 Task: open an excel sheet and write heading  Budget Tracker. Add Descriptions in a column and its values below  'Salary, Rent, Dining Out, Internet Bill, Groceries, Utilities Bill, Gas & Savings. 'Add Categories in next column and its values below  Income, Housing, Food, Utilities, Food, Utilities, Transportation & Savings. Add amount in next column and its values below  $2,500, $800, $100, $50, $200, $100, $100, $50 & $500. Add Dates in next column and its values below  2023-05-01, 2023-05-05, 2023-05-10, 2023-05-15, 2023-05-19, 2023-05-22, 2023-05-25 & 2023-05-30. Add Income/ Expense in next column and its values below  Income, Expense, Expense, Expense, Expense, Expense, Expense & IncomeSave page Financial Tracking Tool
Action: Mouse moved to (128, 148)
Screenshot: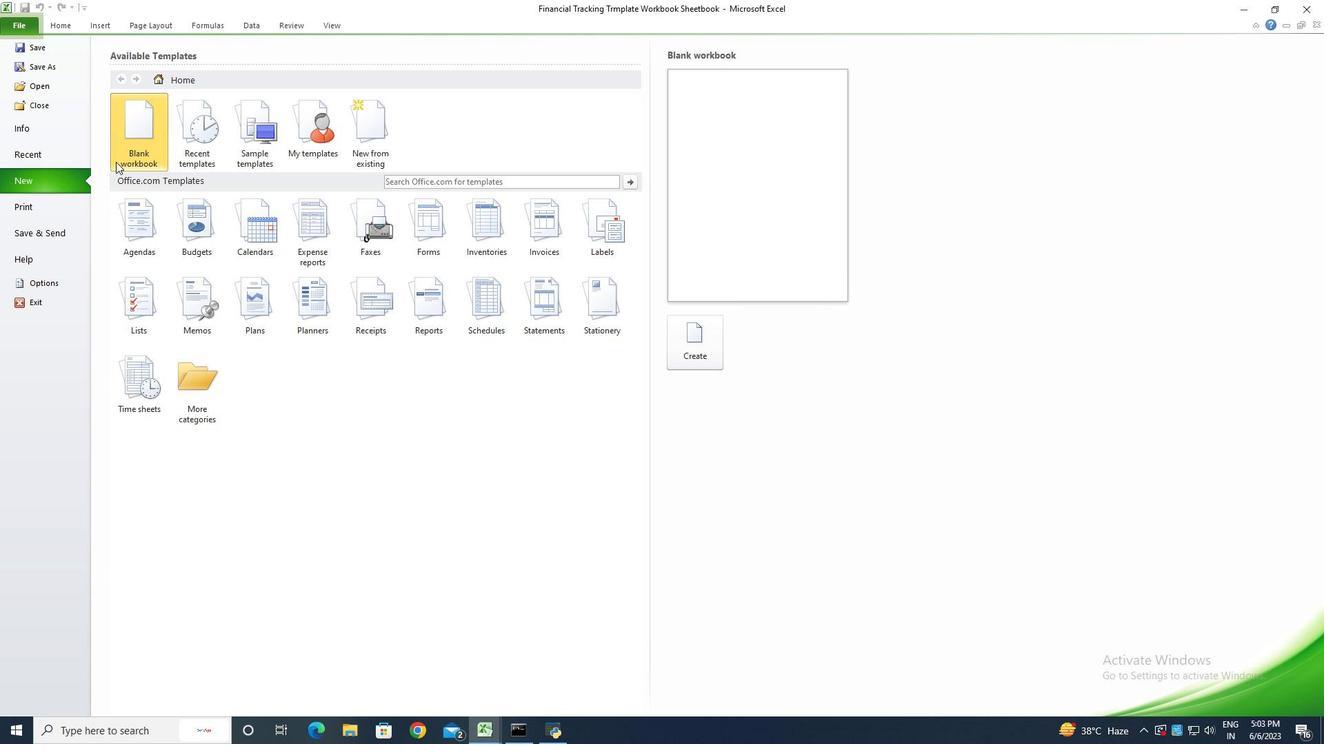 
Action: Mouse pressed left at (128, 148)
Screenshot: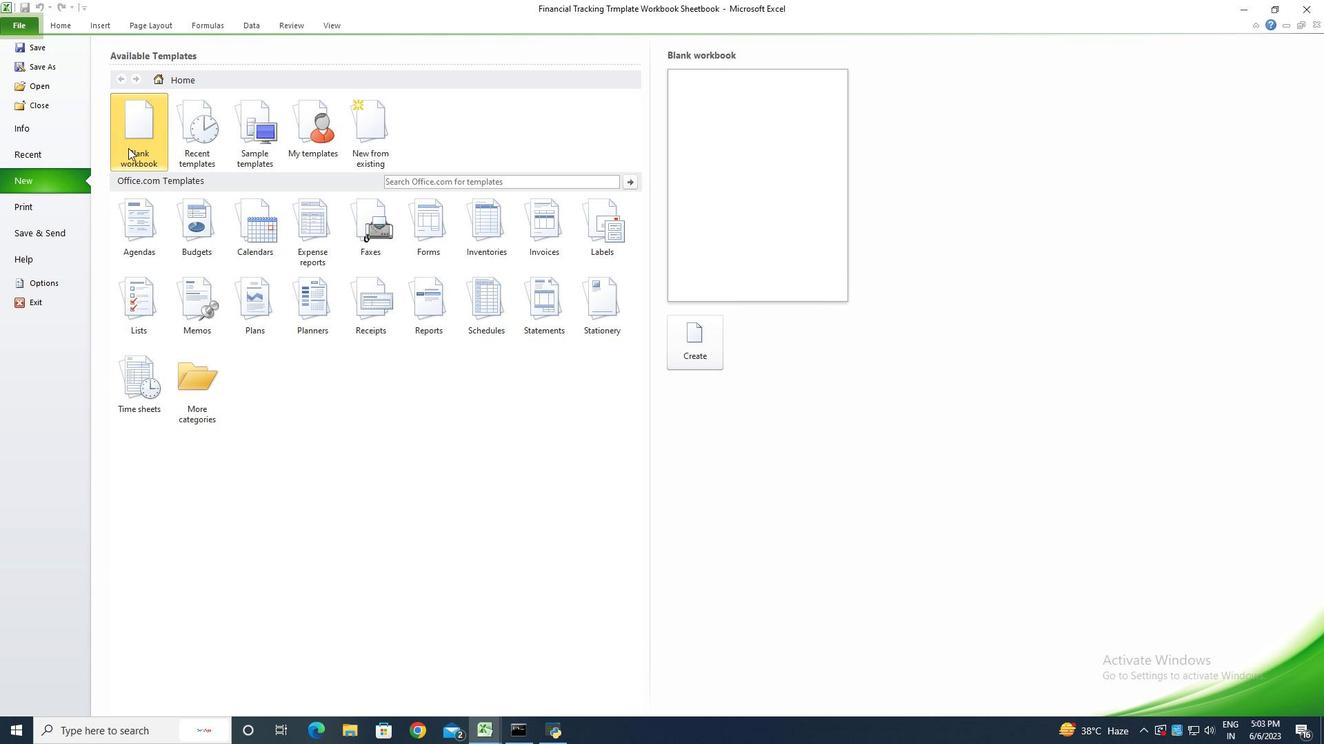 
Action: Mouse moved to (713, 357)
Screenshot: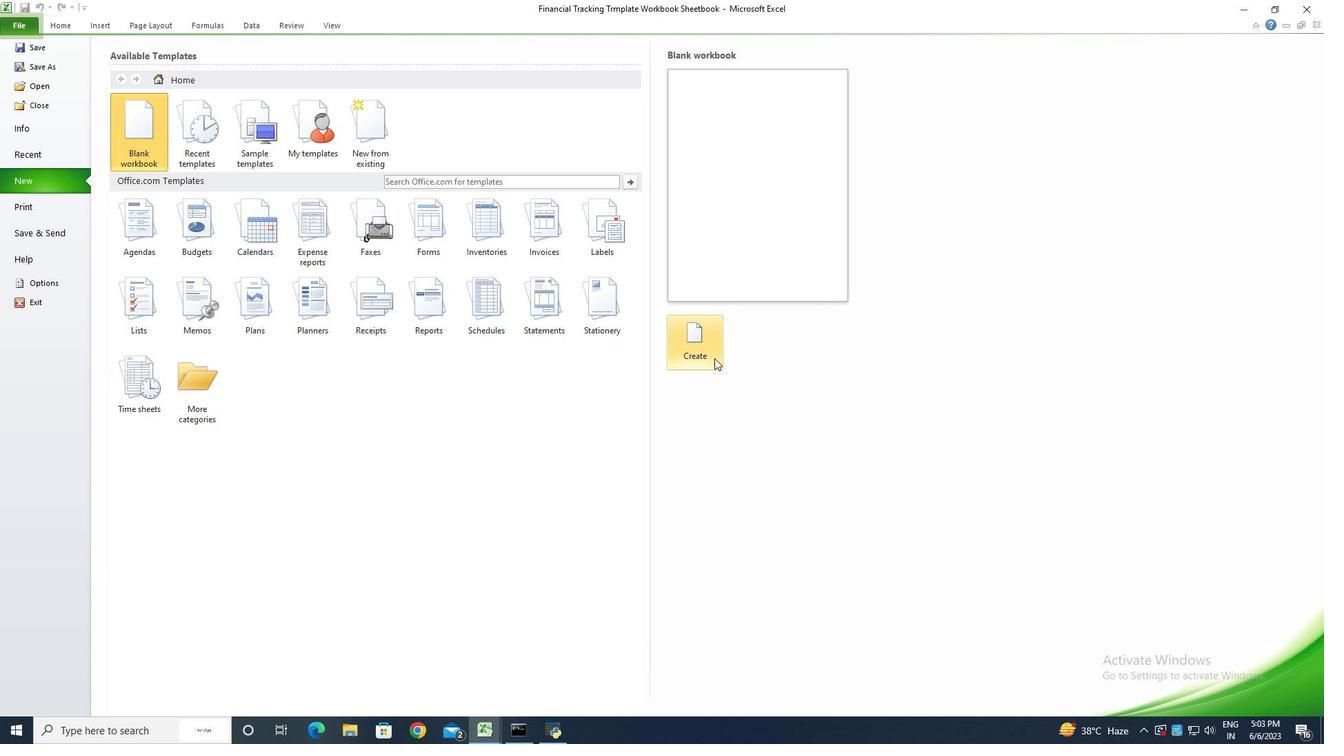 
Action: Mouse pressed left at (713, 357)
Screenshot: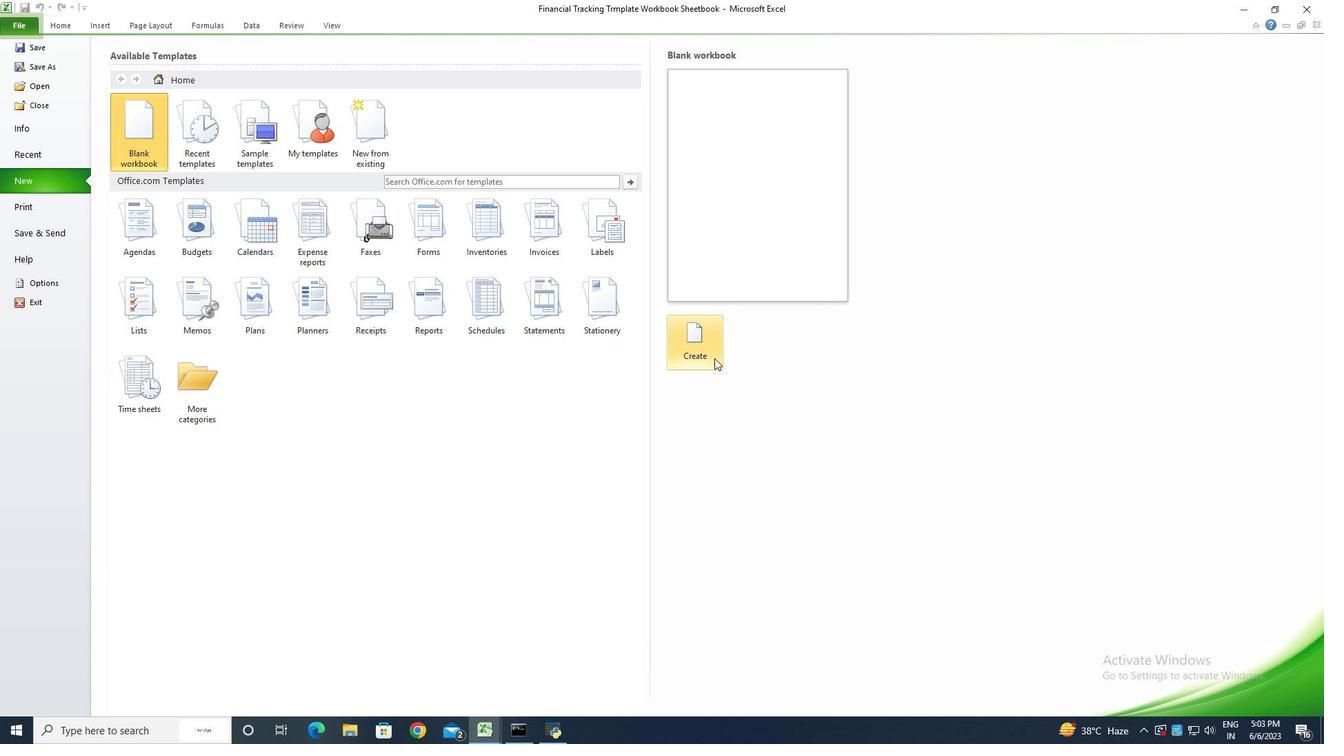 
Action: Key pressed <Key.shift>Budget<Key.space><Key.shift><Key.shift><Key.shift><Key.shift><Key.shift><Key.shift><Key.shift><Key.shift><Key.shift><Key.shift><Key.shift><Key.shift><Key.shift><Key.shift><Key.shift><Key.shift><Key.shift><Key.shift><Key.shift><Key.shift><Key.shift><Key.shift><Key.shift><Key.shift><Key.shift><Key.shift><Key.shift><Key.shift><Key.shift><Key.shift><Key.shift><Key.shift><Key.shift><Key.shift><Key.shift><Key.shift><Key.shift><Key.shift><Key.shift><Key.shift><Key.shift><Key.shift><Key.shift><Key.shift><Key.shift><Key.shift><Key.shift>Tracker<Key.enter><Key.shift><Key.shift><Key.shift><Key.shift><Key.shift><Key.shift><Key.shift><Key.shift><Key.shift><Key.shift>Descriptions<Key.enter><Key.shift>Salary<Key.enter><Key.shift><Key.shift><Key.shift><Key.shift><Key.shift>Ra<Key.backspace>ent<Key.enter><Key.shift>Dining<Key.space><Key.shift>Out<Key.enter><Key.shift>INTERNET<Key.space><Key.shift>N<Key.backspace>Bill<Key.enter><Key.shift><Key.shift><Key.shift><Key.shift><Key.shift><Key.shift><Key.shift>Groceries<Key.enter><Key.shift>Utilities<Key.space><Key.shift><Key.shift>Bill<Key.enter><Key.shift>Gas<Key.enter><Key.shift><Key.shift><Key.shift><Key.shift><Key.shift><Key.shift><Key.shift>Savings<Key.enter>
Screenshot: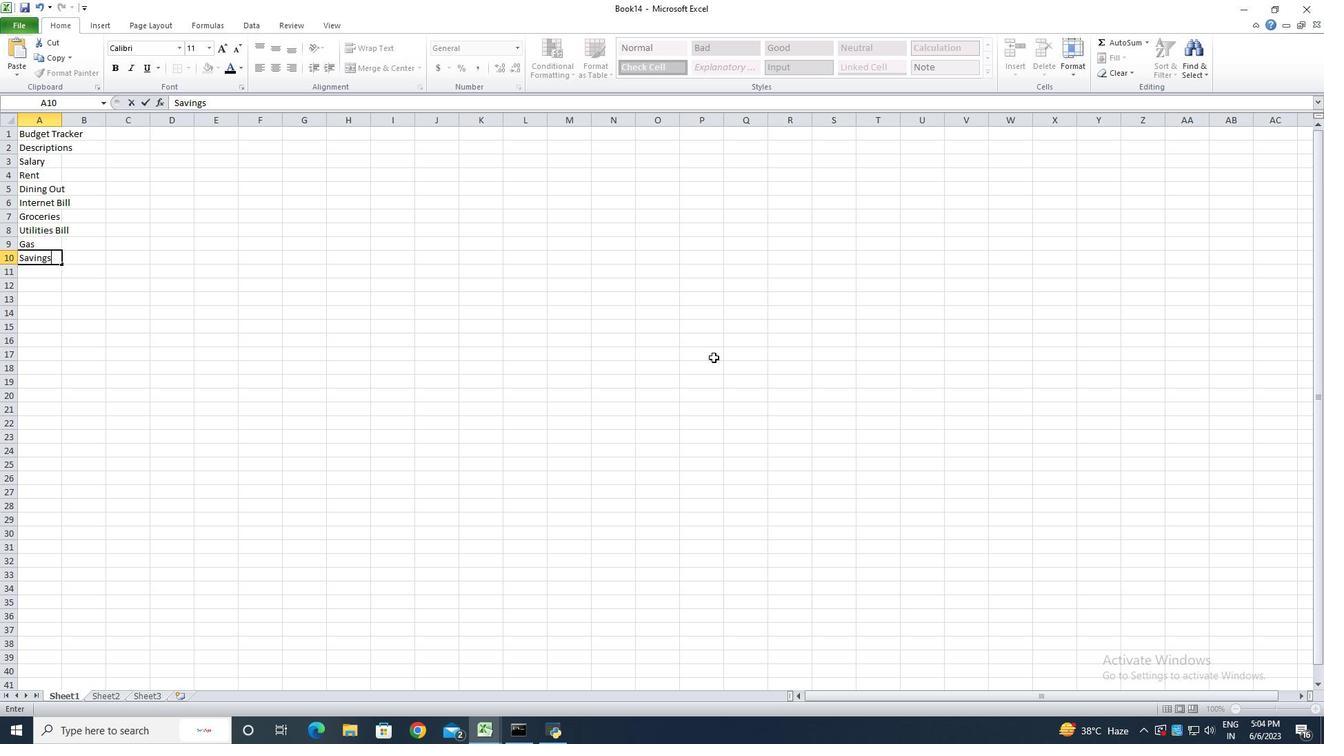 
Action: Mouse moved to (62, 124)
Screenshot: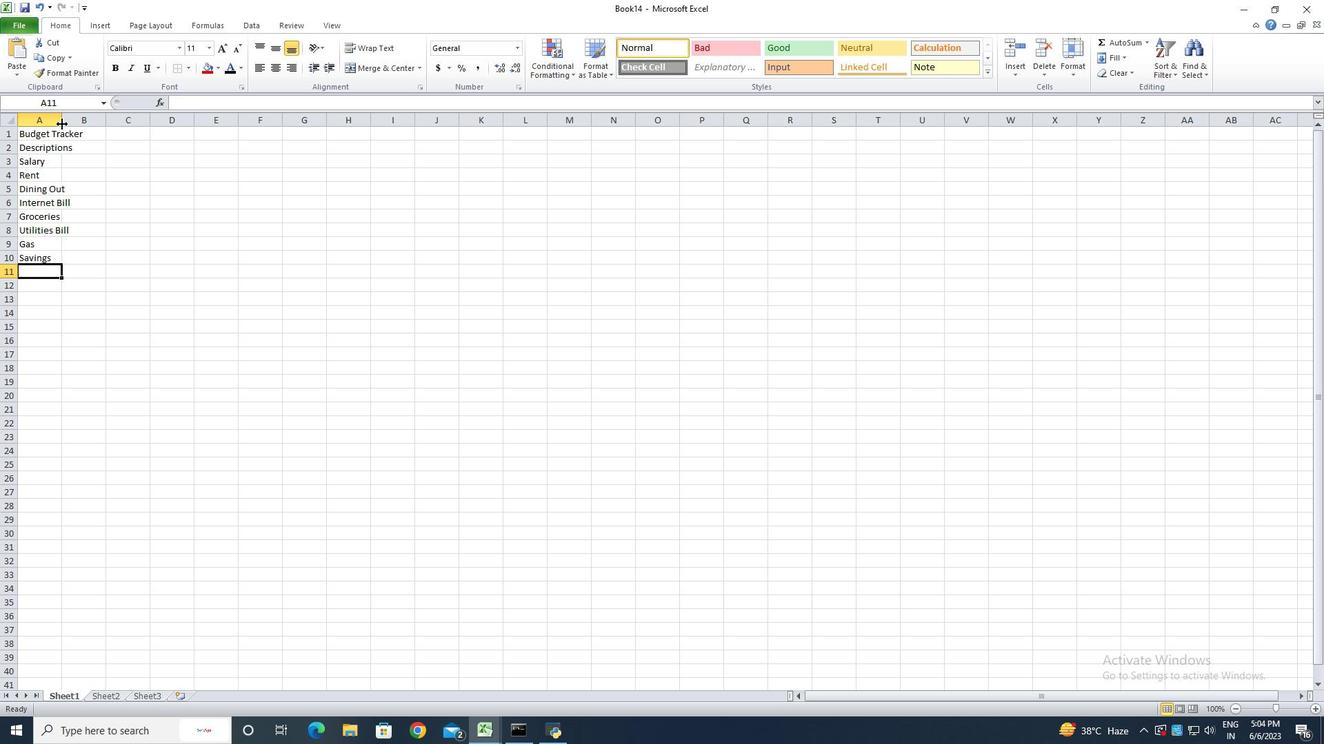 
Action: Mouse pressed left at (62, 124)
Screenshot: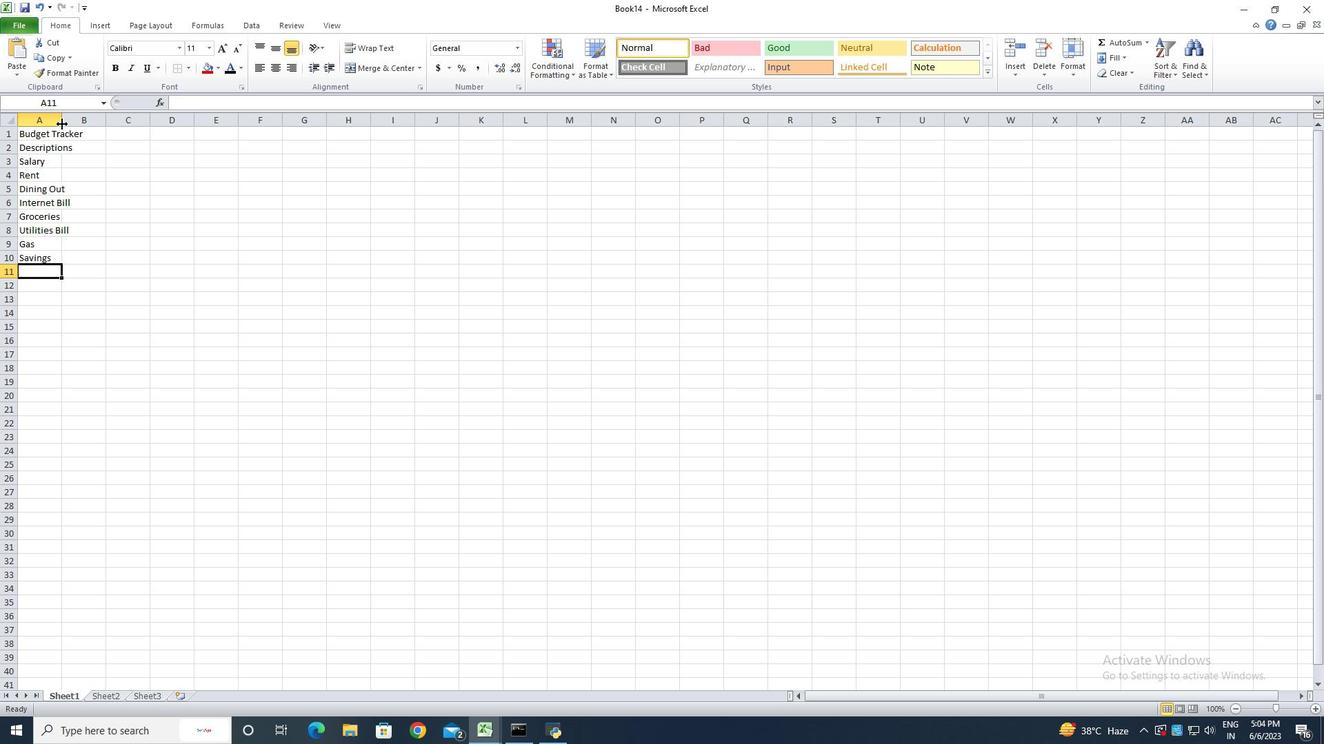 
Action: Mouse pressed left at (62, 124)
Screenshot: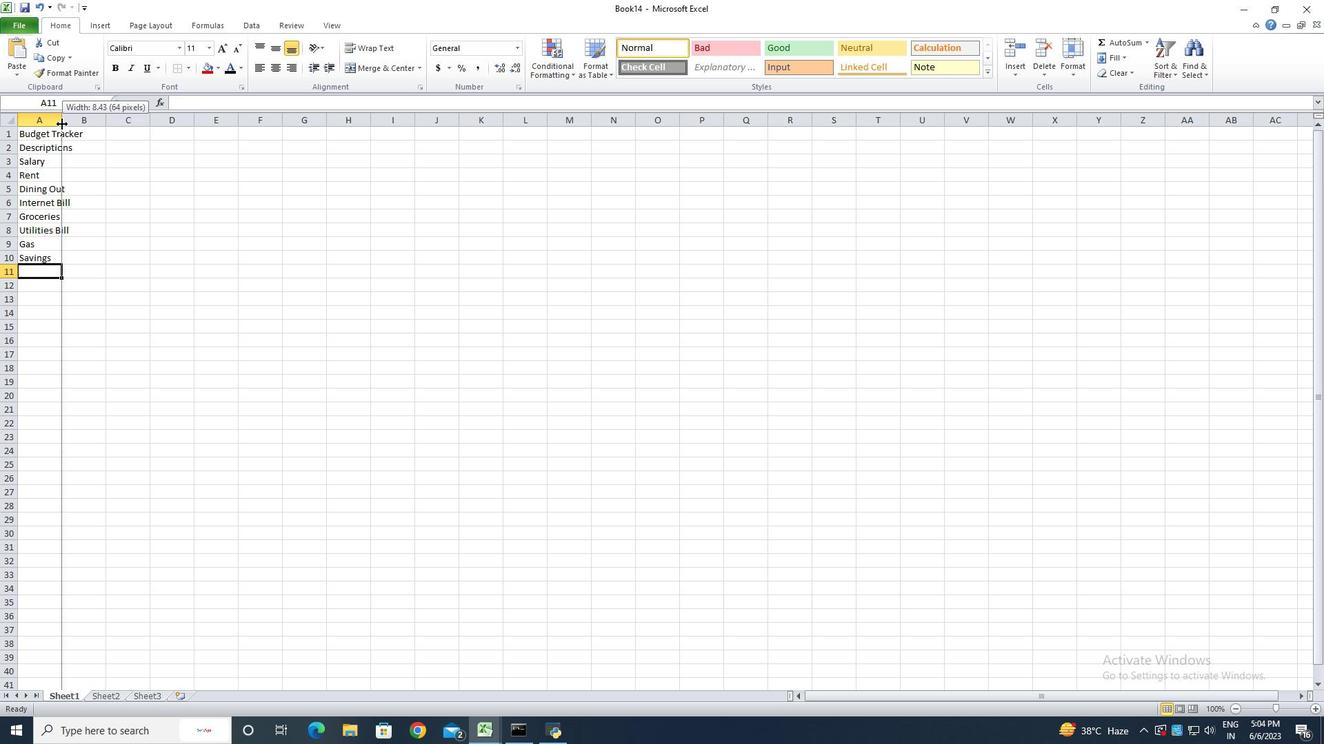 
Action: Mouse moved to (111, 149)
Screenshot: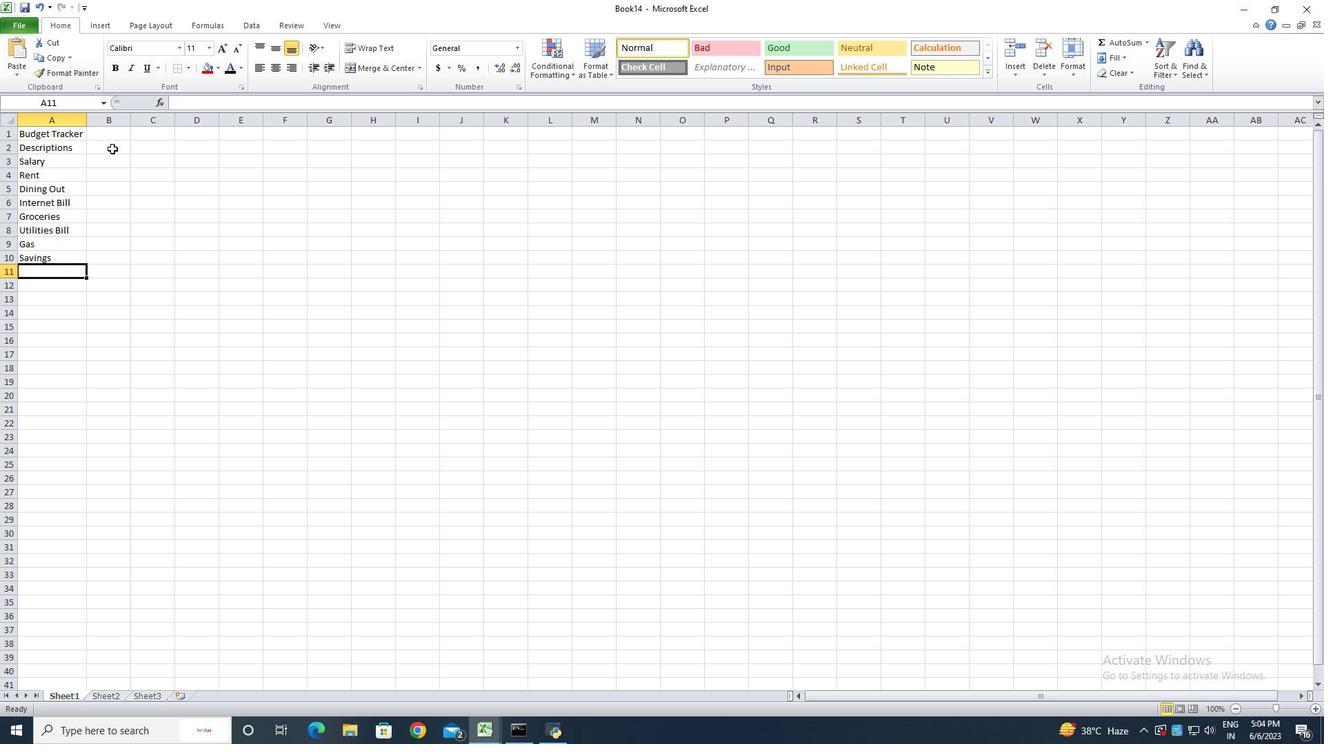 
Action: Mouse pressed left at (111, 149)
Screenshot: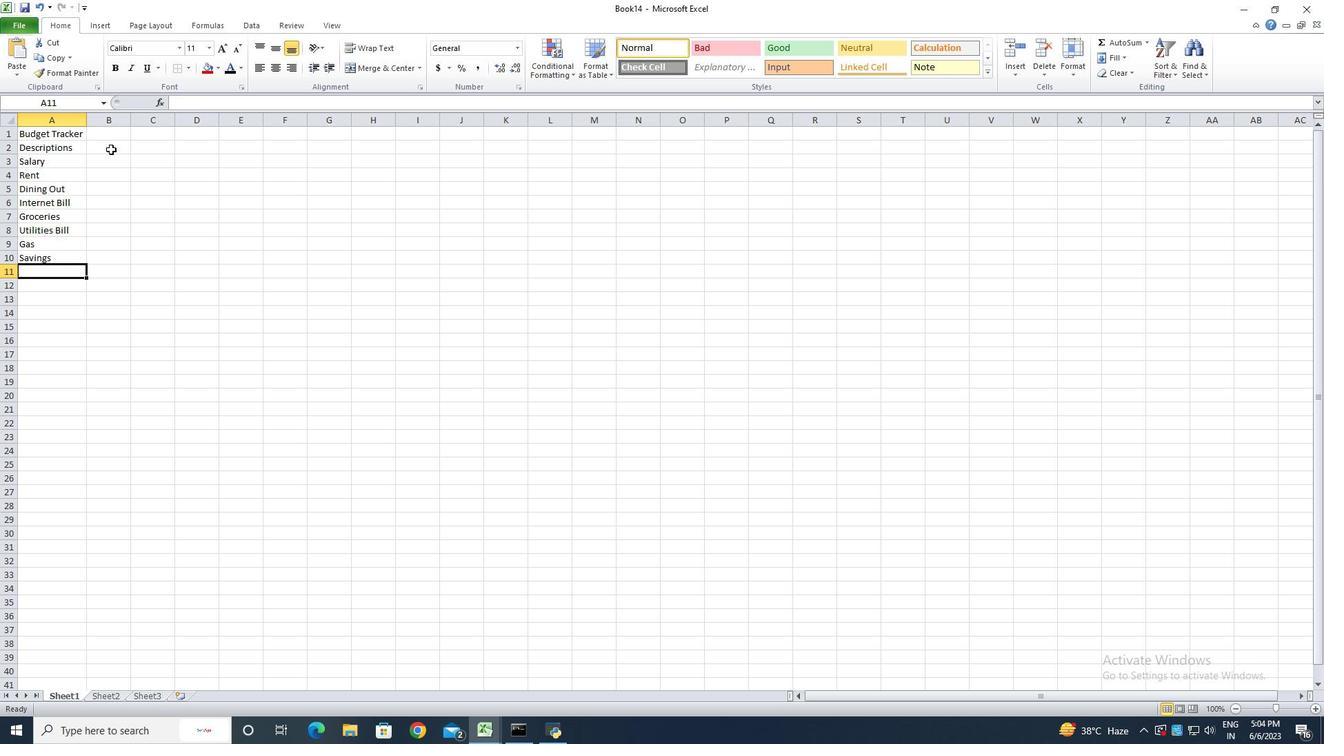 
Action: Key pressed <Key.shift>Categories<Key.enter><Key.shift>Income<Key.enter><Key.shift><Key.shift><Key.shift><Key.shift><Key.shift><Key.shift><Key.shift><Key.shift><Key.shift><Key.shift><Key.shift>Housing<Key.enter><Key.shift><Key.shift><Key.shift>Food<Key.enter><Key.shift>Utilities<Key.enter><Key.shift>D<Key.backspace>Food<Key.enter><Key.shift>Utilities<Key.enter><Key.shift>Transpot<Key.backspace>rtation<Key.enter><Key.shift>Savings<Key.enter>
Screenshot: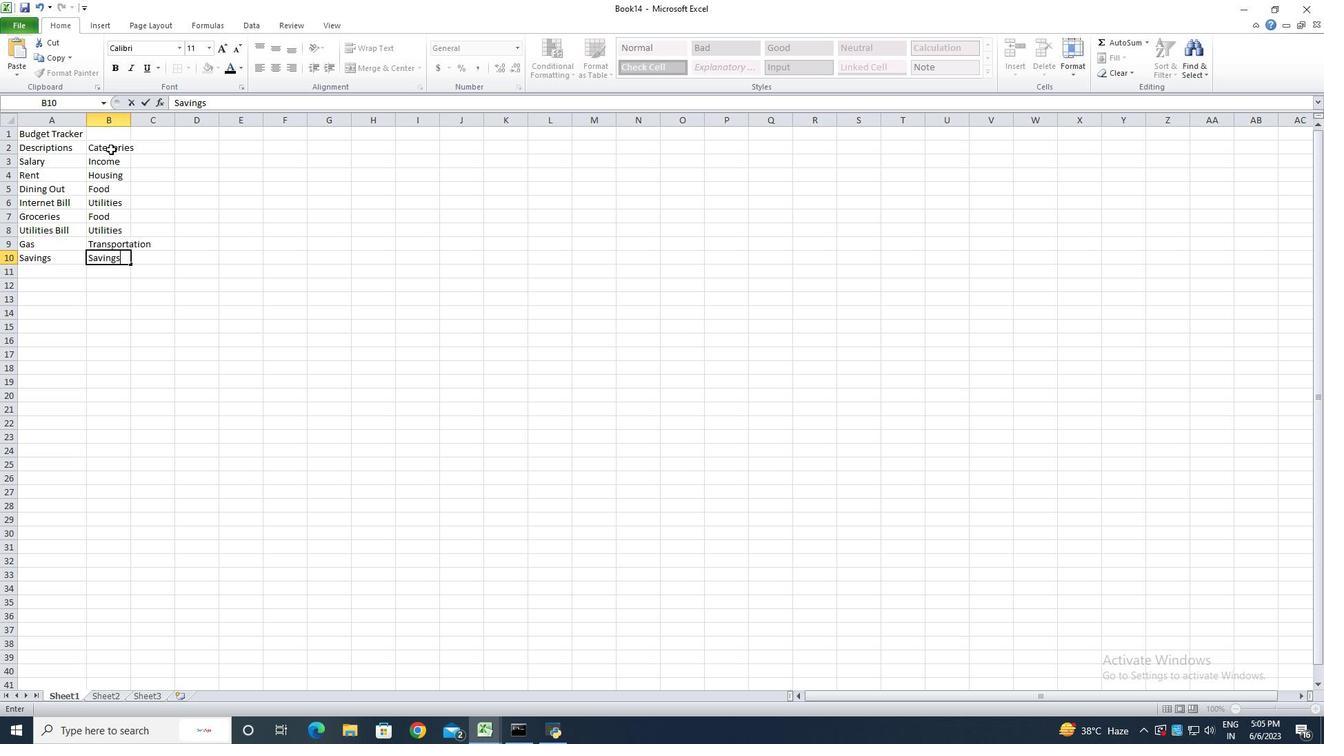 
Action: Mouse moved to (130, 124)
Screenshot: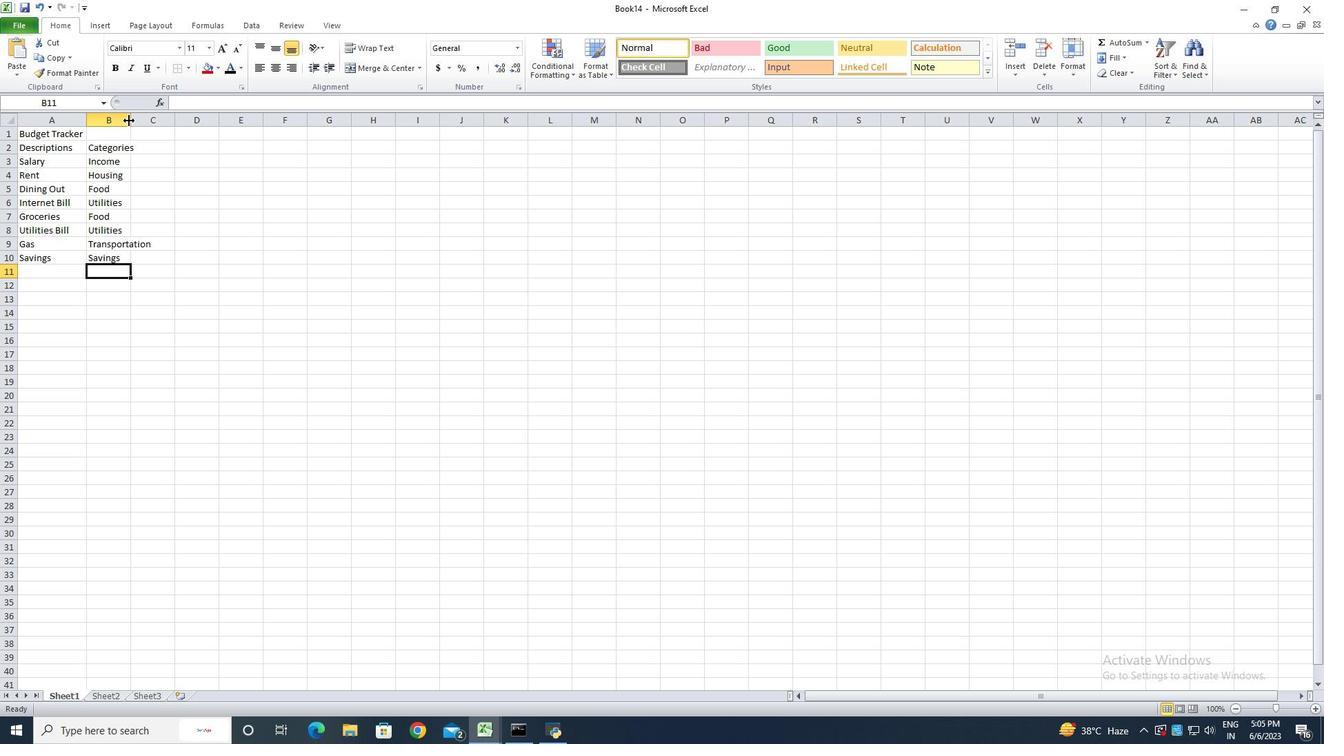 
Action: Mouse pressed left at (130, 124)
Screenshot: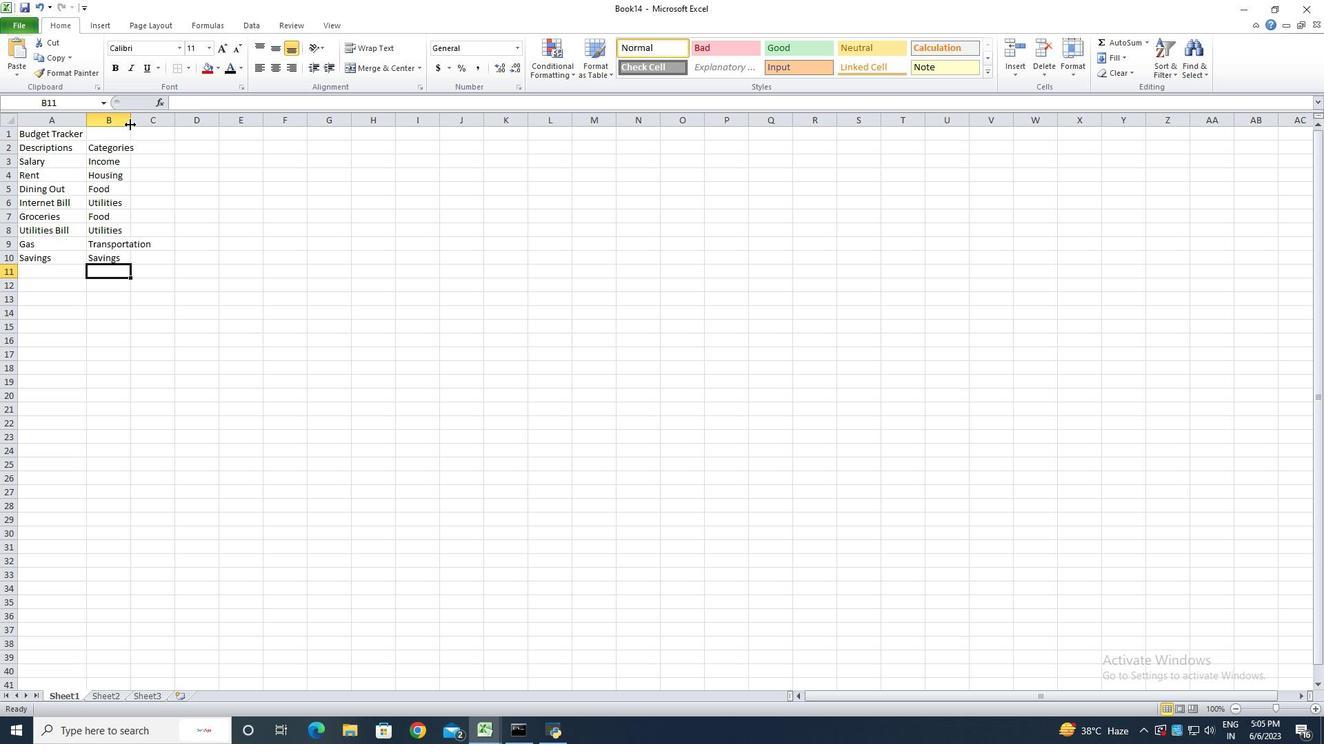 
Action: Mouse moved to (130, 125)
Screenshot: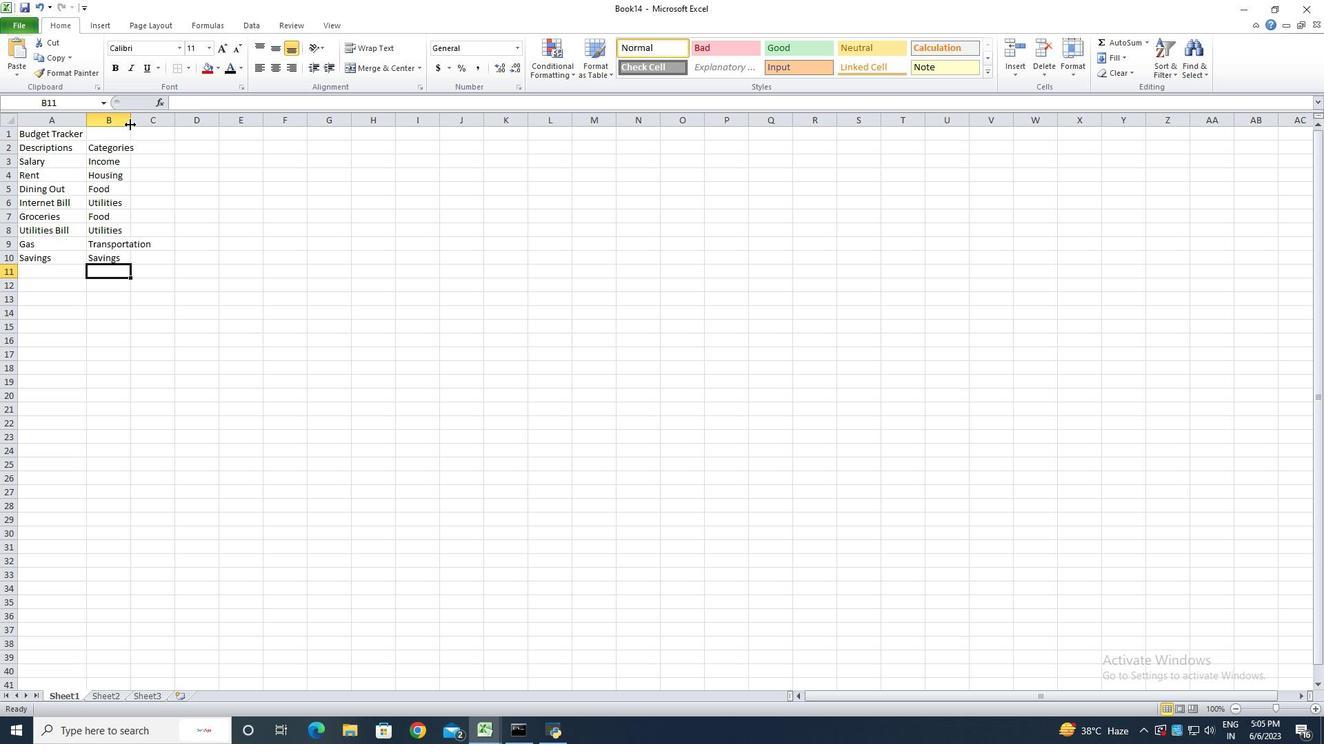 
Action: Mouse pressed left at (130, 125)
Screenshot: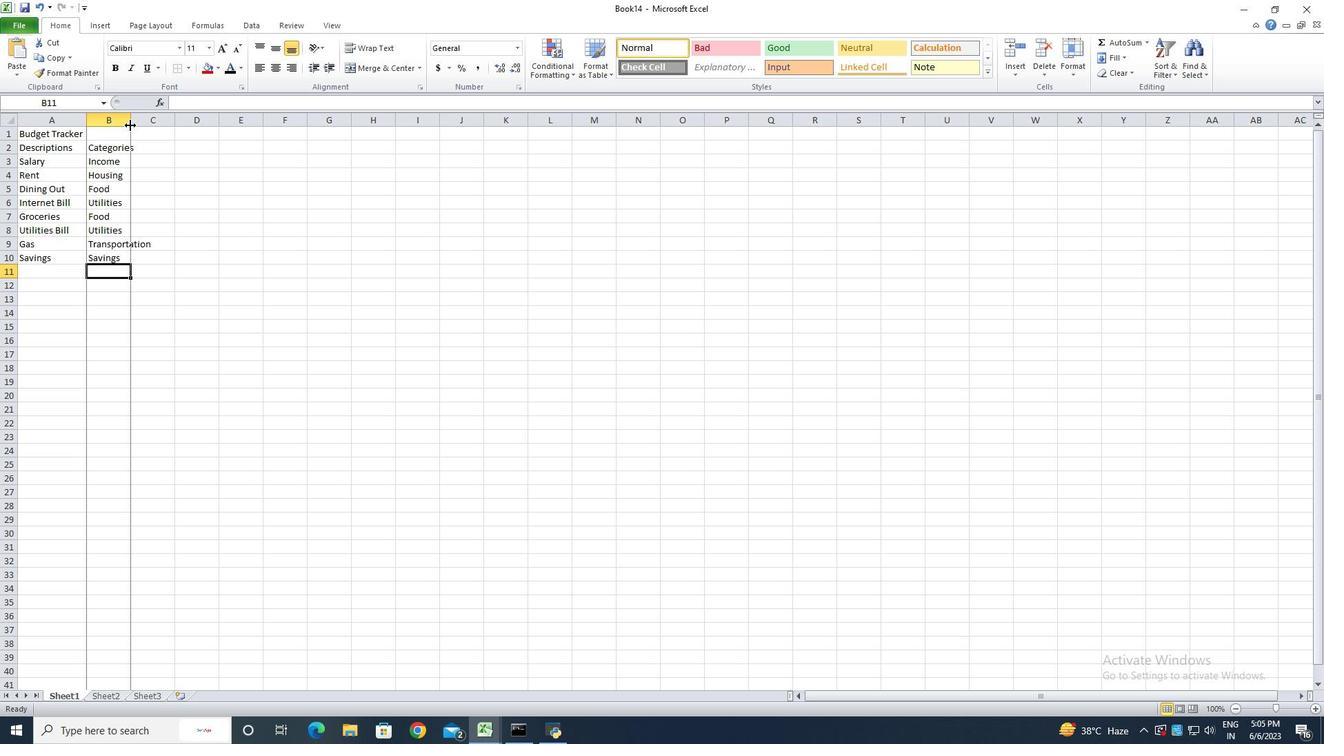 
Action: Mouse moved to (178, 151)
Screenshot: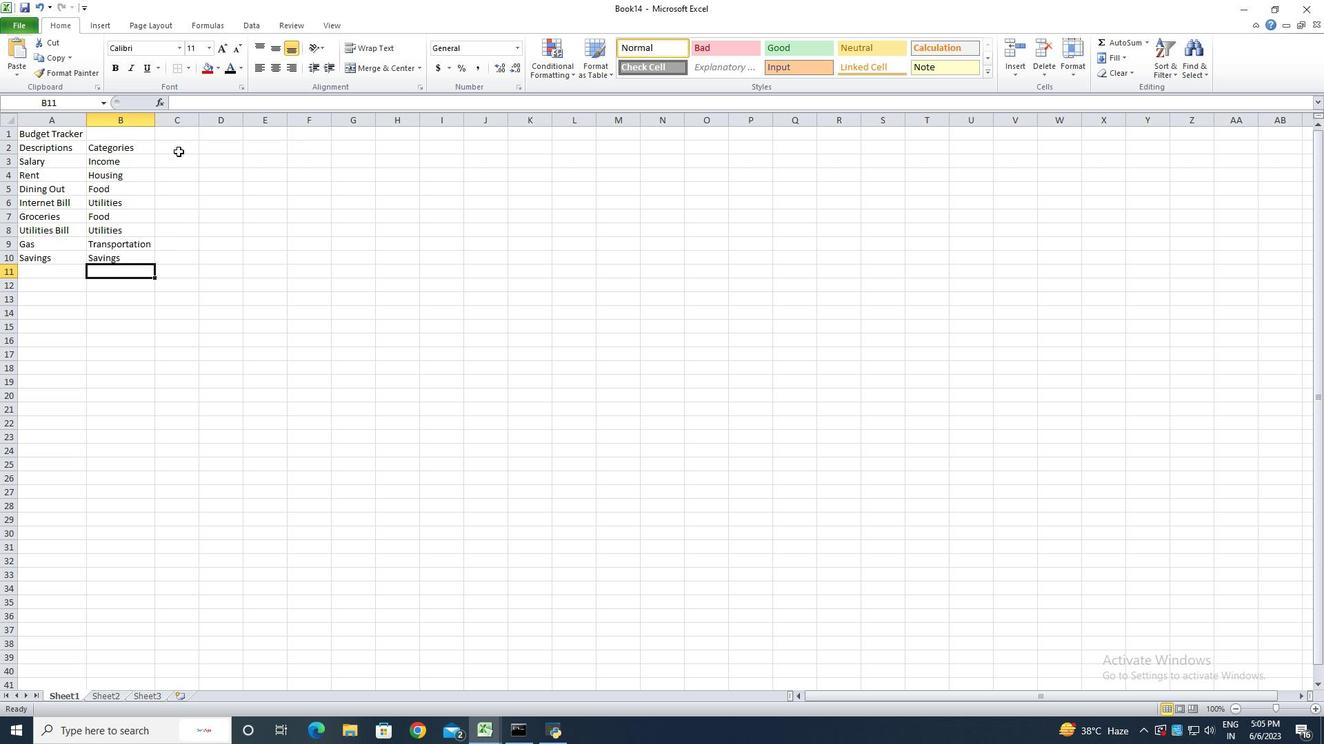 
Action: Mouse pressed left at (178, 151)
Screenshot: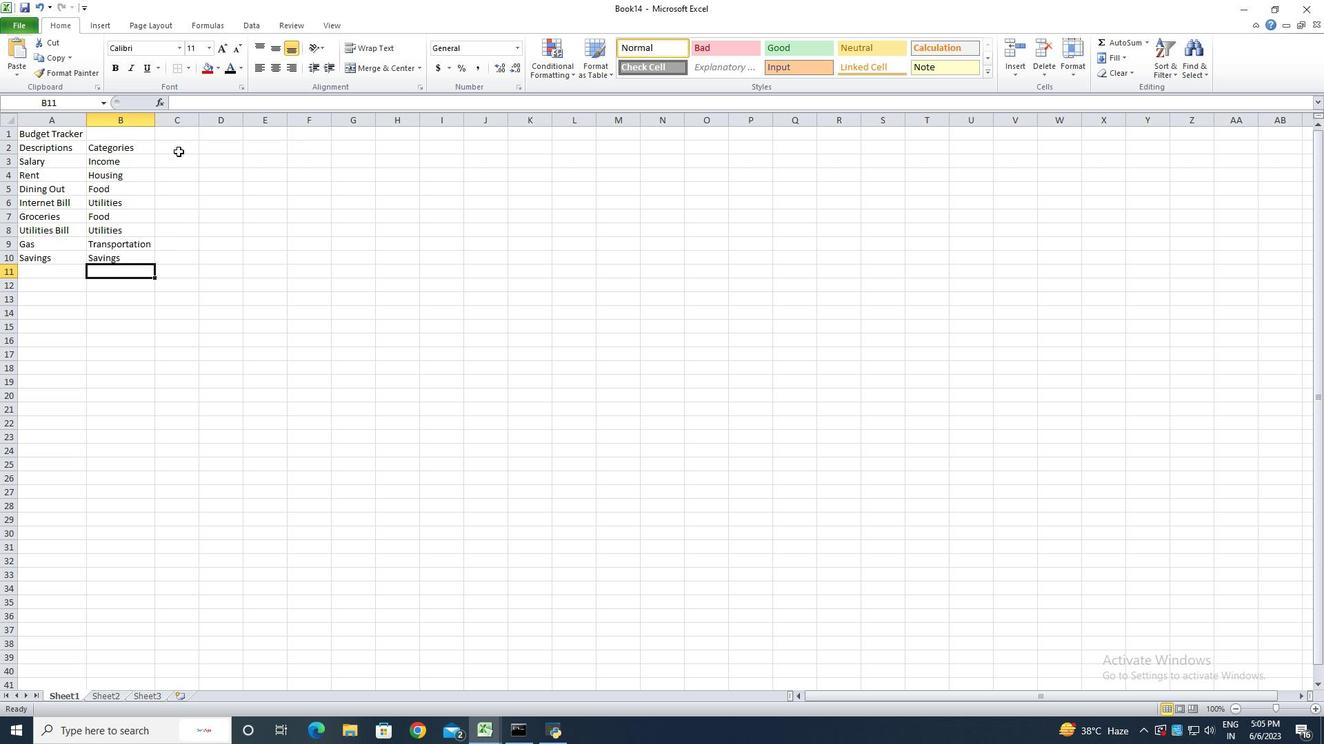
Action: Key pressed <Key.shift>Amount<Key.enter>2500<Key.enter>800<Key.enter>100<Key.enter>50<Key.enter>200<Key.enter>100<Key.enter>50<Key.enter>500
Screenshot: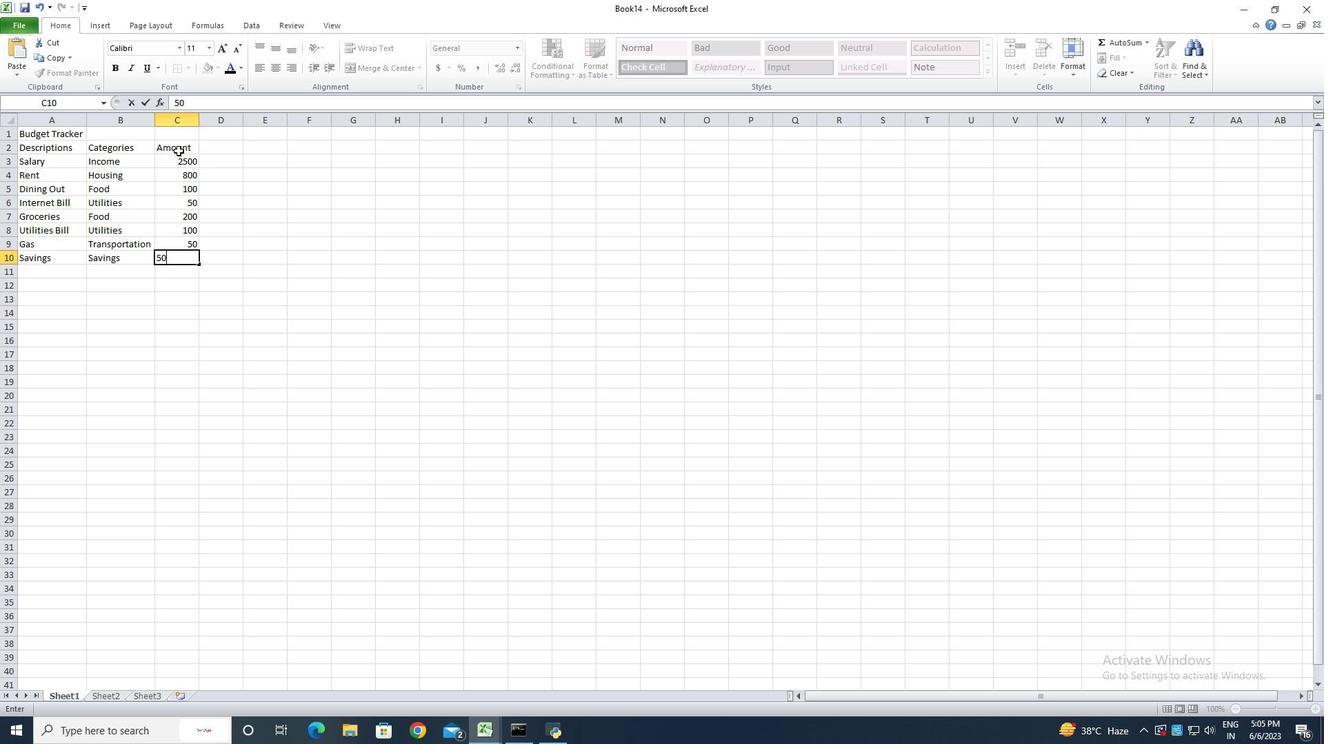 
Action: Mouse moved to (171, 162)
Screenshot: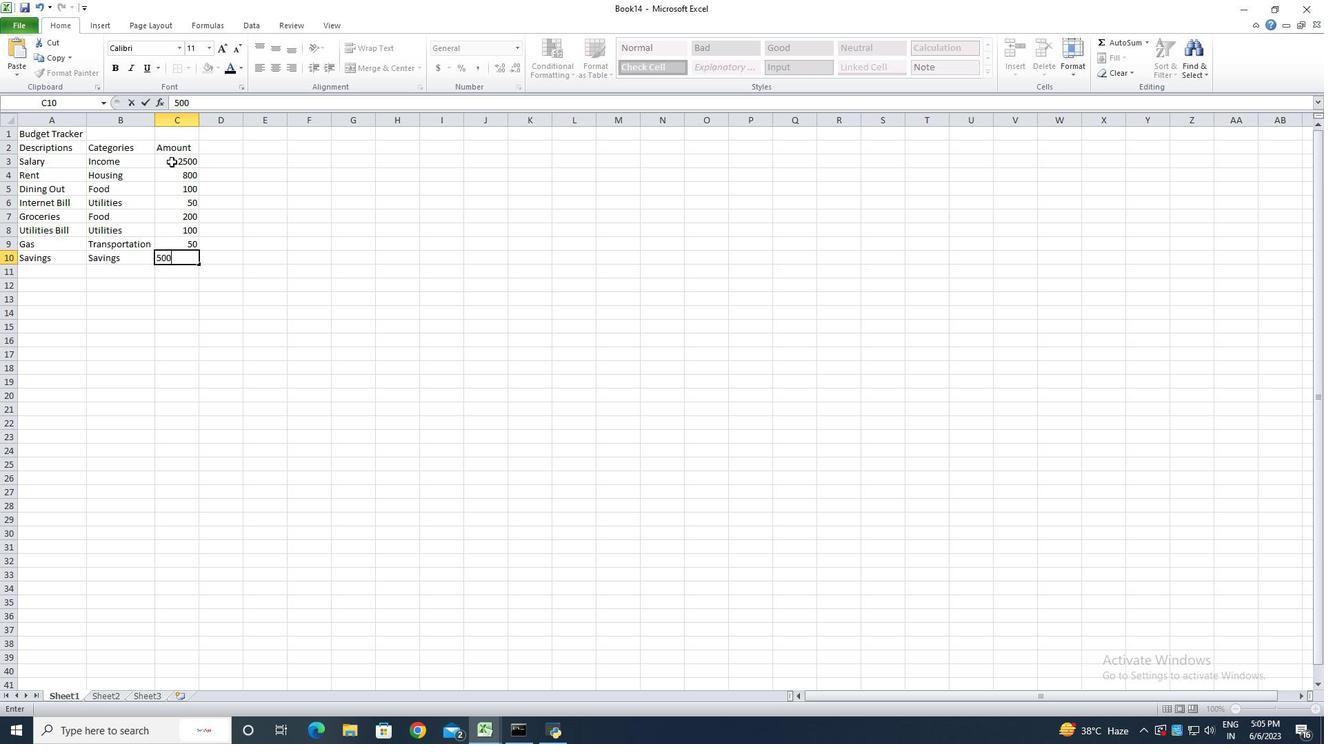 
Action: Mouse pressed left at (171, 162)
Screenshot: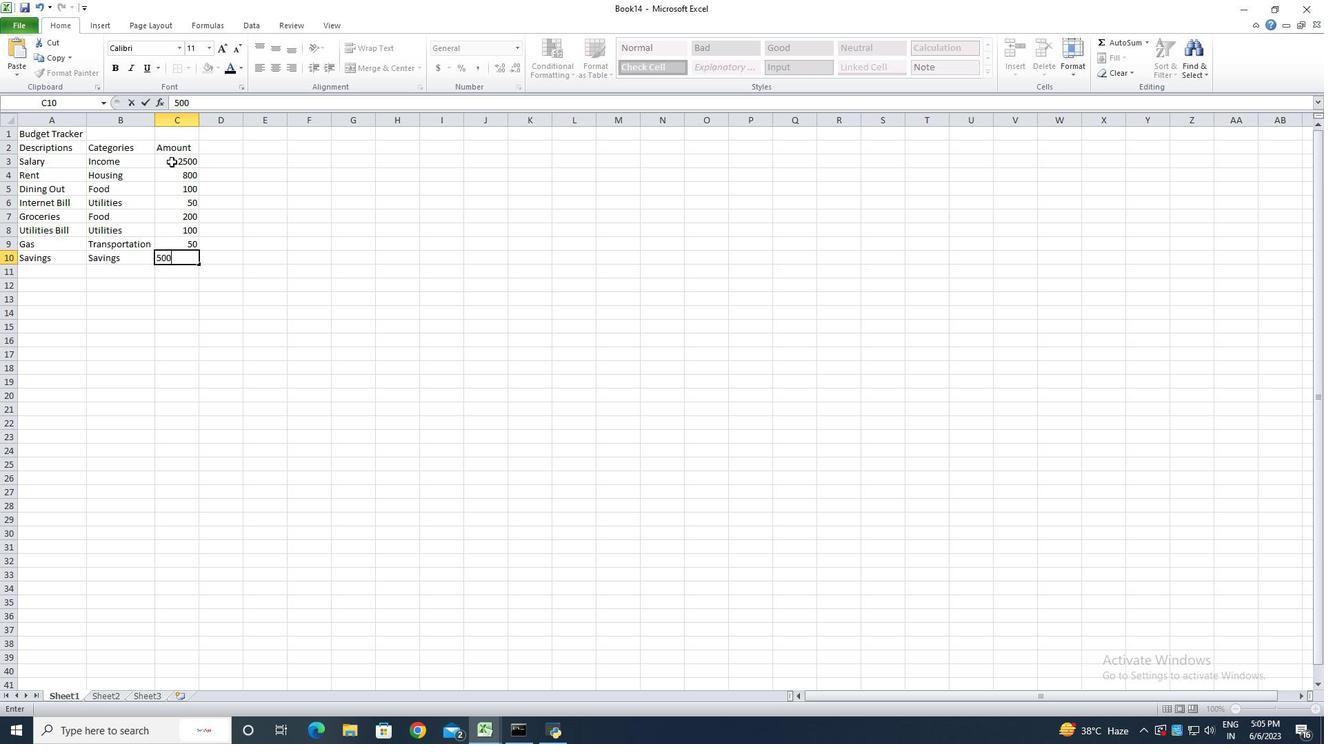 
Action: Mouse moved to (518, 47)
Screenshot: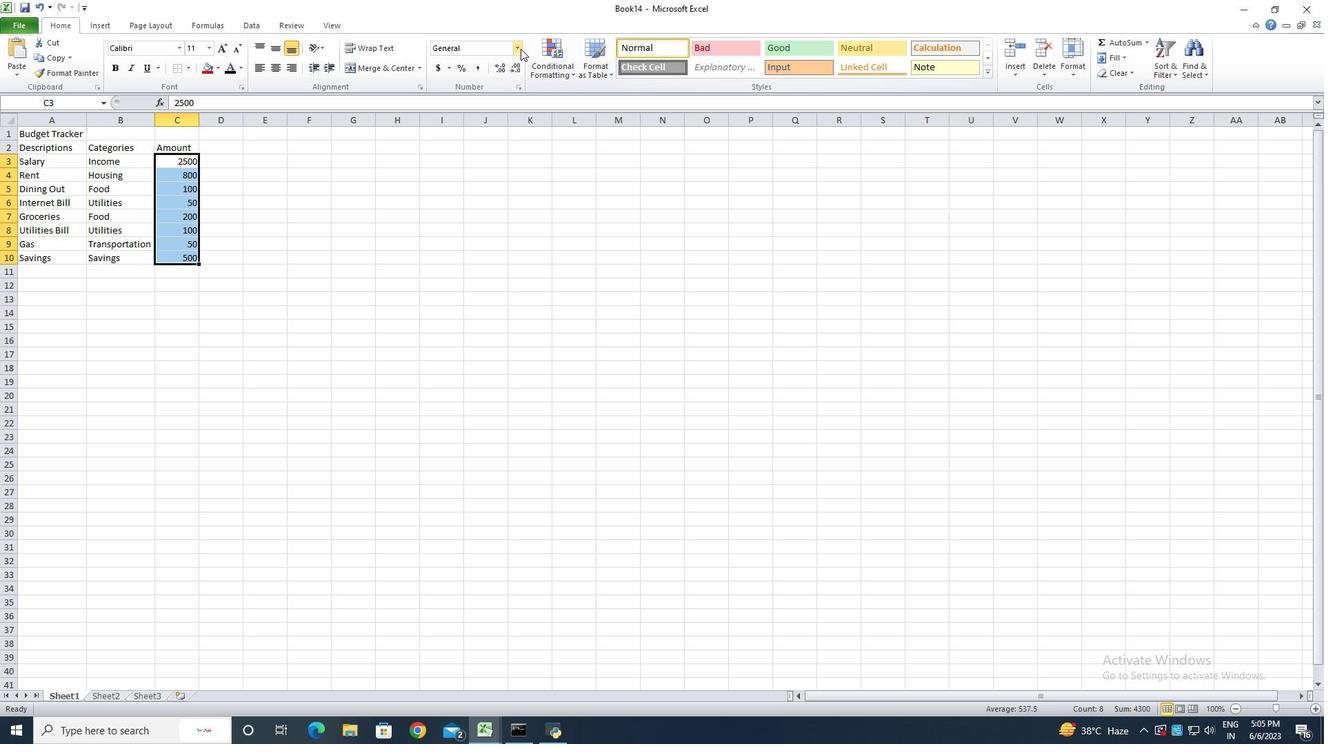 
Action: Mouse pressed left at (518, 47)
Screenshot: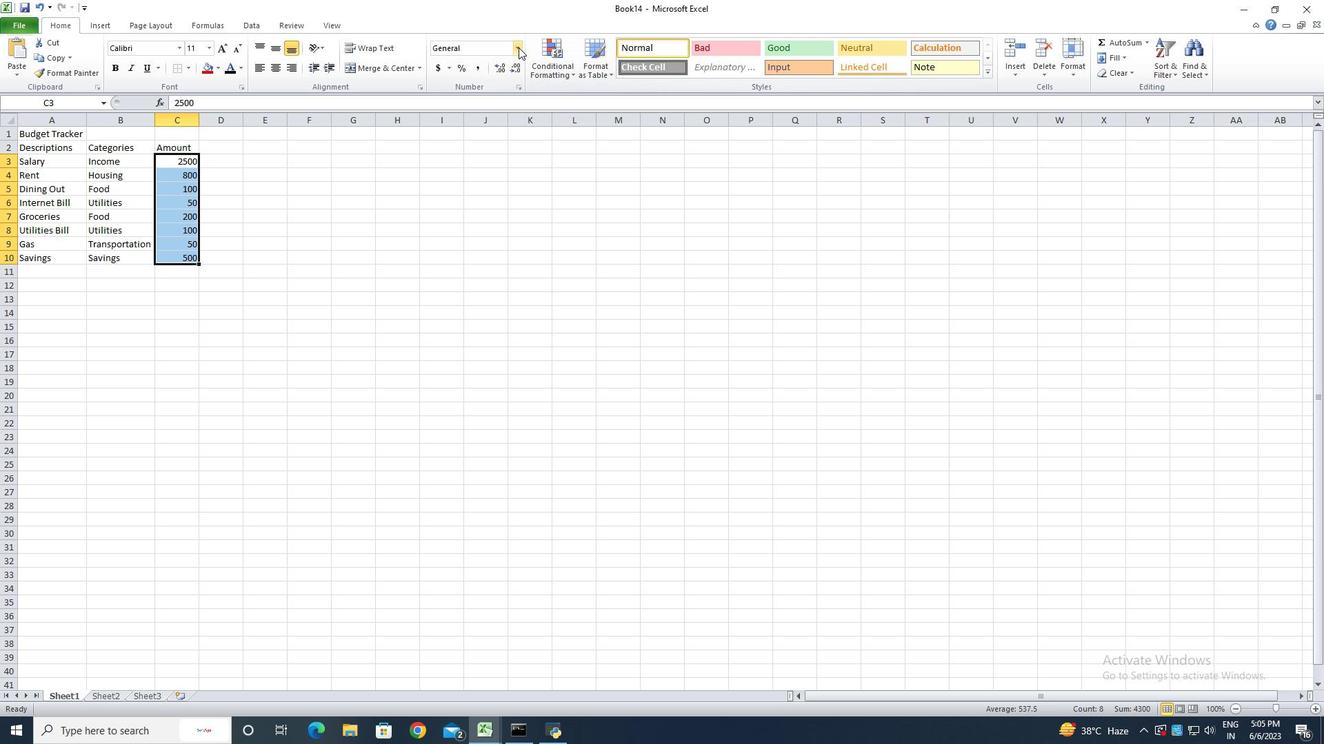 
Action: Mouse moved to (495, 398)
Screenshot: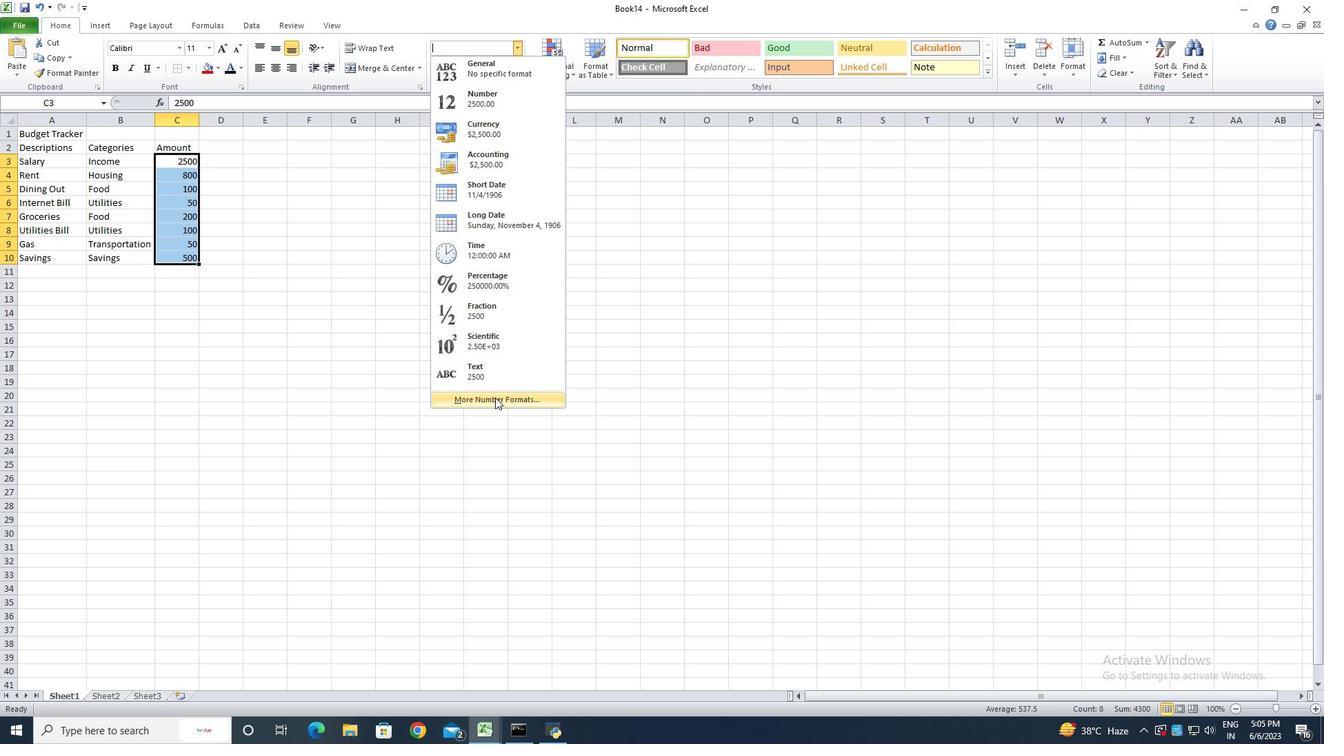 
Action: Mouse pressed left at (495, 398)
Screenshot: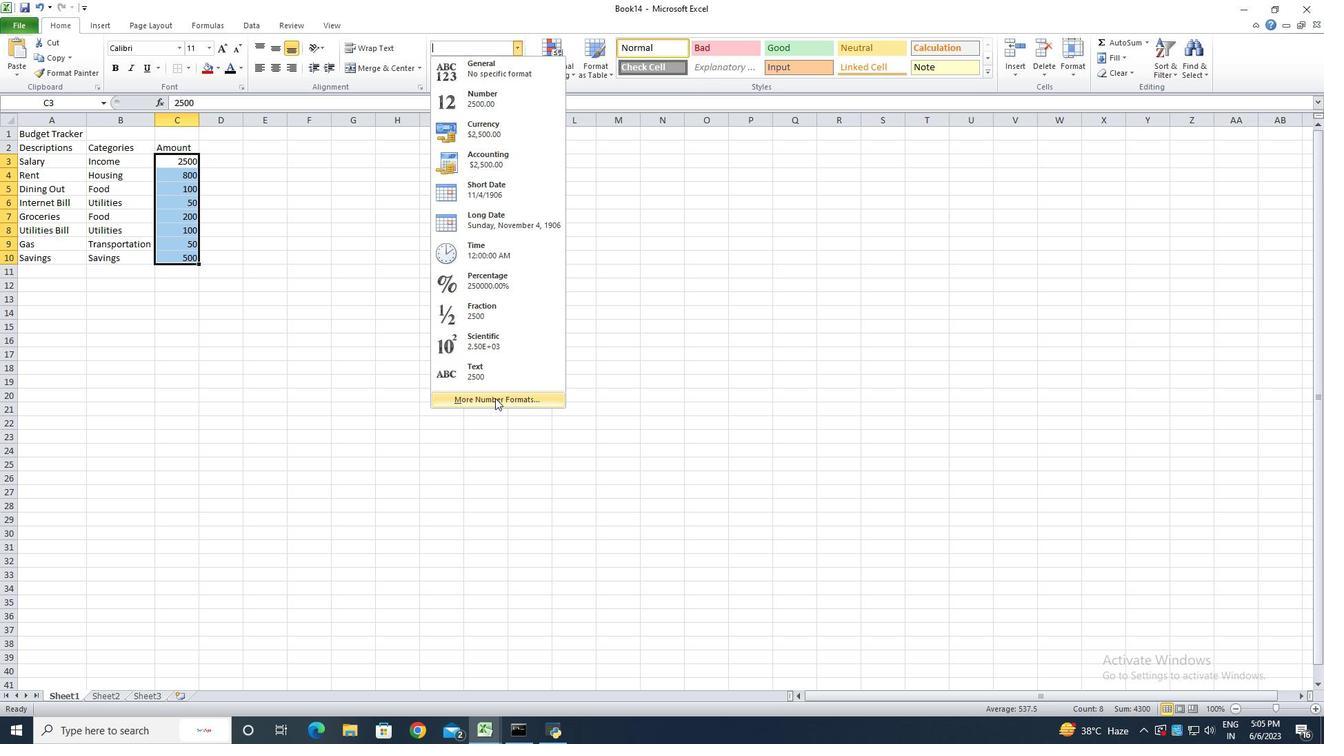 
Action: Mouse moved to (200, 257)
Screenshot: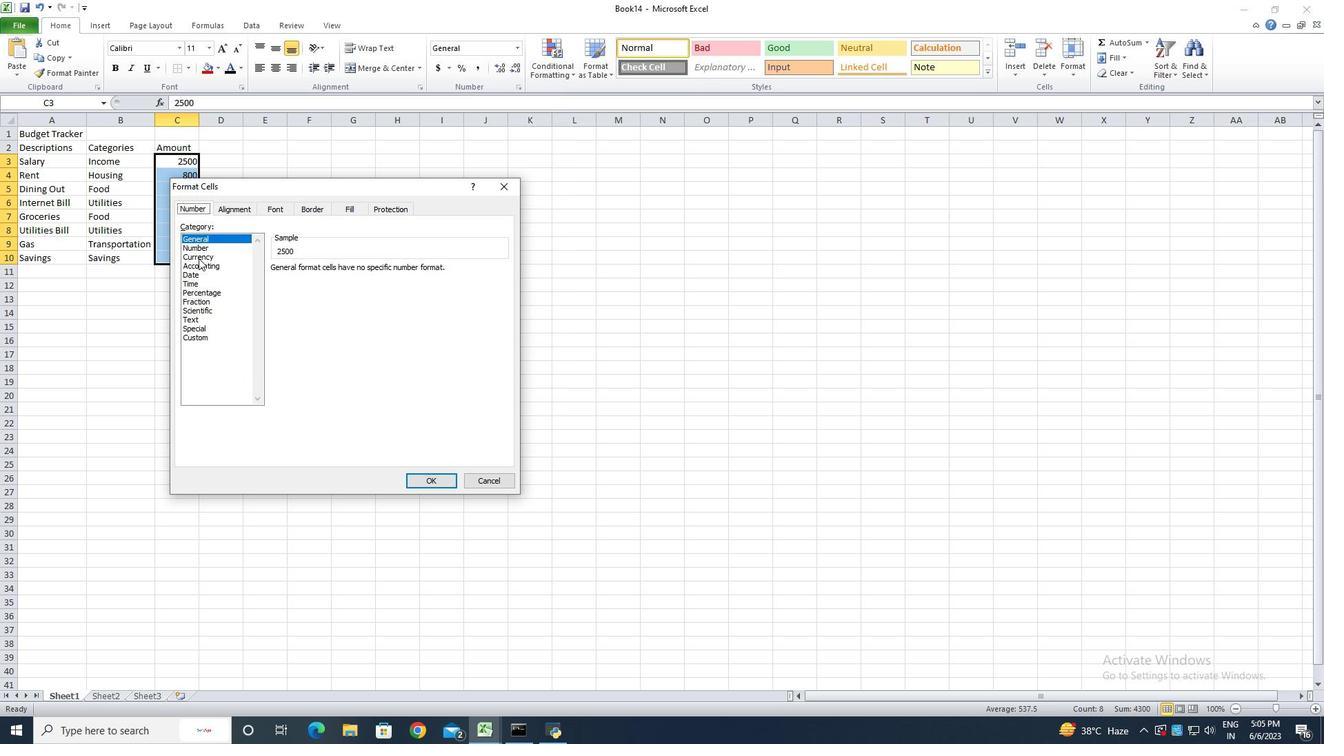 
Action: Mouse pressed left at (200, 257)
Screenshot: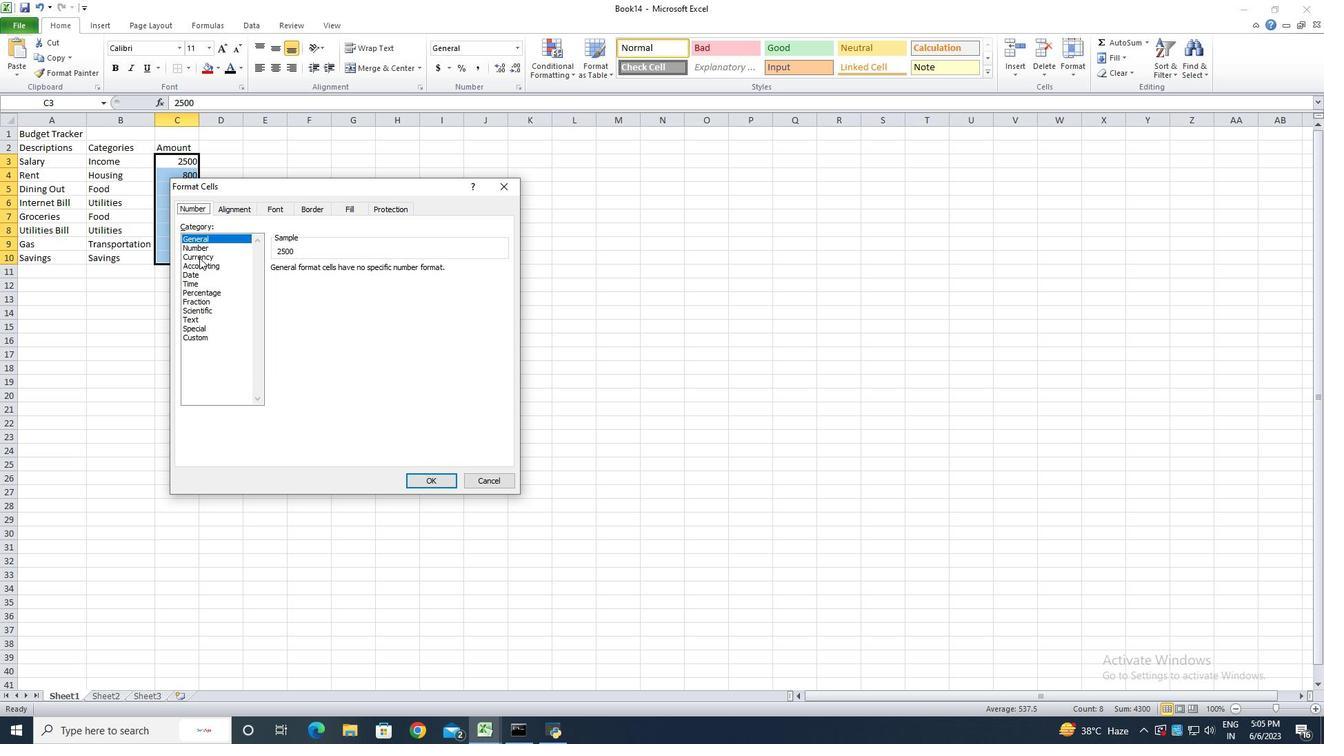 
Action: Mouse moved to (360, 271)
Screenshot: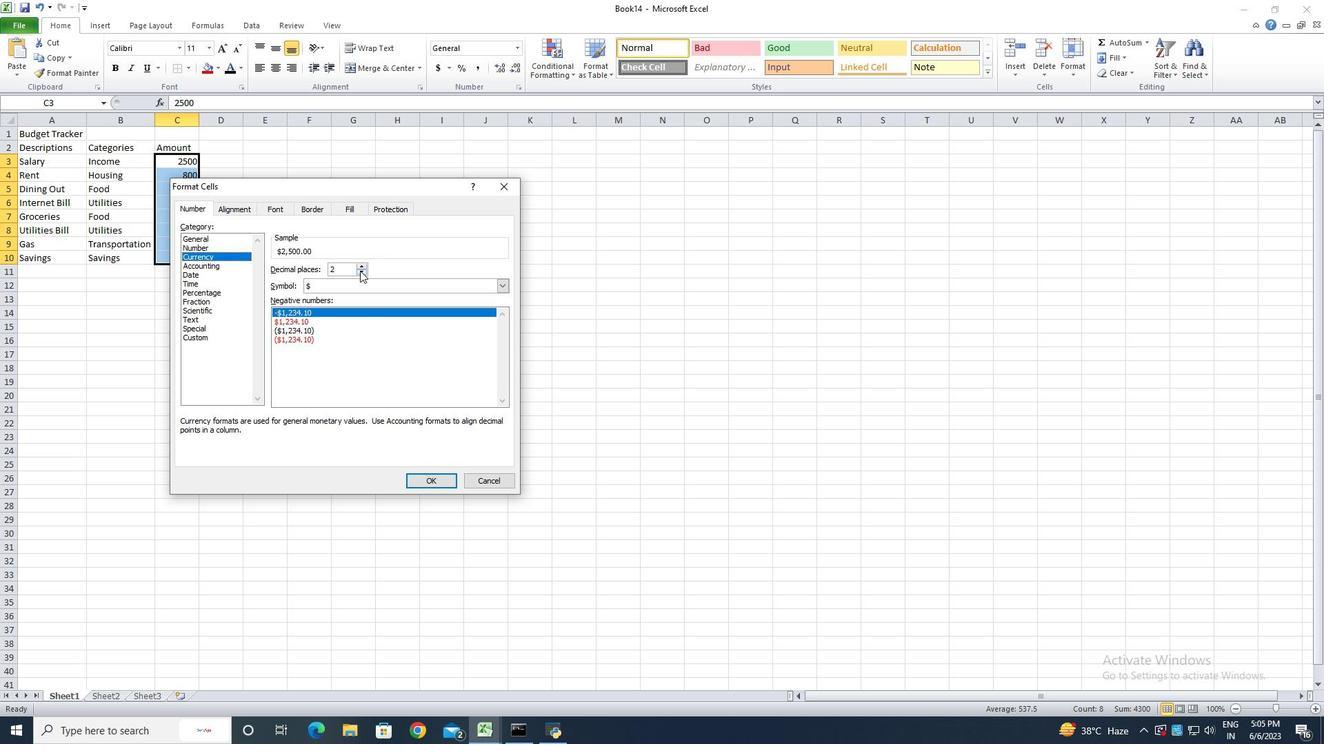 
Action: Mouse pressed left at (360, 271)
Screenshot: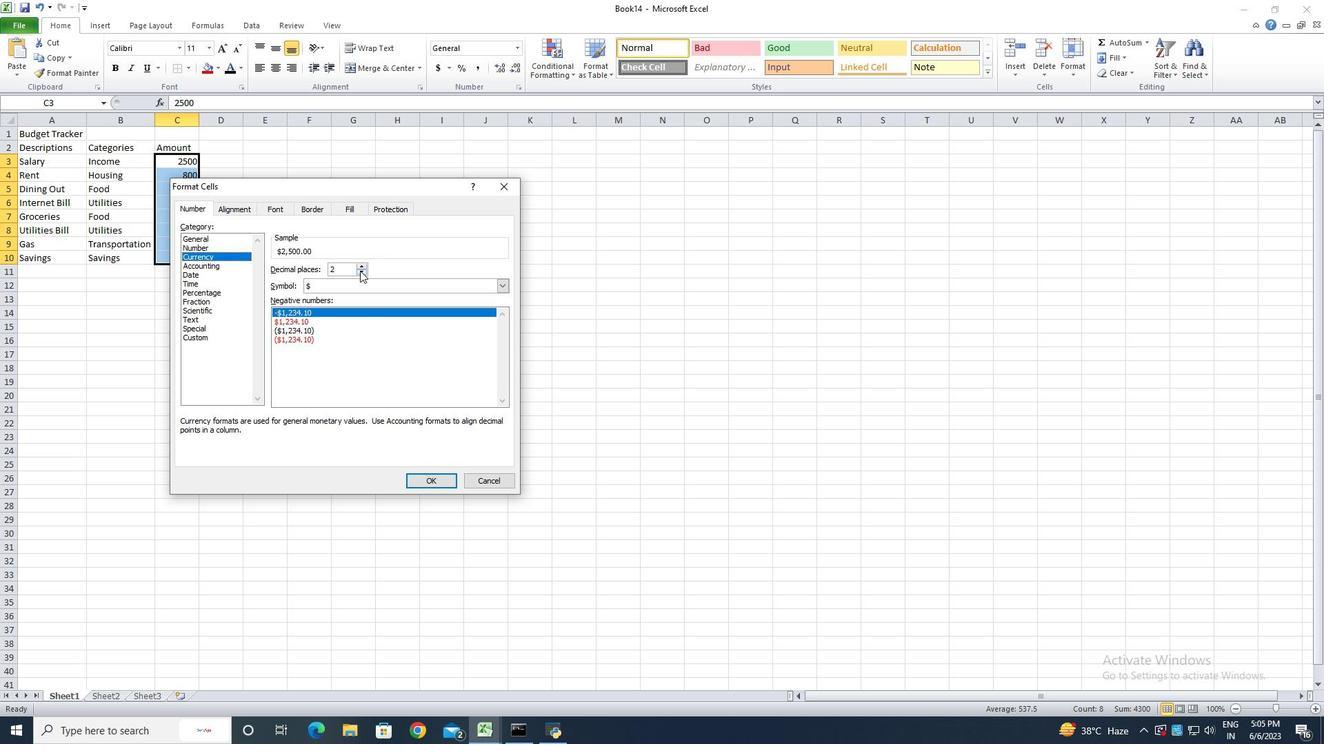
Action: Mouse moved to (360, 271)
Screenshot: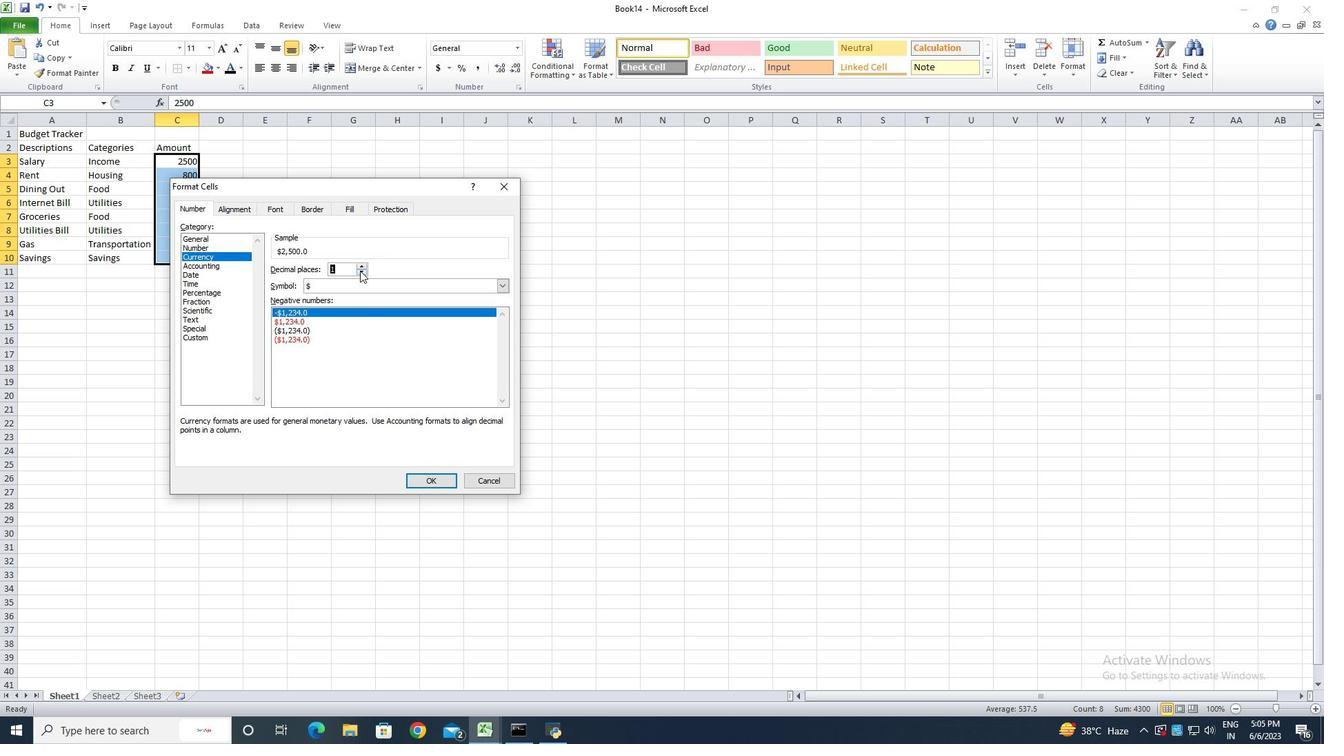 
Action: Mouse pressed left at (360, 271)
Screenshot: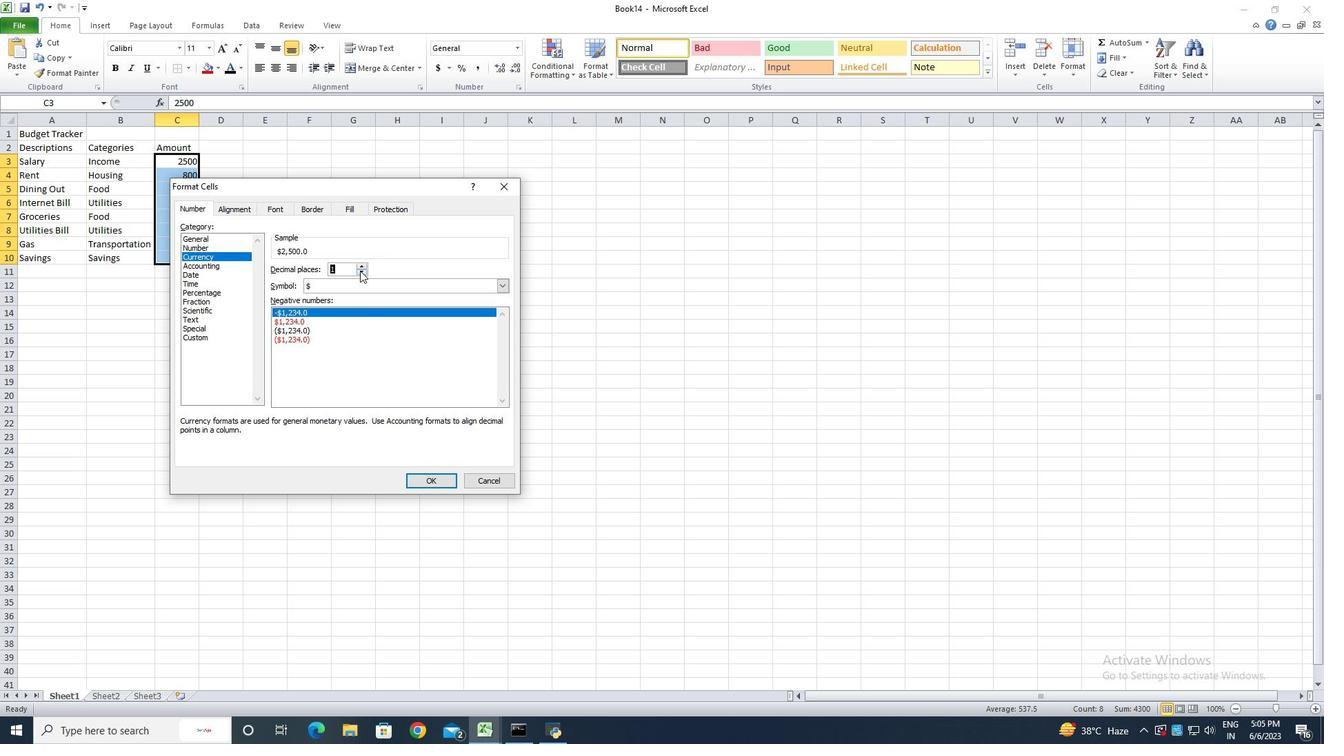 
Action: Mouse moved to (428, 484)
Screenshot: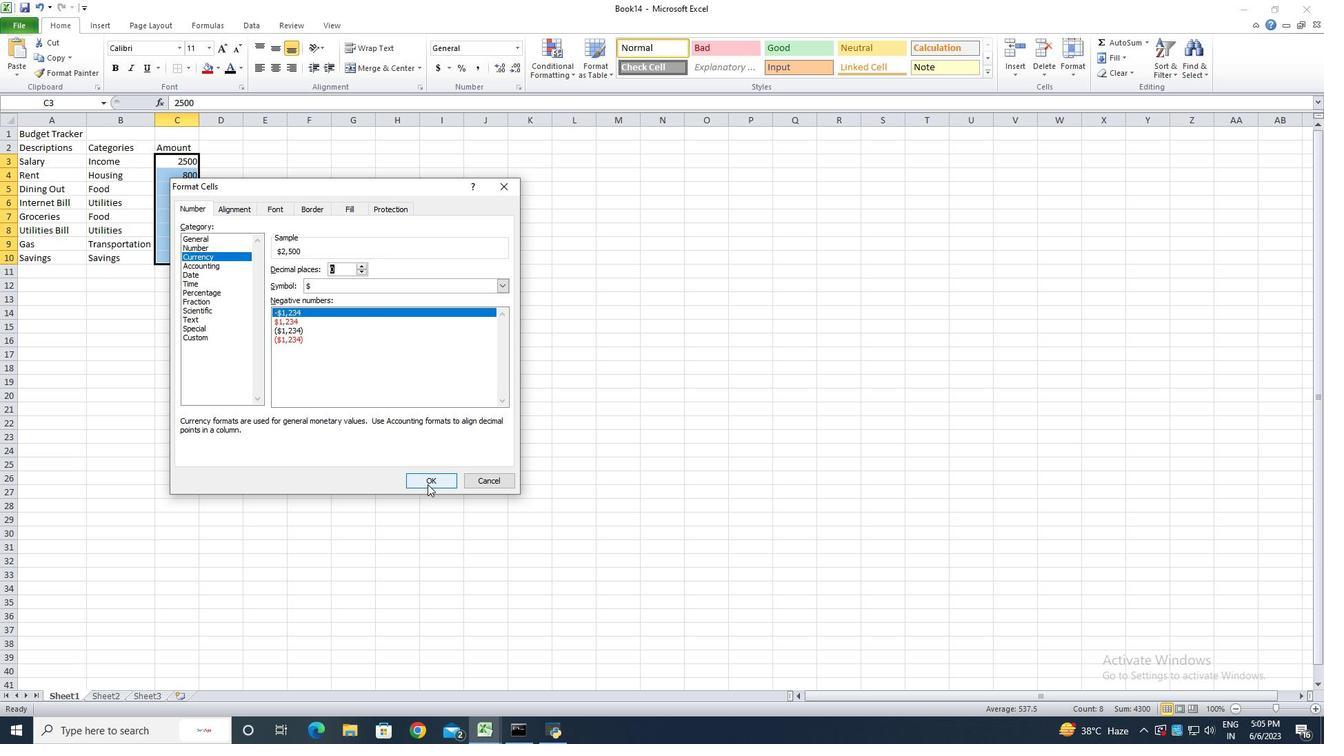 
Action: Mouse pressed left at (428, 484)
Screenshot: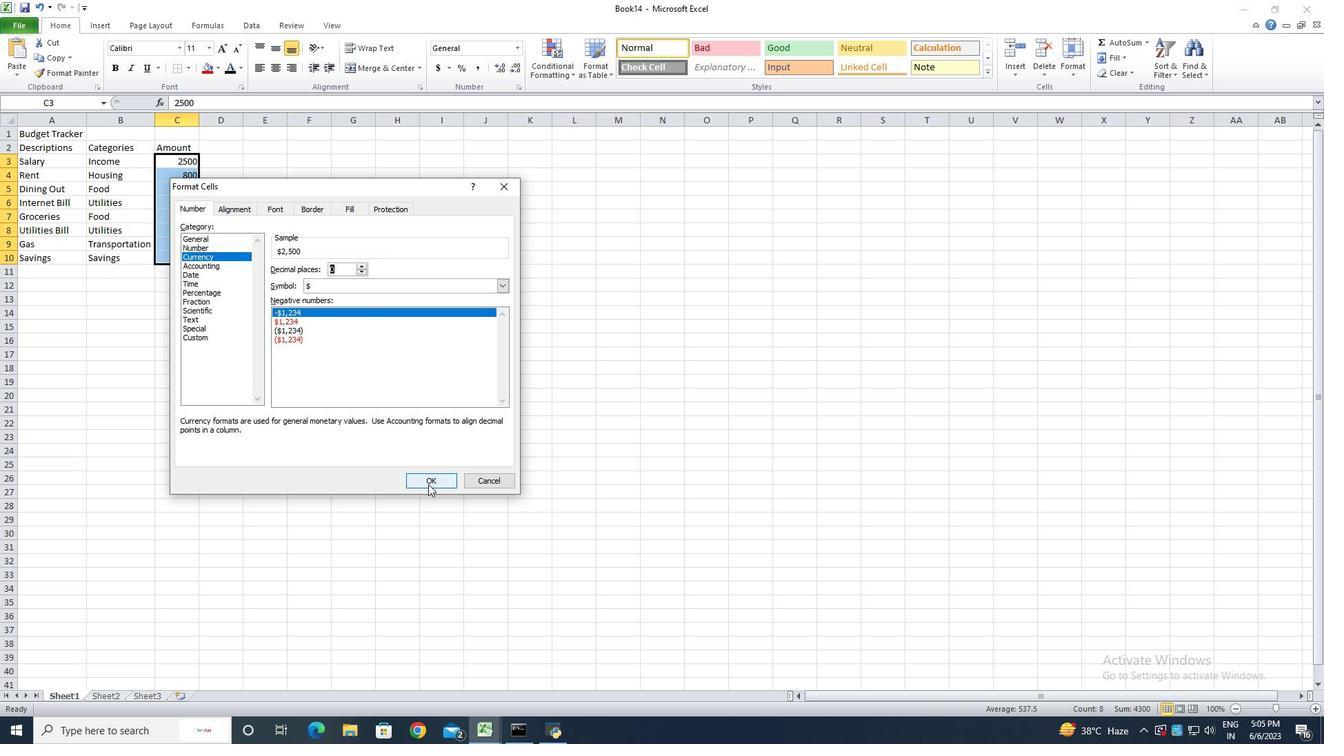 
Action: Mouse moved to (197, 126)
Screenshot: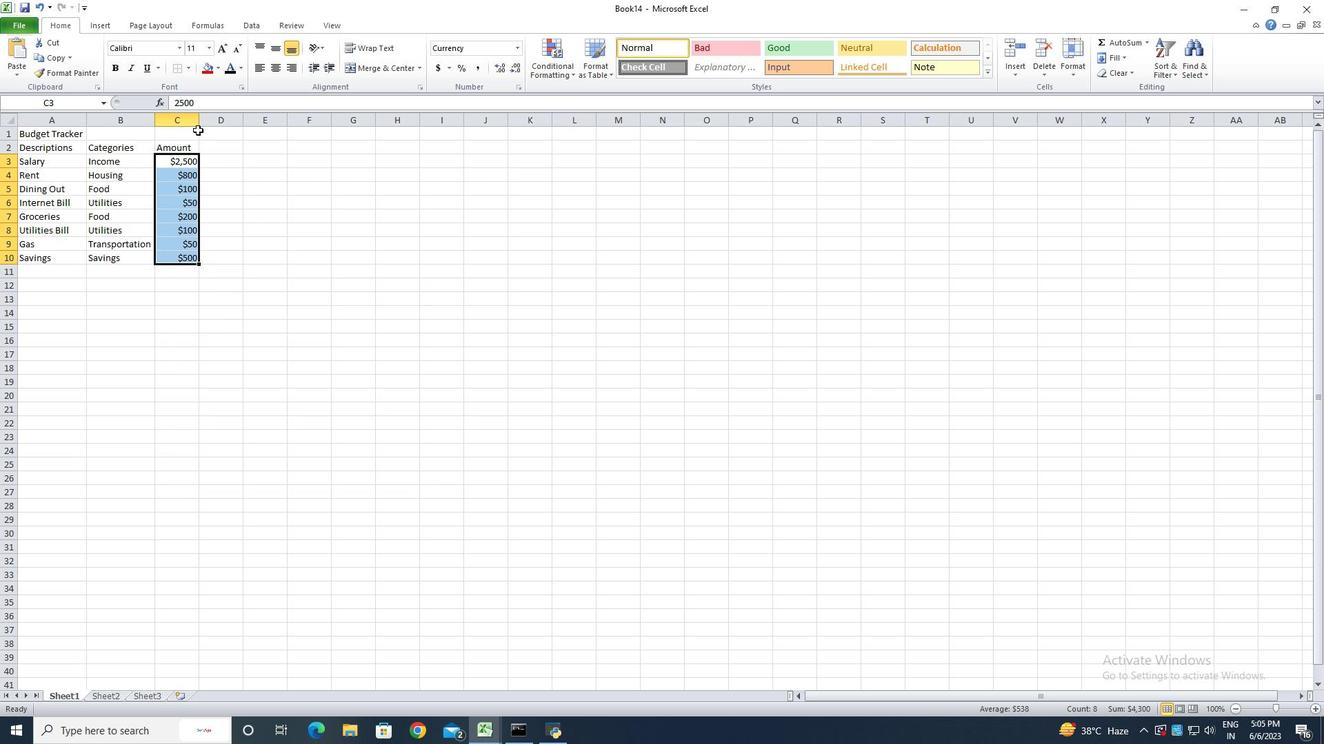 
Action: Mouse pressed left at (197, 126)
Screenshot: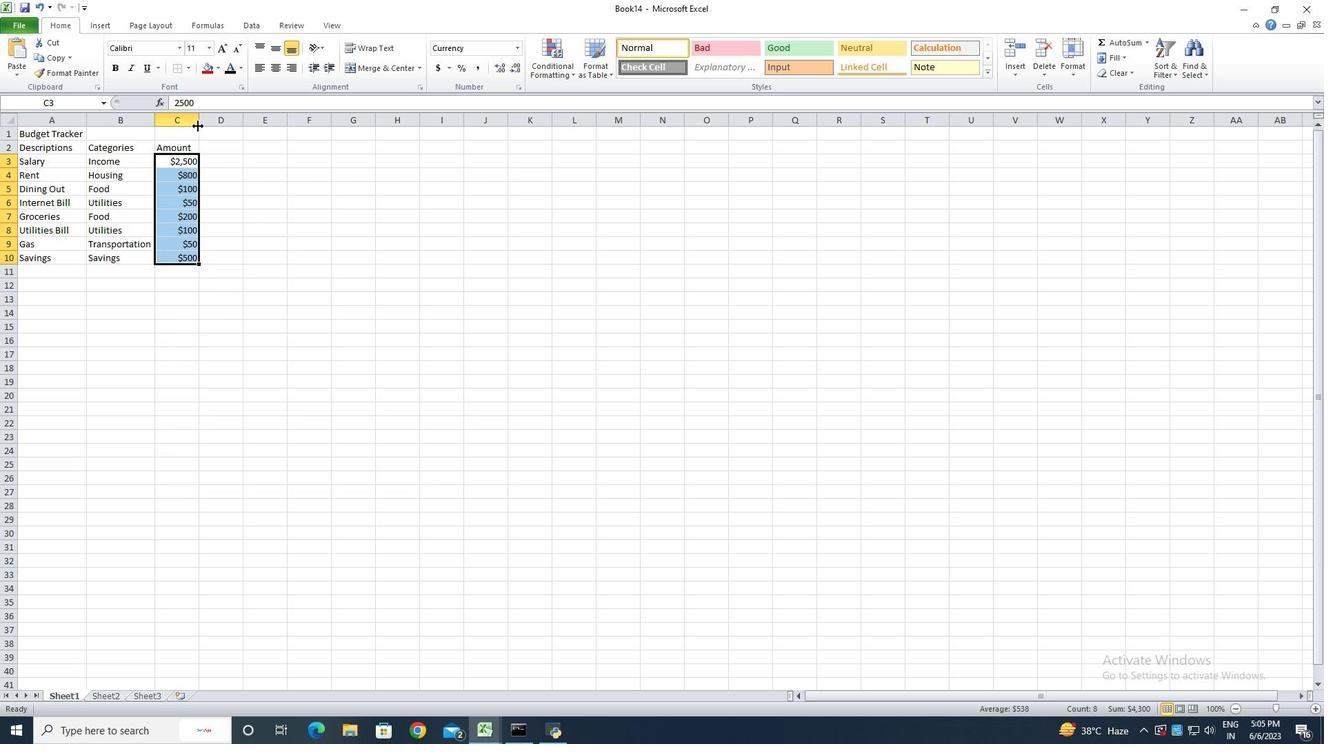 
Action: Mouse pressed left at (197, 126)
Screenshot: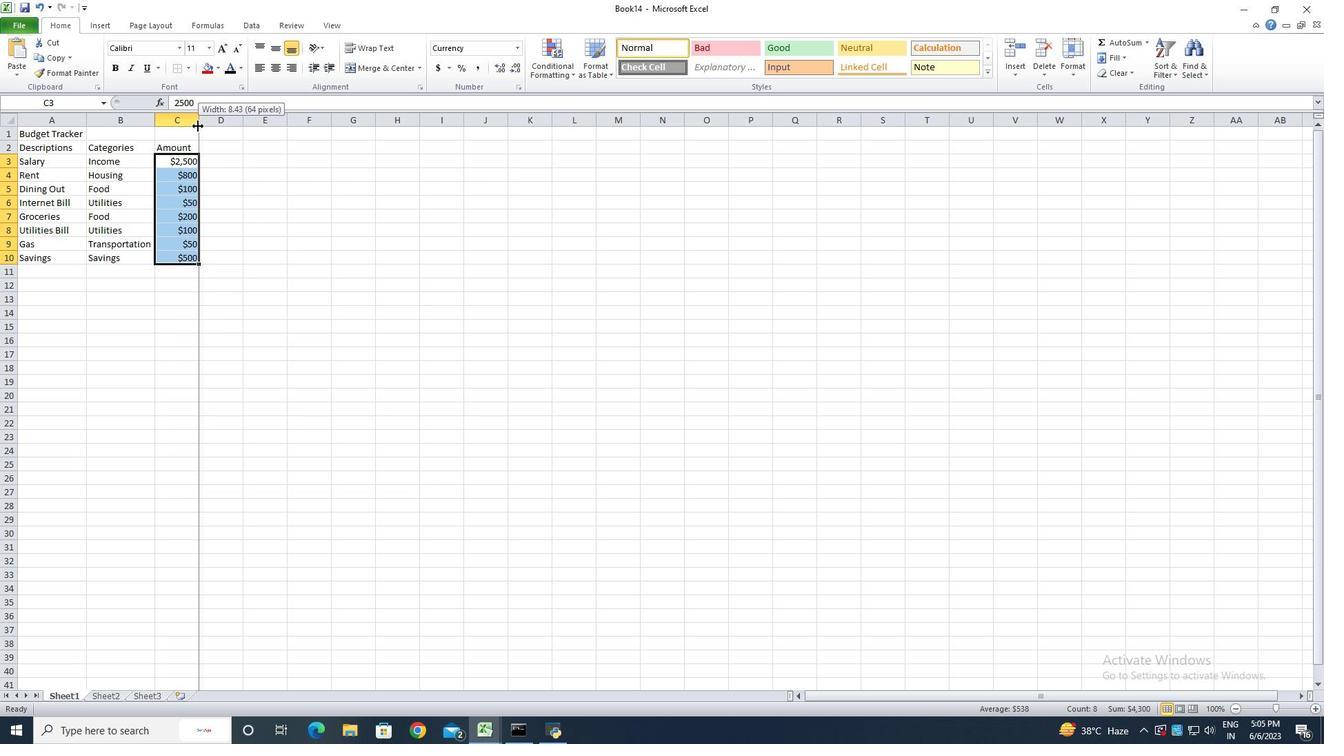 
Action: Mouse moved to (224, 148)
Screenshot: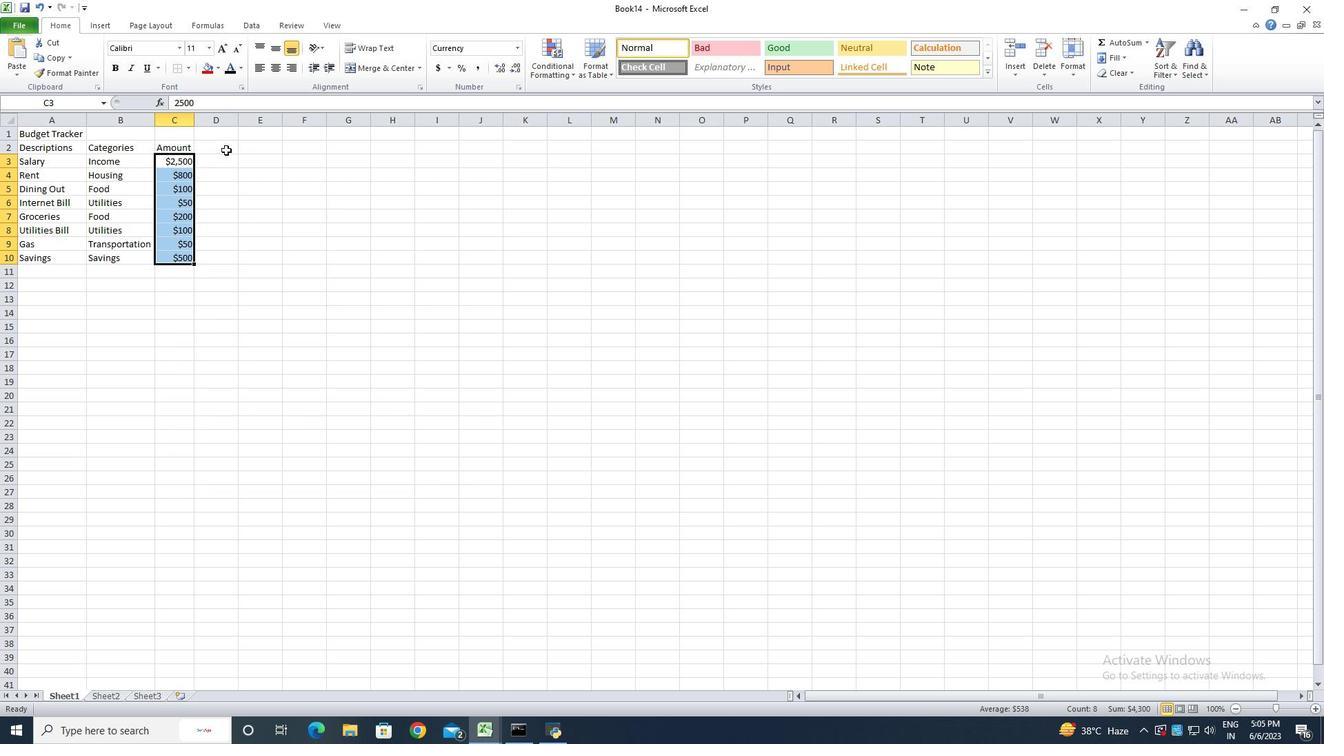 
Action: Mouse pressed left at (224, 148)
Screenshot: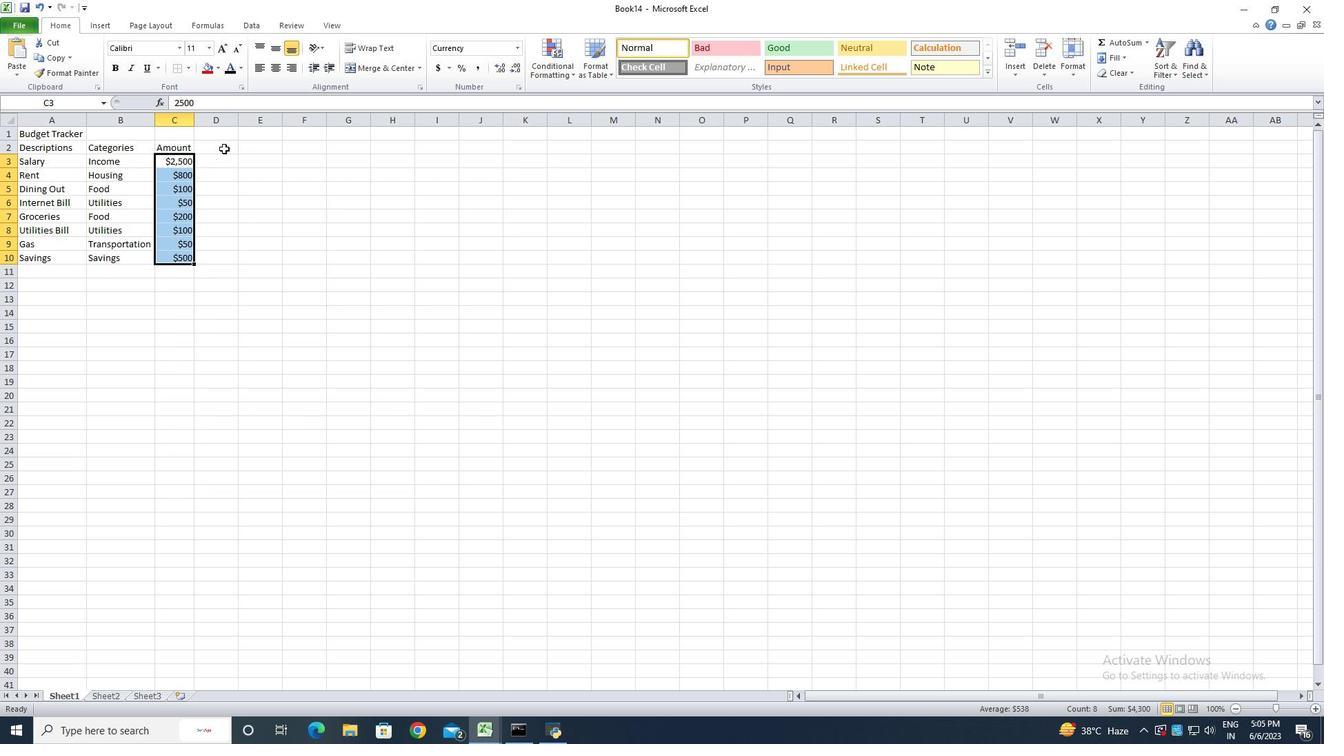 
Action: Key pressed <Key.shift><Key.shift>Dates<Key.enter>2023-05-01<Key.enter>2020<Key.backspace>
Screenshot: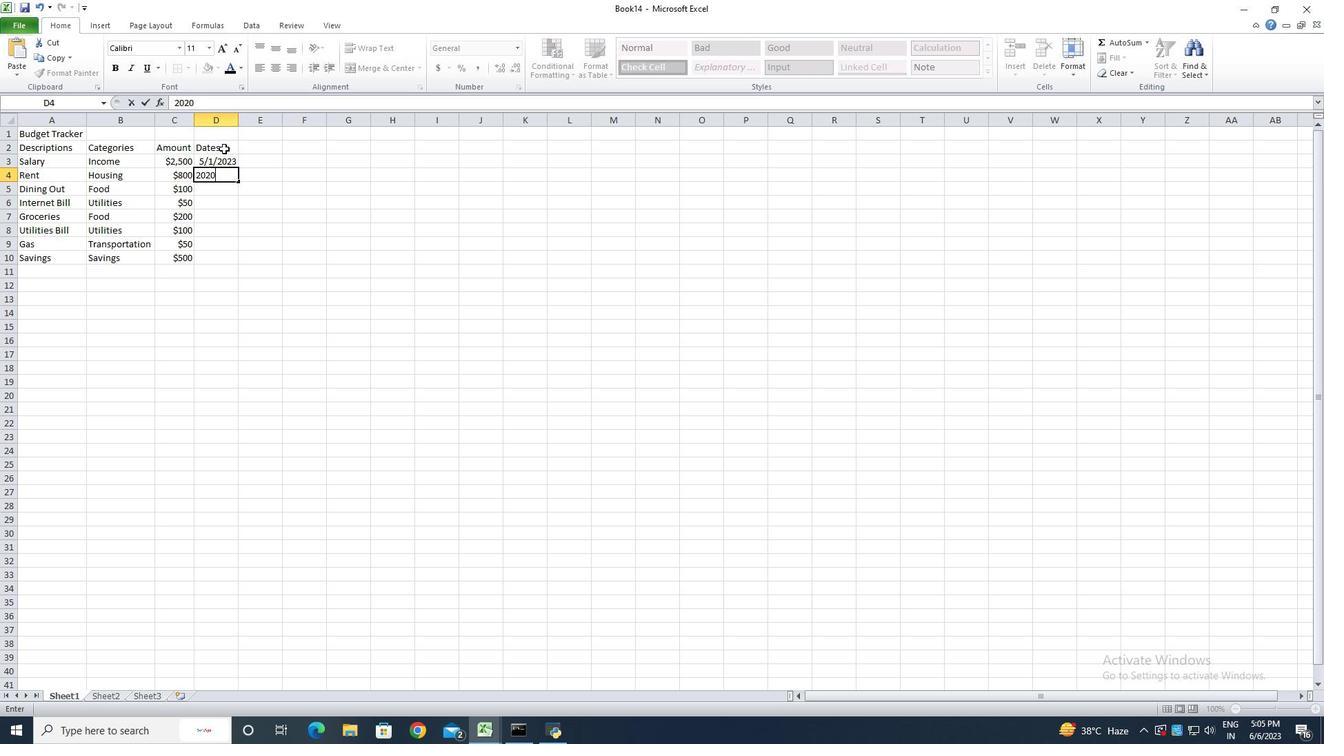 
Action: Mouse moved to (223, 148)
Screenshot: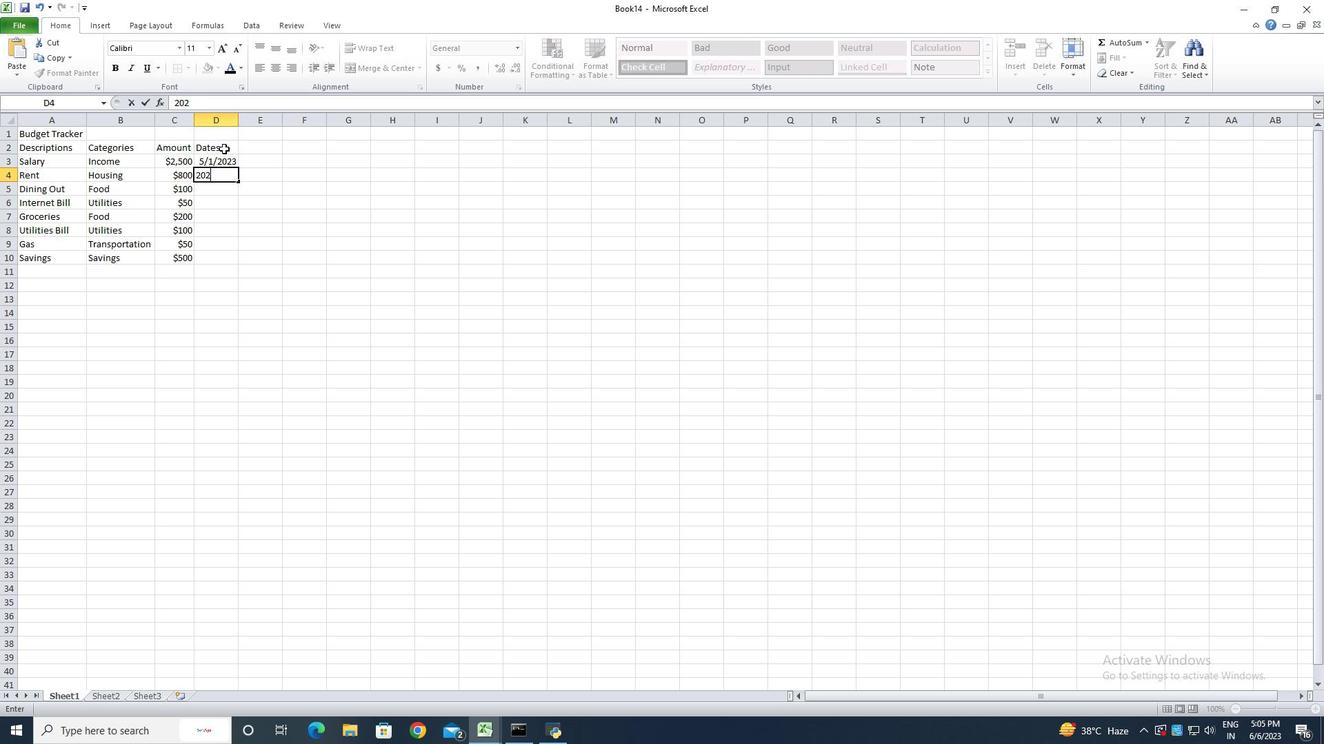 
Action: Key pressed 3-05-05<Key.enter>2023-05-10<Key.enter>2023-05-15<Key.enter>2023-05-19<Key.enter>2023-05-22<Key.enter>2023-05-25<Key.enter>2023-05-30<Key.enter>
Screenshot: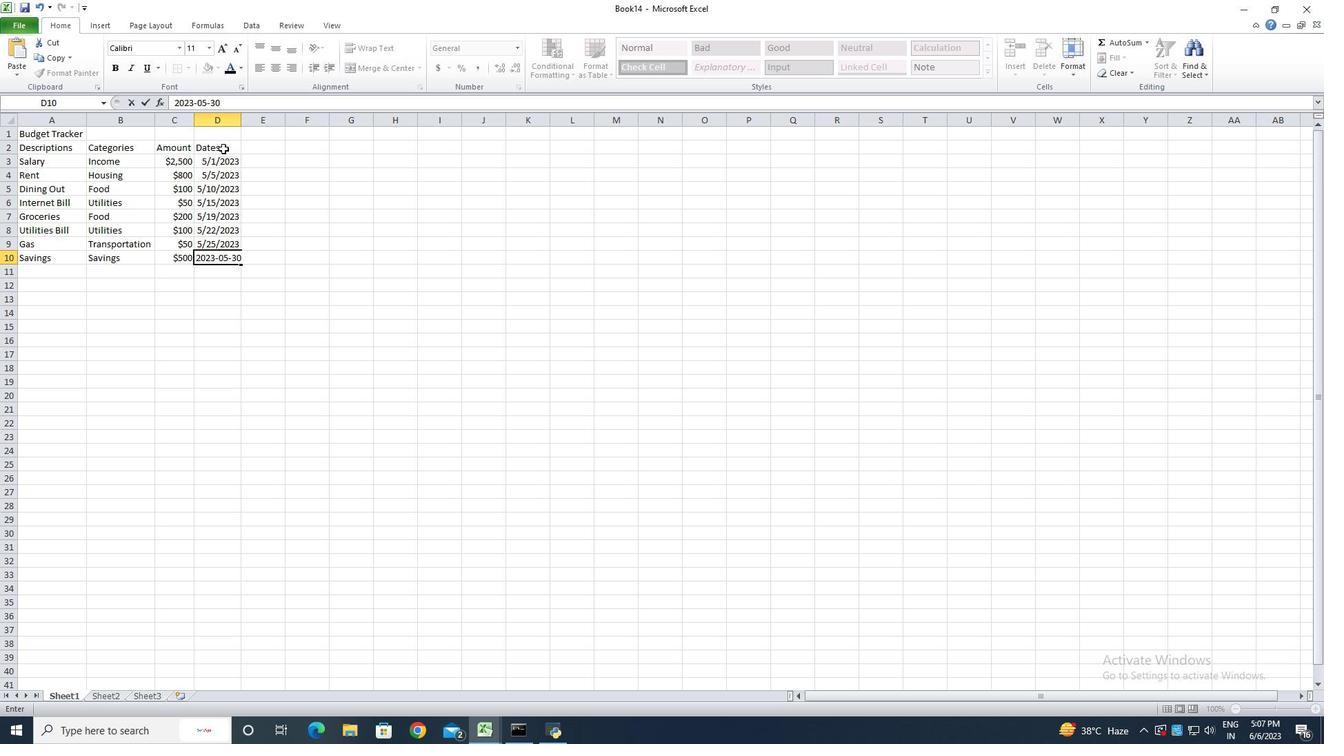 
Action: Mouse moved to (217, 161)
Screenshot: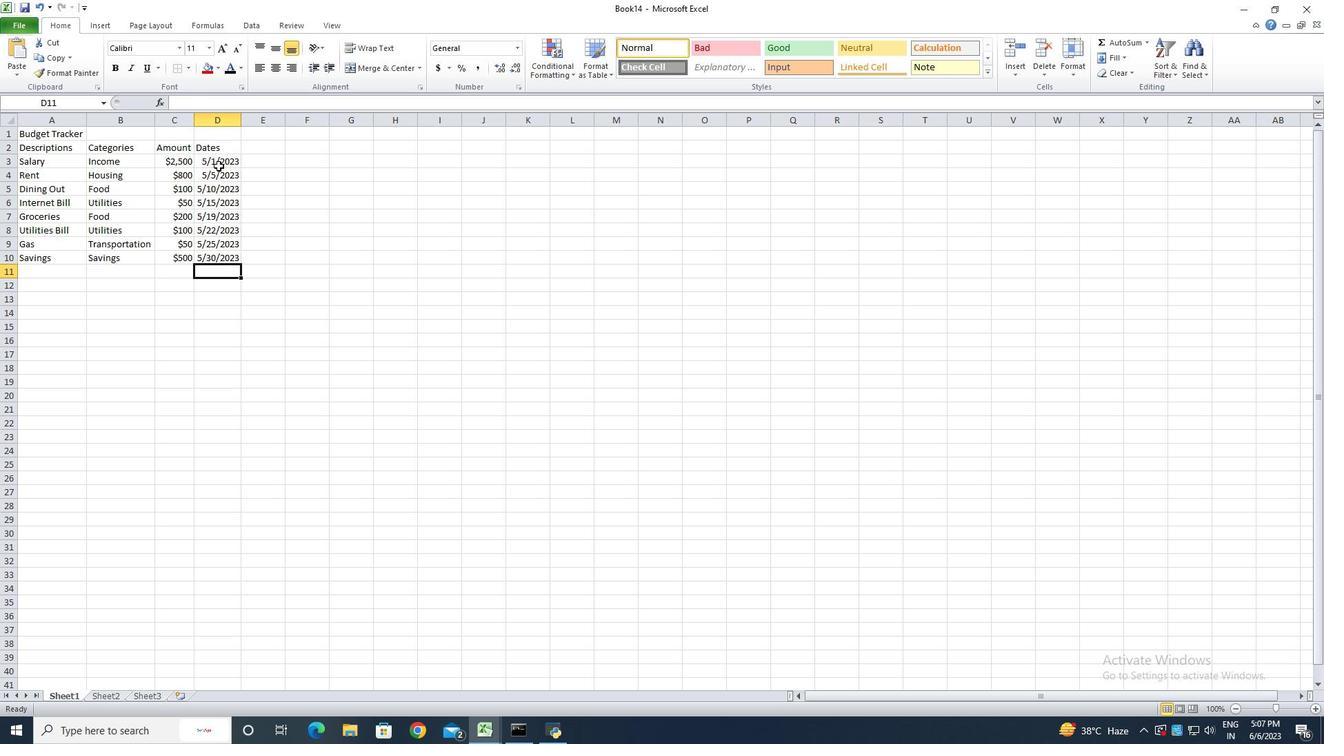 
Action: Mouse pressed left at (217, 161)
Screenshot: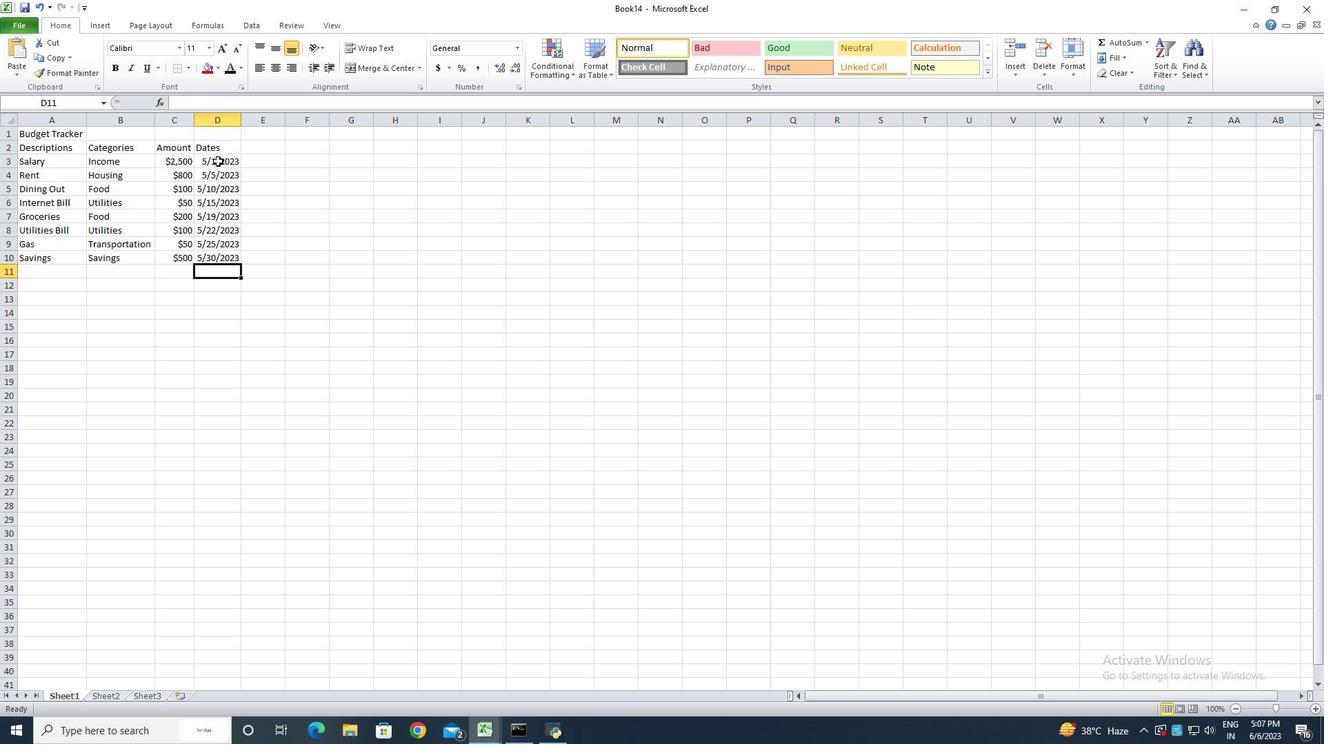 
Action: Mouse moved to (516, 47)
Screenshot: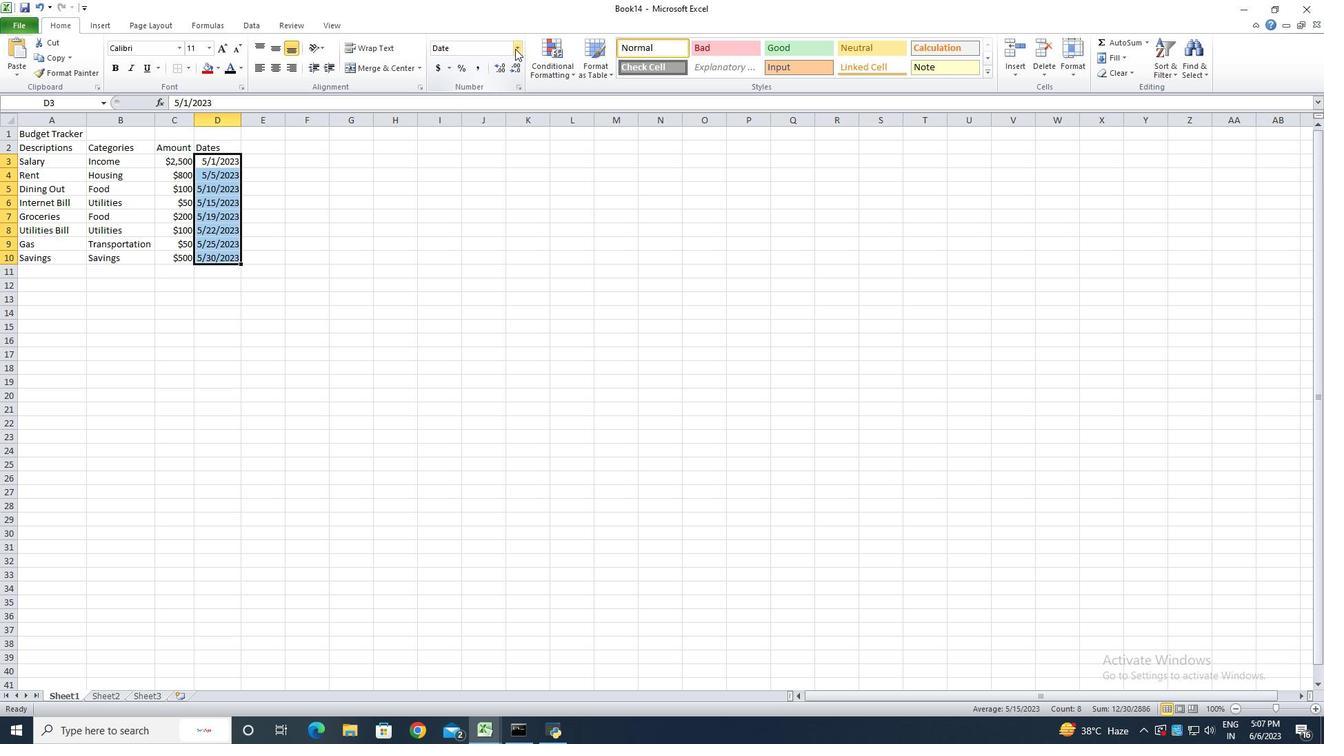 
Action: Mouse pressed left at (516, 47)
Screenshot: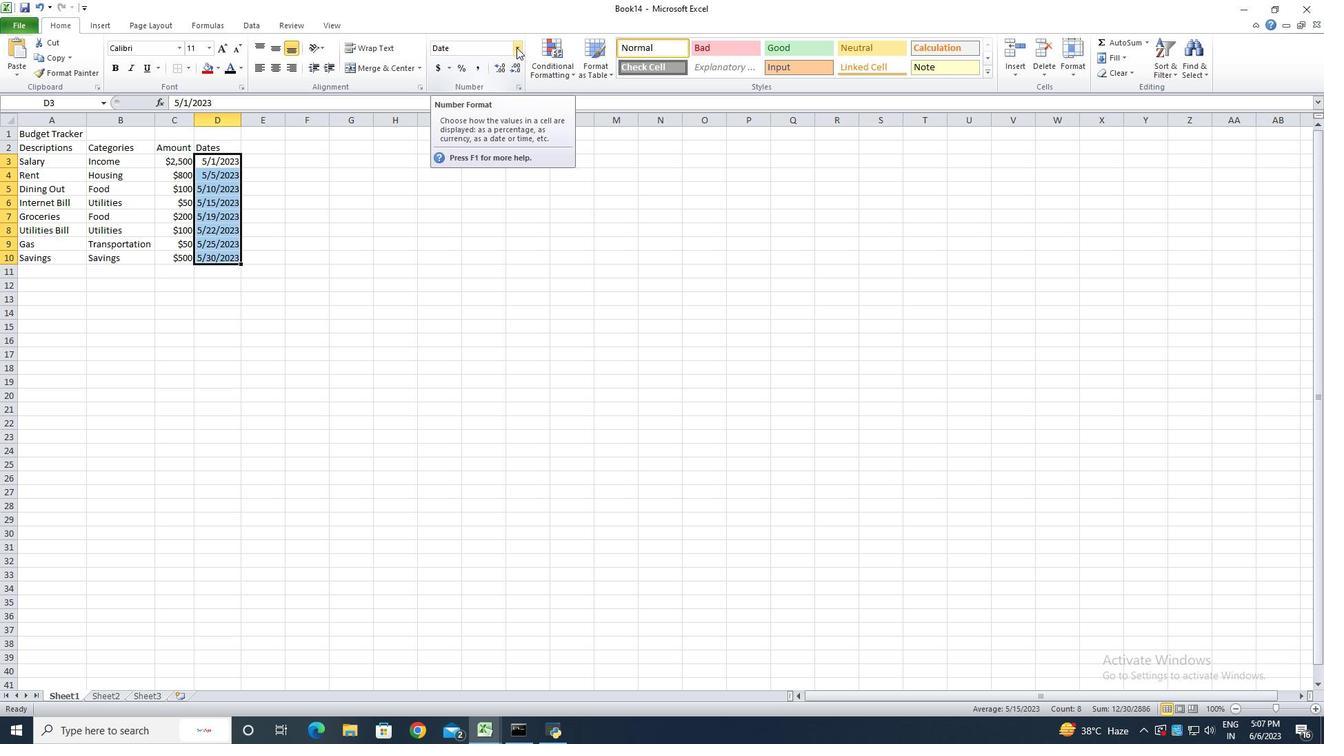 
Action: Mouse moved to (503, 401)
Screenshot: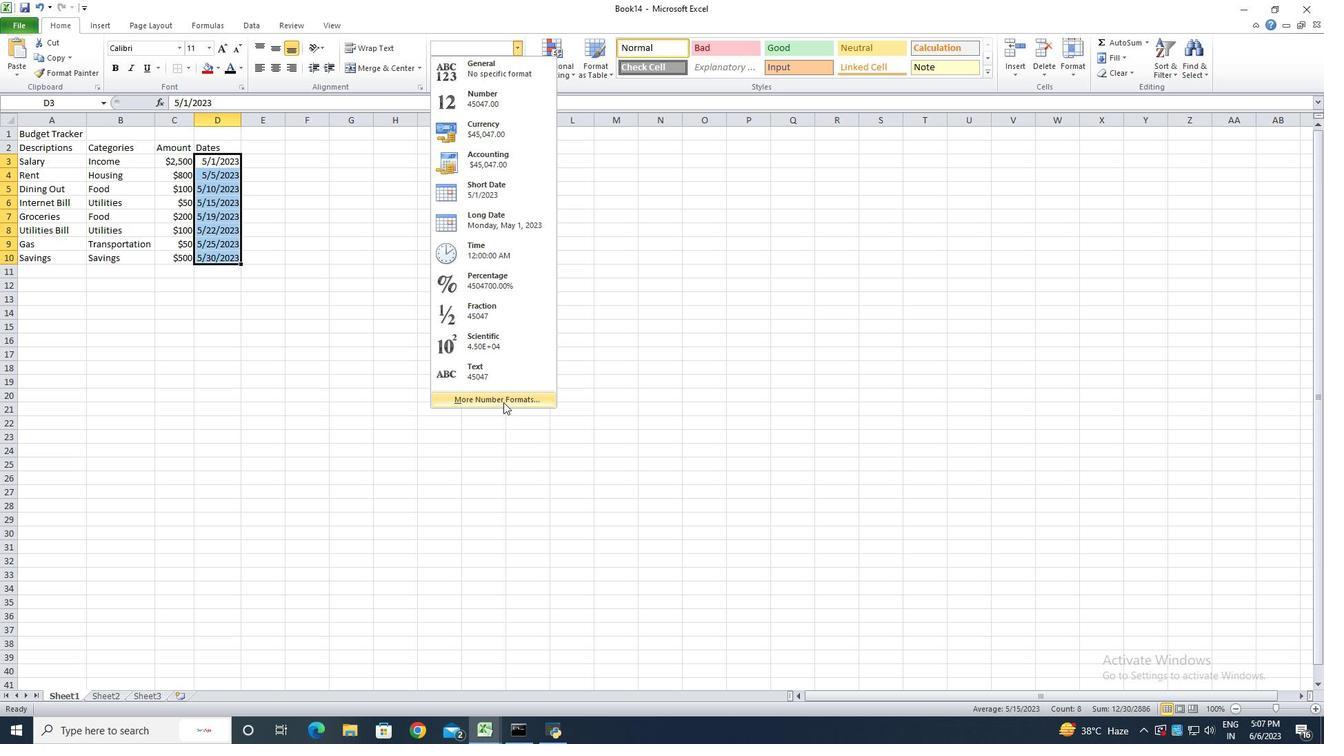 
Action: Mouse pressed left at (503, 401)
Screenshot: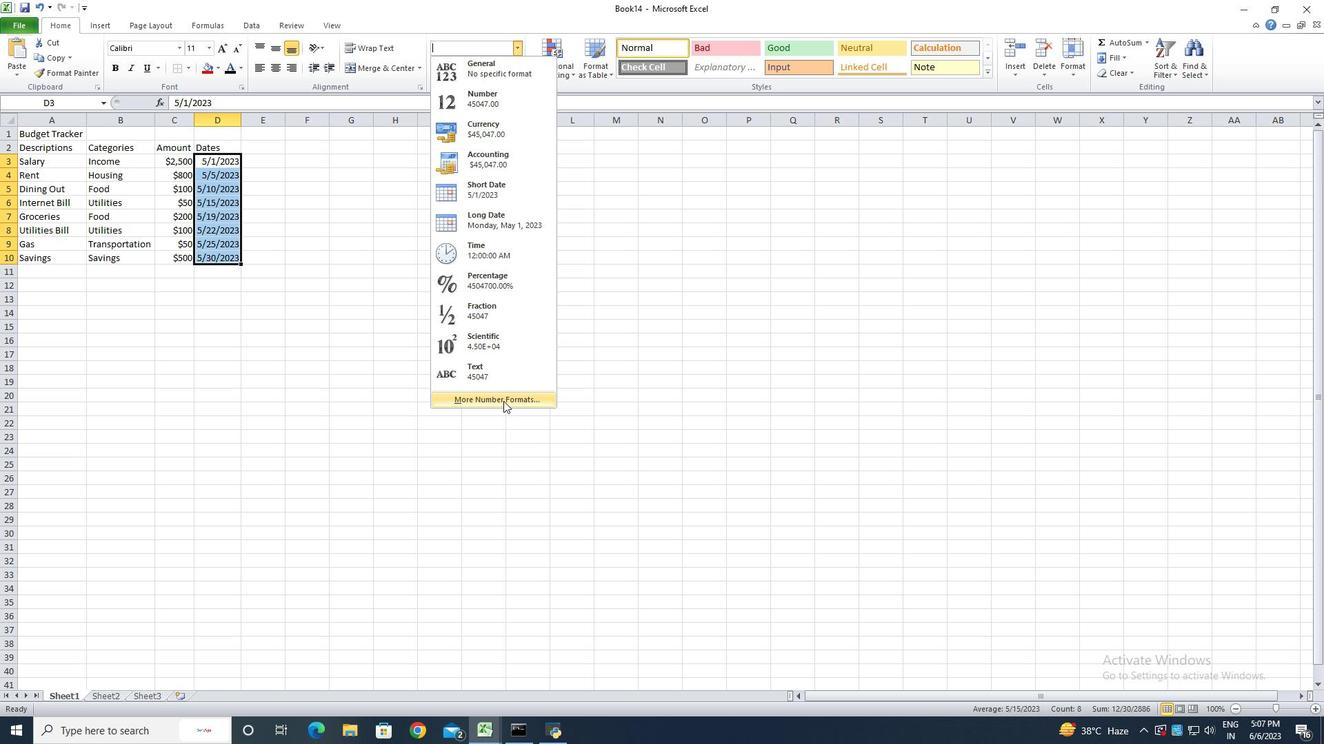 
Action: Mouse moved to (202, 339)
Screenshot: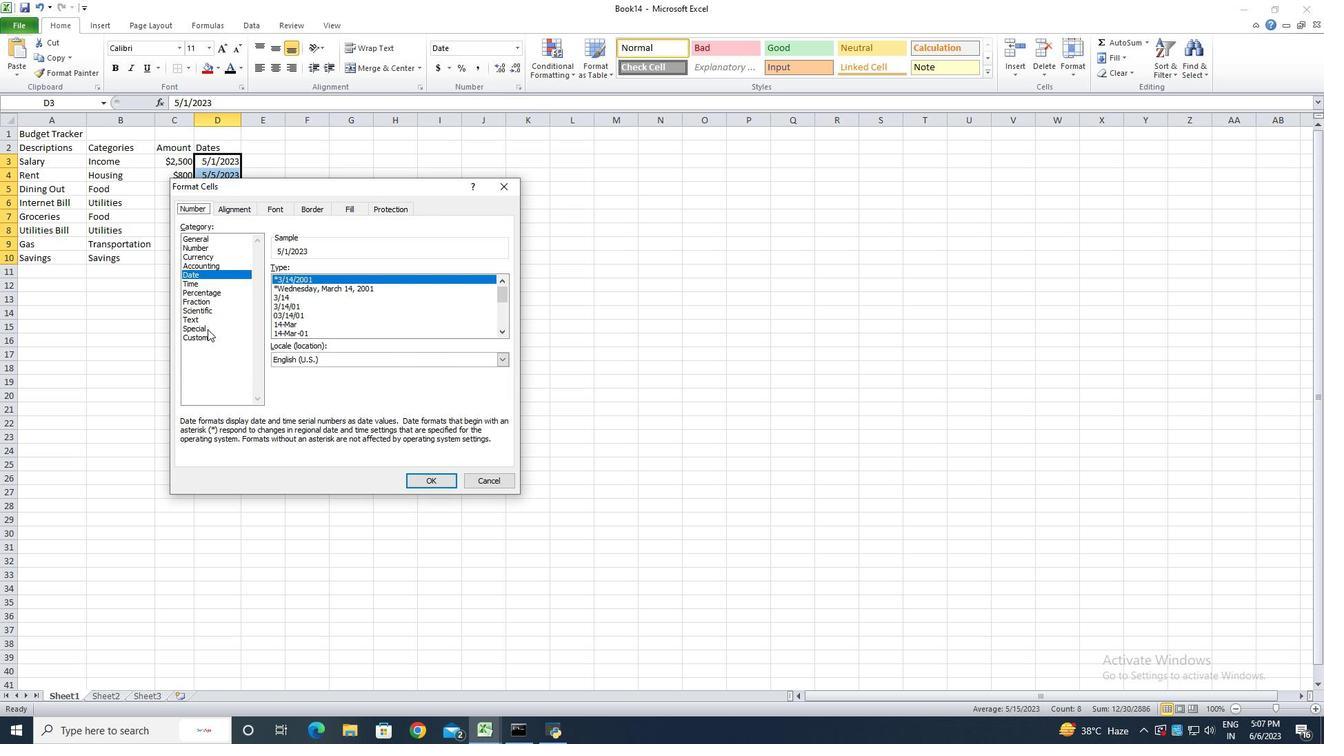 
Action: Mouse pressed left at (202, 339)
Screenshot: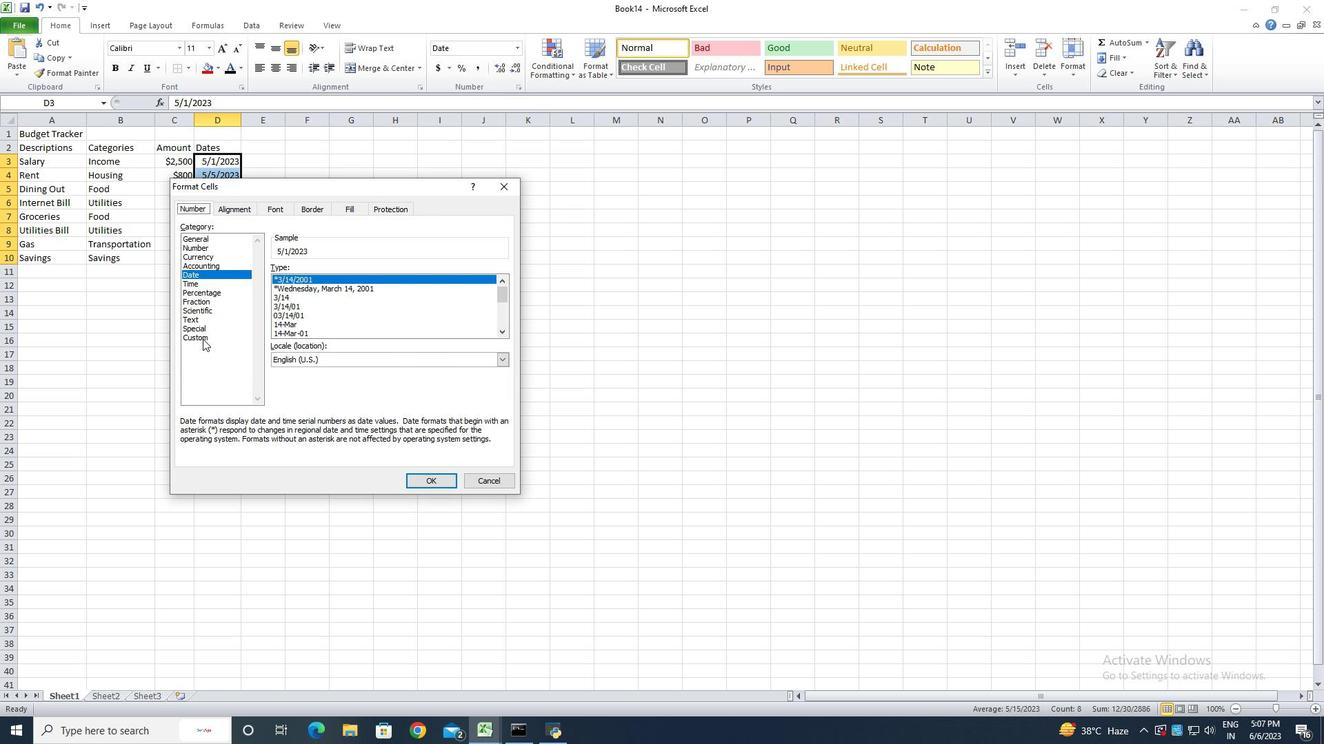 
Action: Mouse moved to (316, 281)
Screenshot: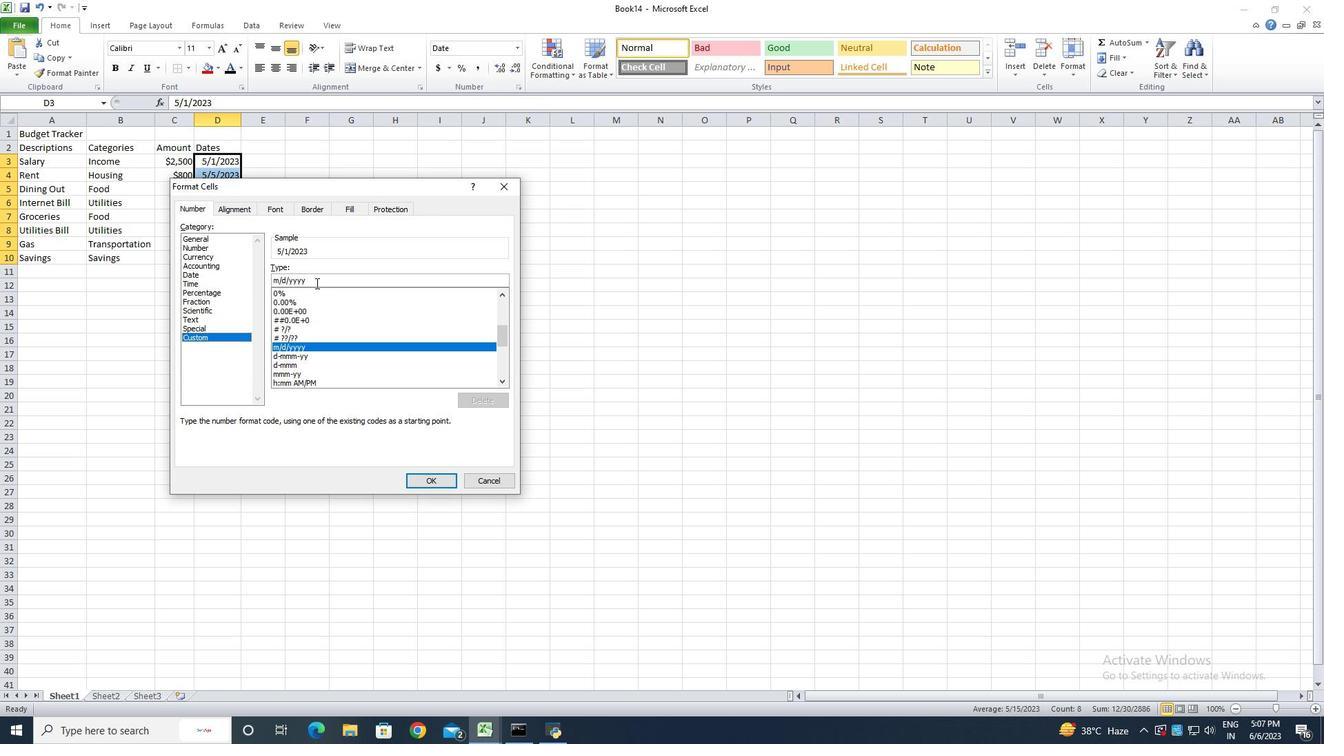 
Action: Mouse pressed left at (316, 281)
Screenshot: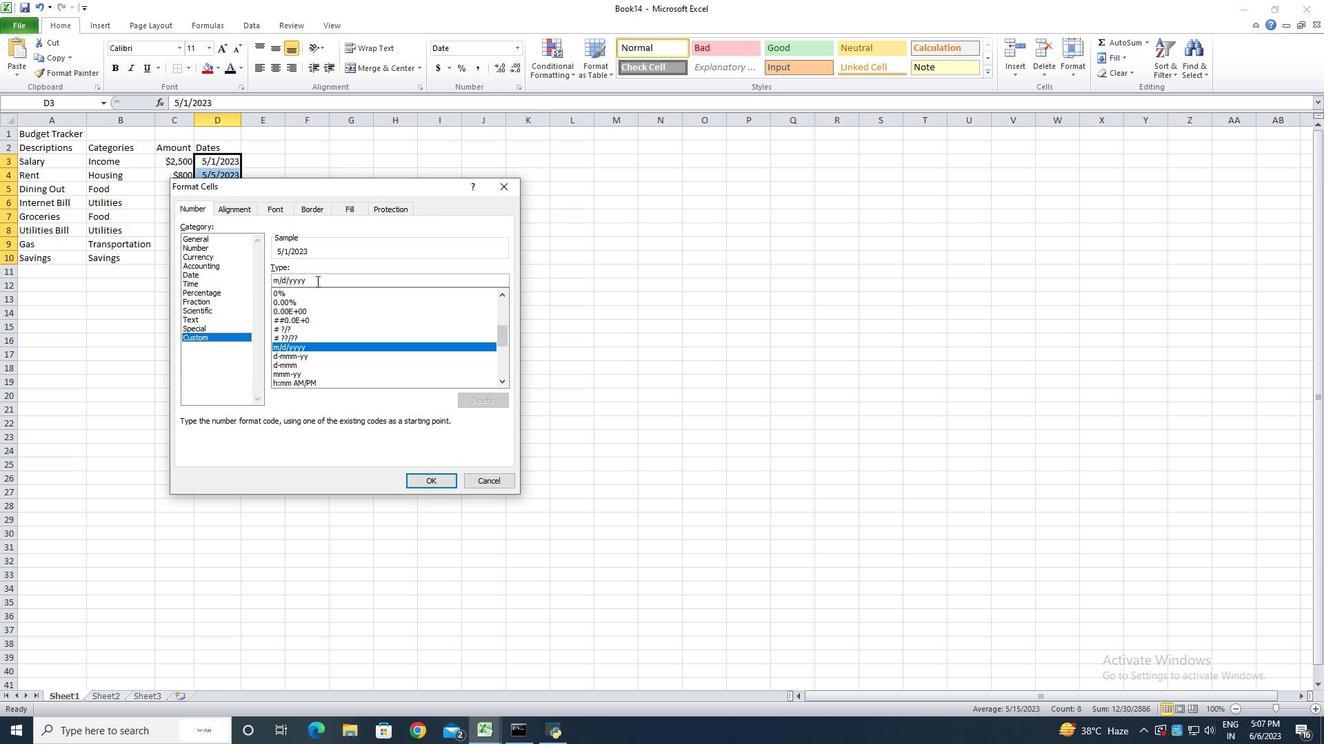 
Action: Key pressed <Key.backspace><Key.backspace><Key.backspace><Key.backspace><Key.backspace><Key.backspace><Key.backspace><Key.backspace><Key.backspace><Key.backspace><Key.backspace><Key.backspace><Key.backspace><Key.backspace><Key.backspace><Key.backspace><Key.backspace><Key.backspace><Key.backspace>yyyy-mm-dd
Screenshot: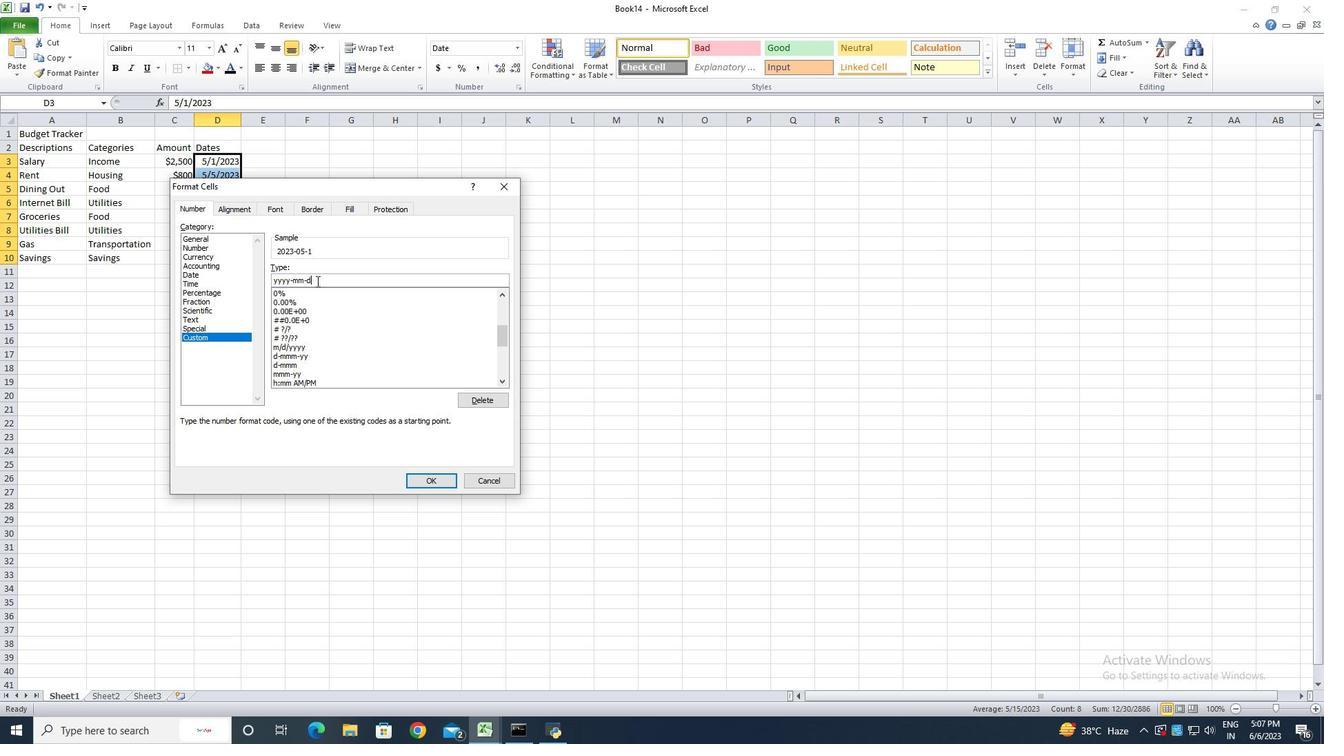 
Action: Mouse moved to (428, 481)
Screenshot: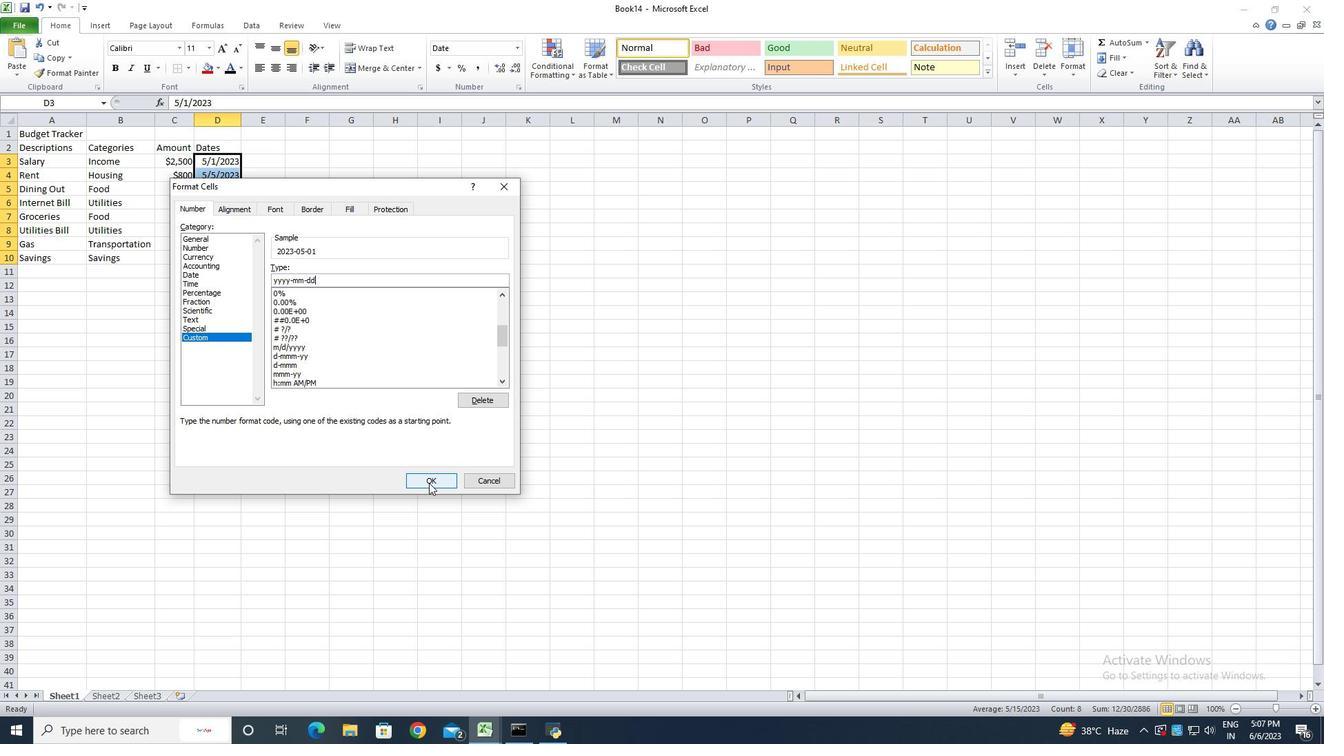 
Action: Mouse pressed left at (428, 481)
Screenshot: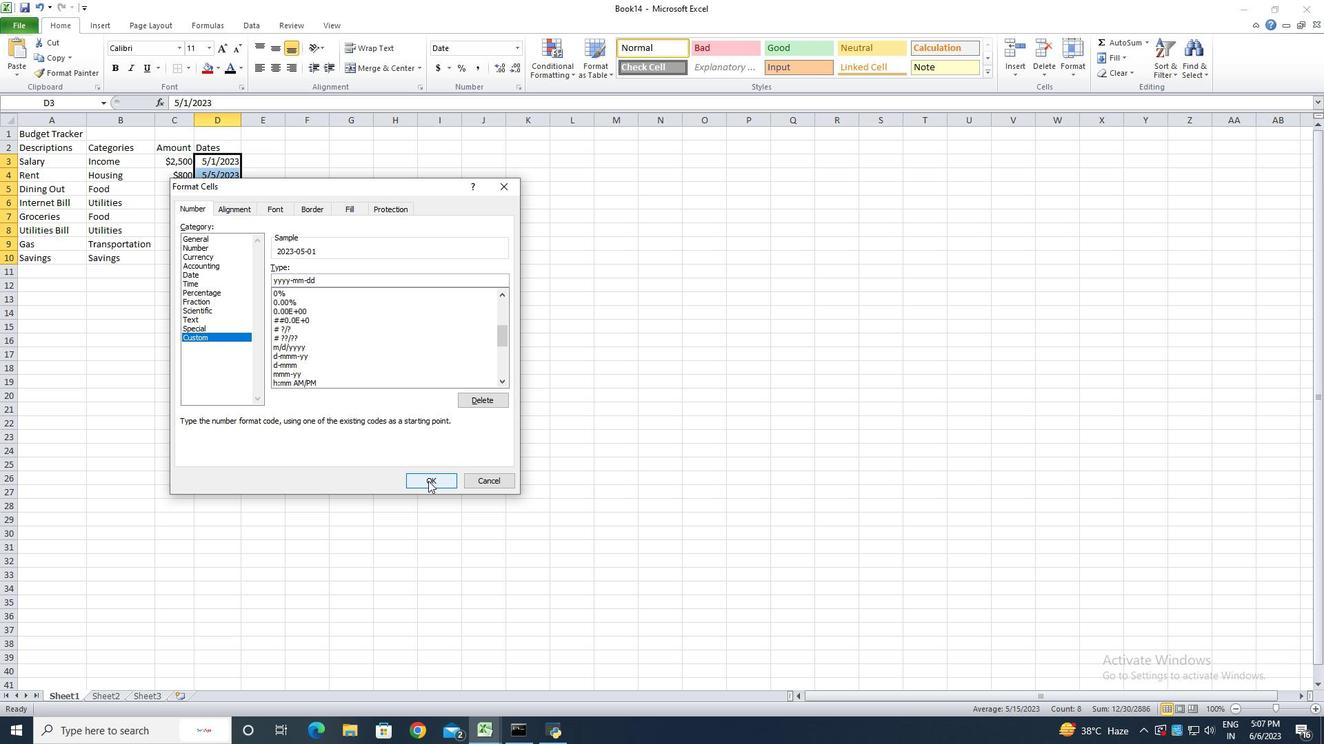 
Action: Mouse moved to (244, 123)
Screenshot: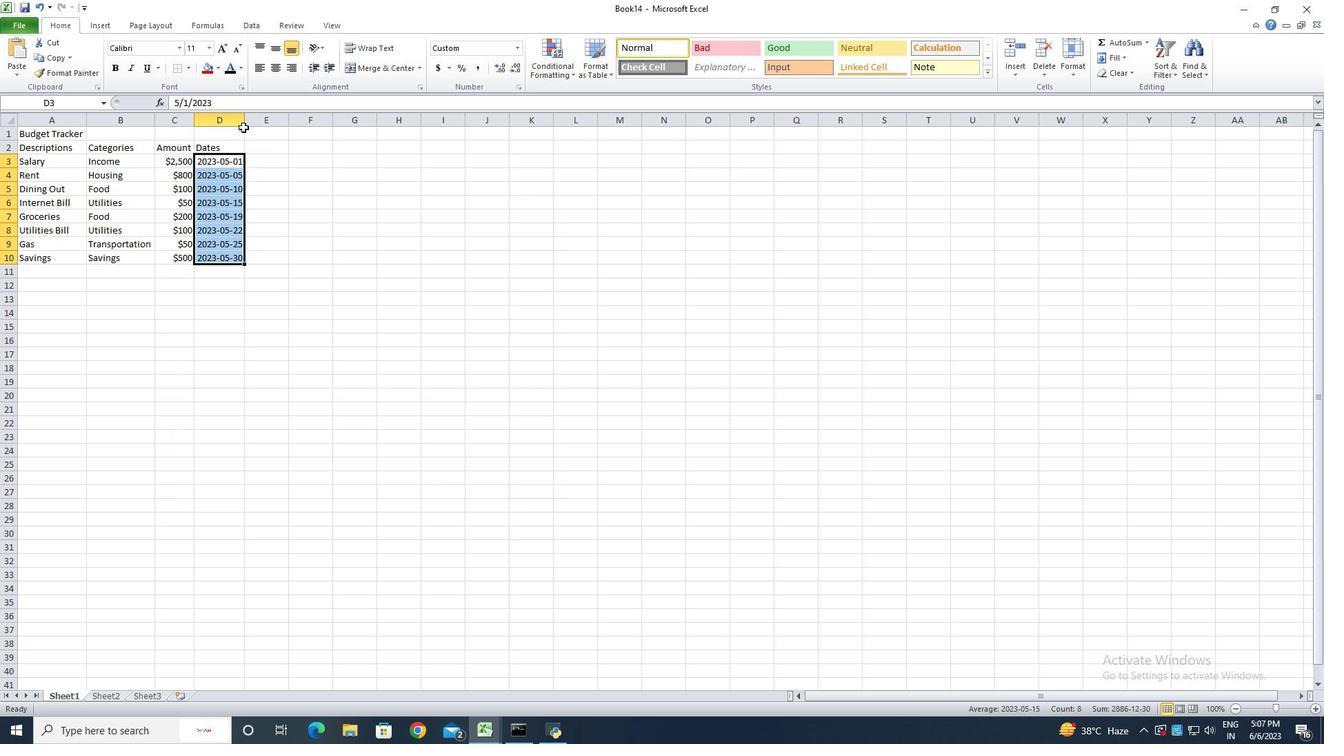 
Action: Mouse pressed left at (244, 123)
Screenshot: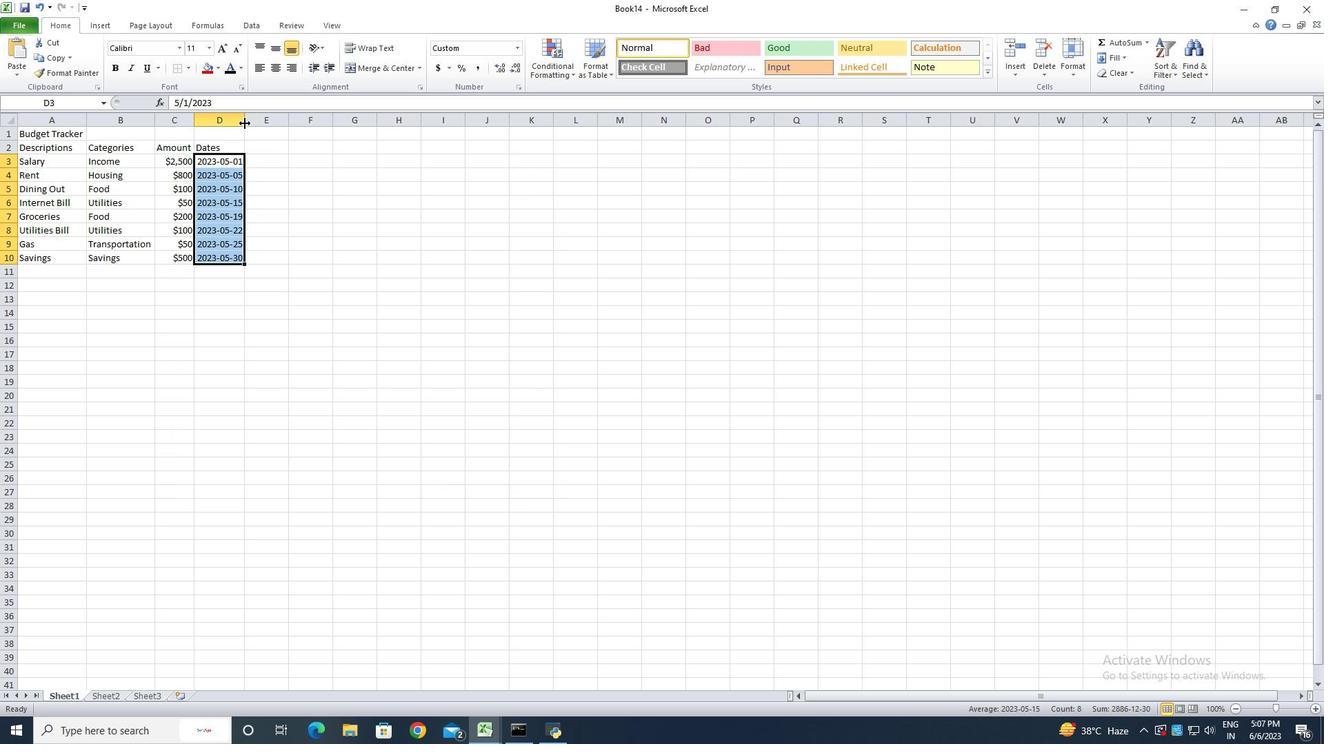 
Action: Mouse pressed left at (244, 123)
Screenshot: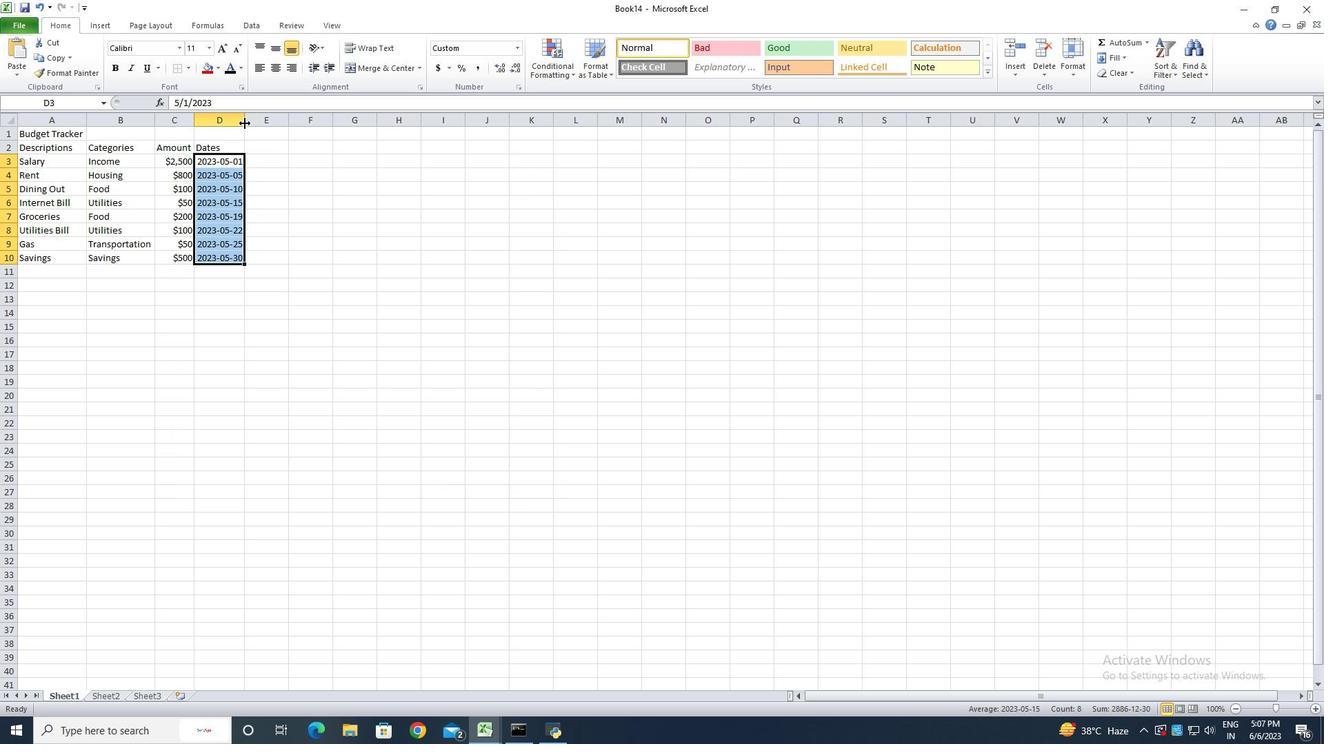
Action: Mouse moved to (264, 151)
Screenshot: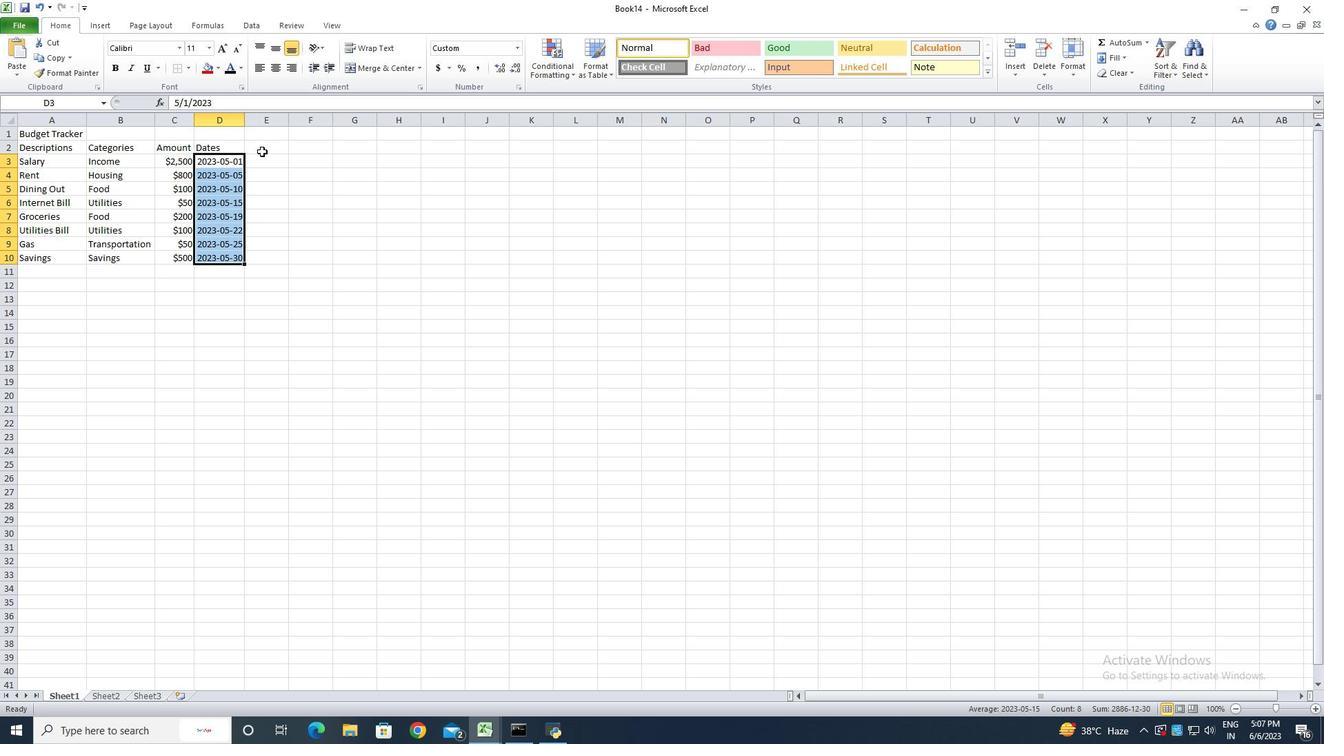 
Action: Mouse pressed left at (264, 151)
Screenshot: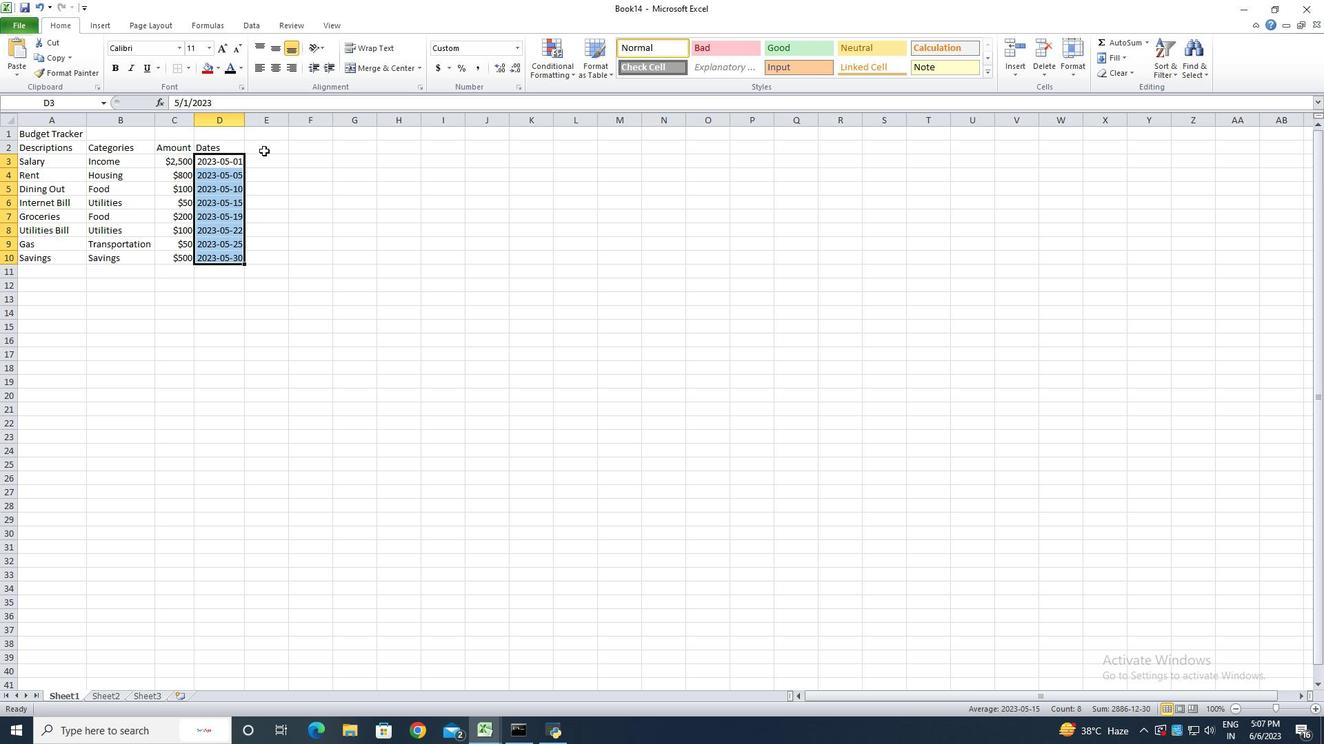 
Action: Mouse moved to (265, 151)
Screenshot: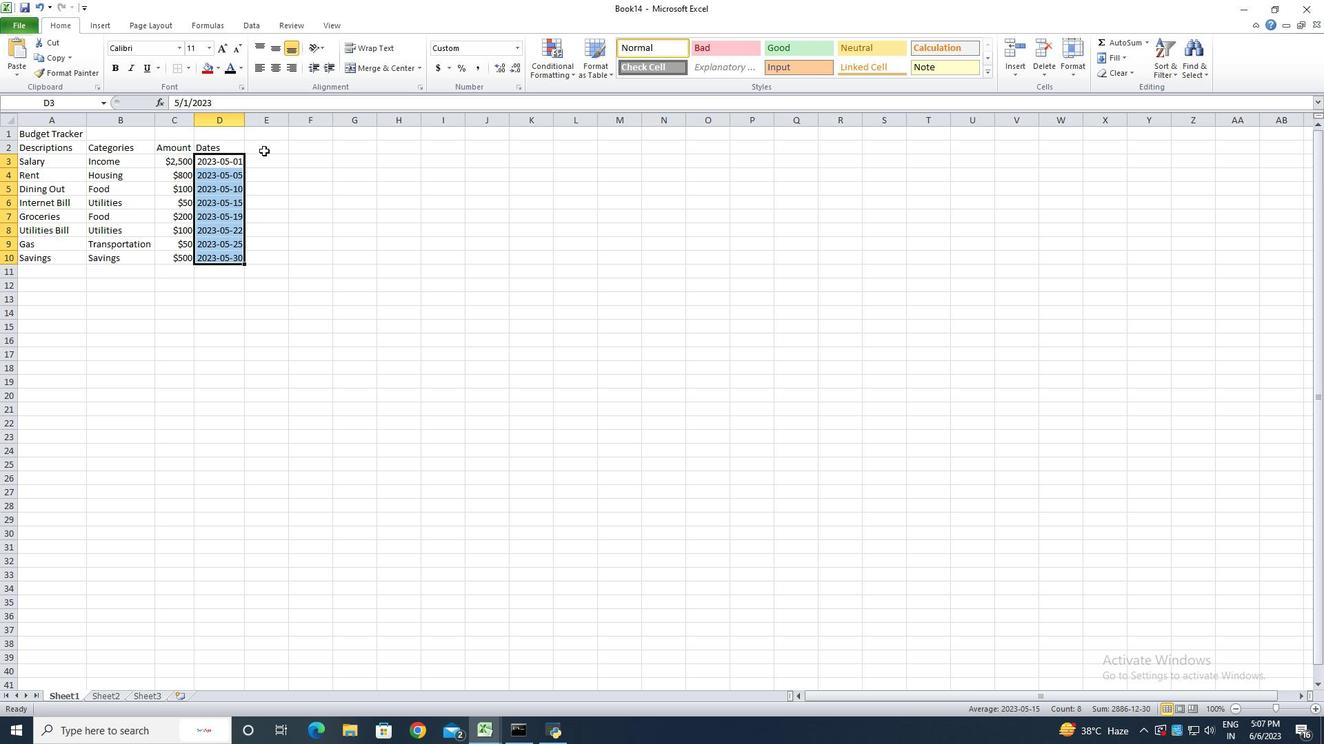 
Action: Key pressed <Key.shift><Key.shift><Key.shift><Key.shift><Key.shift><Key.shift><Key.shift><Key.shift><Key.shift><Key.shift><Key.shift><Key.shift><Key.shift><Key.shift><Key.shift><Key.shift>Income/<Key.shift>Expense<Key.enter><Key.shift><Key.shift><Key.shift><Key.shift><Key.shift><Key.shift><Key.shift>Income<Key.backspace><Key.enter><Key.shift>Expense<Key.enter><Key.shift>Expense<Key.enter><Key.shift>Expense<Key.enter><Key.shift>Expense<Key.enter><Key.shift>Expense<Key.enter><Key.shift><Key.shift><Key.shift><Key.shift><Key.shift><Key.shift>Expense<Key.enter><Key.shift>Income<Key.enter>
Screenshot: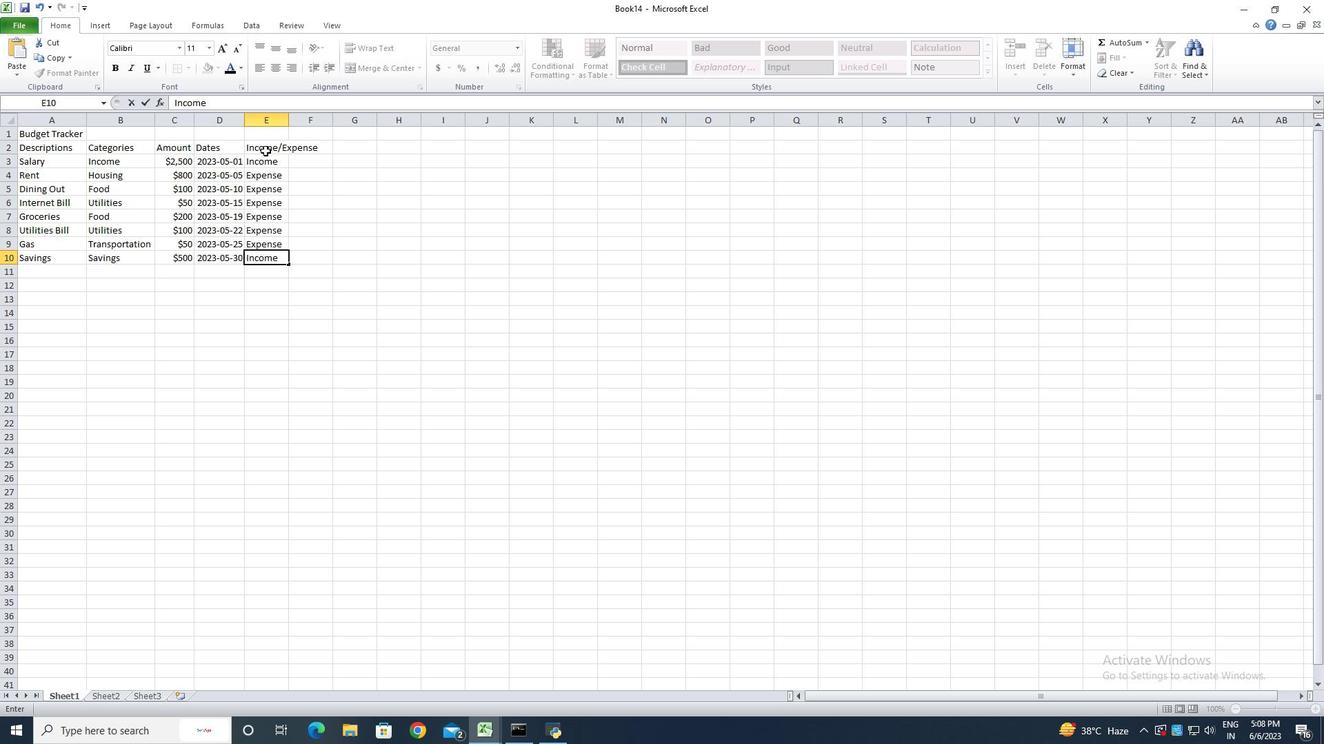 
Action: Mouse moved to (289, 124)
Screenshot: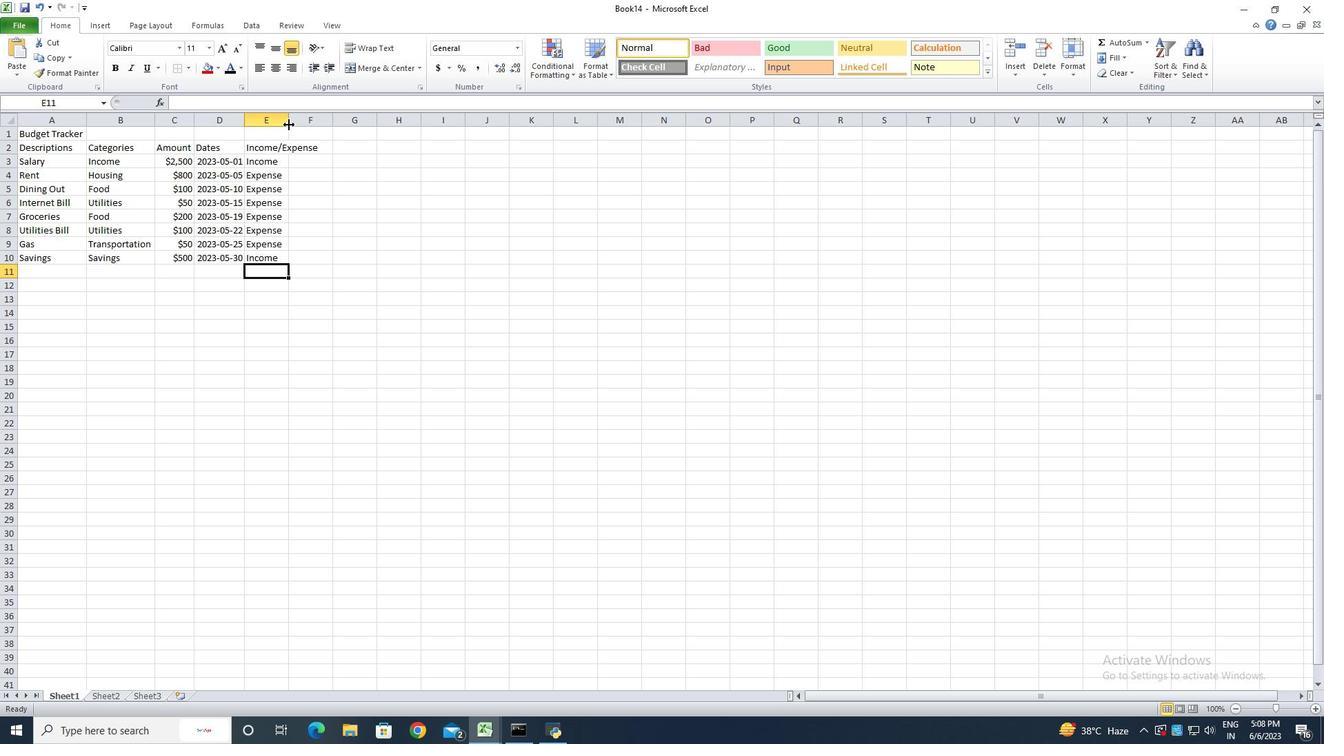
Action: Mouse pressed left at (289, 124)
Screenshot: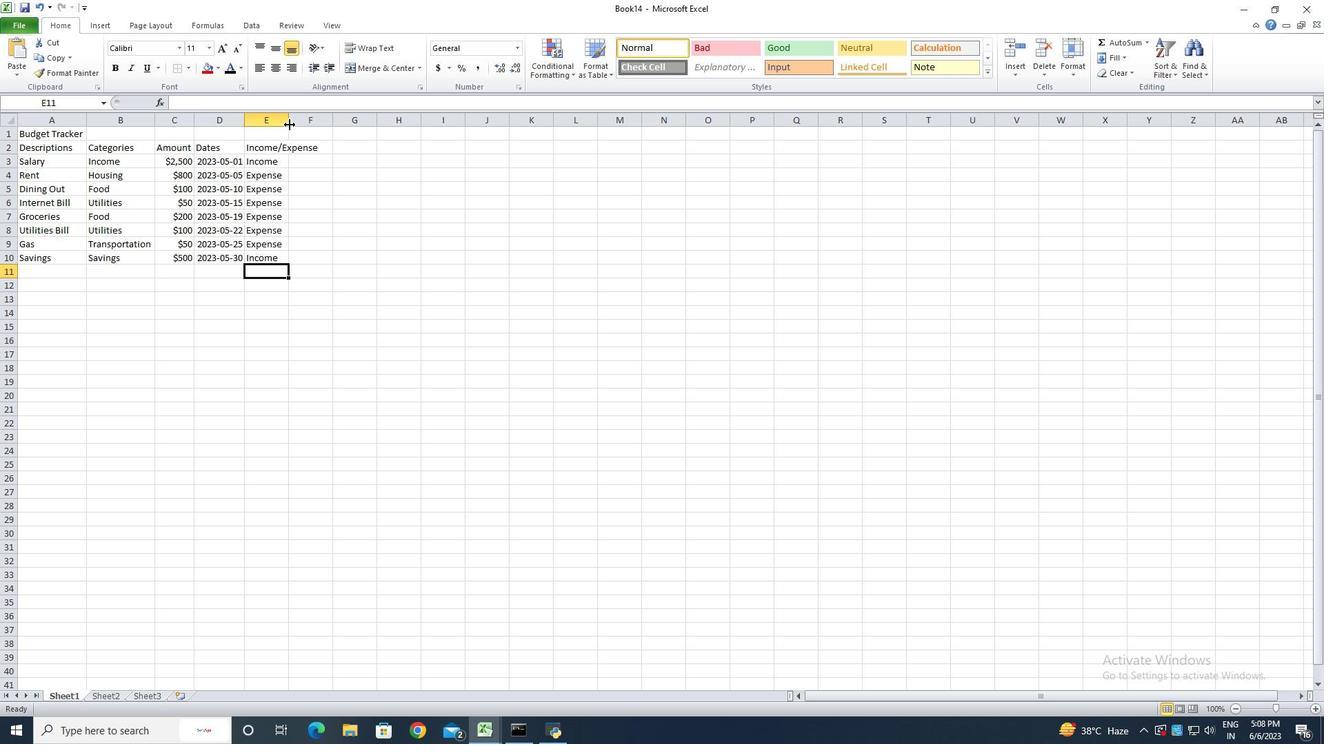 
Action: Mouse pressed left at (289, 124)
Screenshot: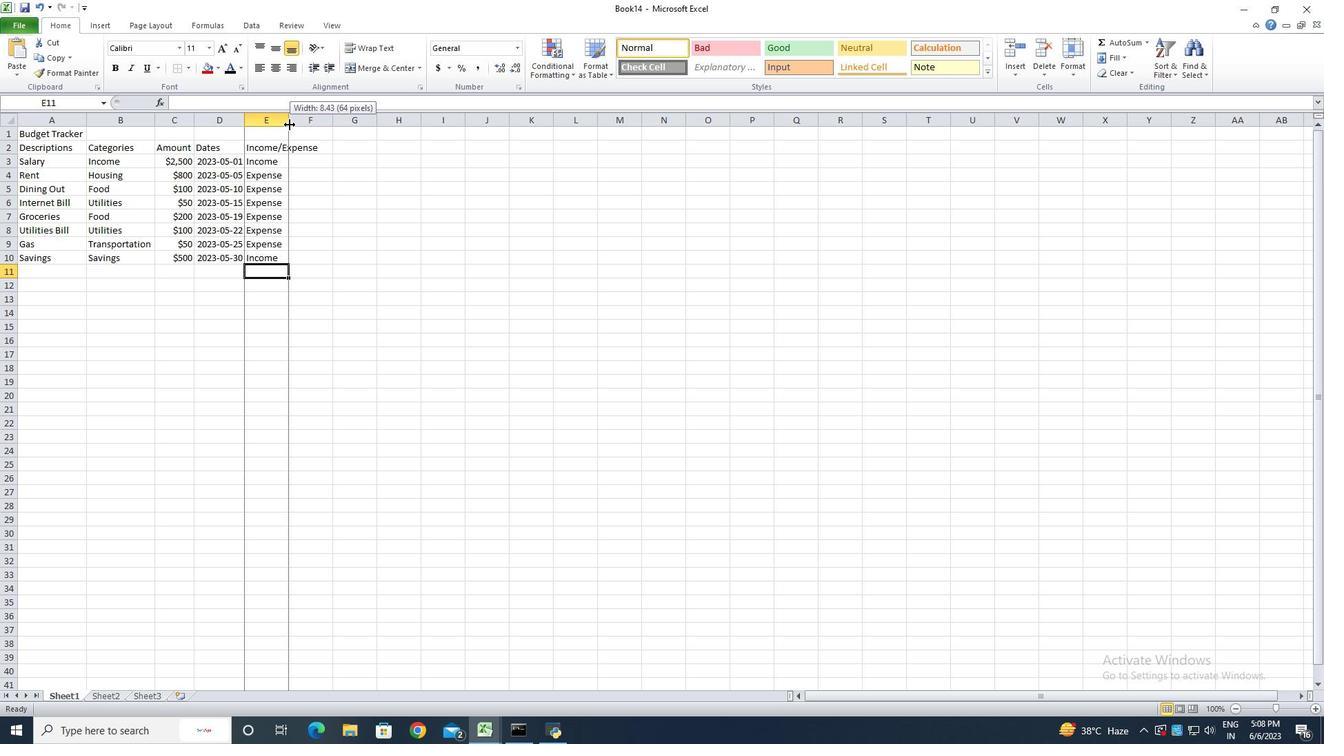 
Action: Mouse moved to (62, 135)
Screenshot: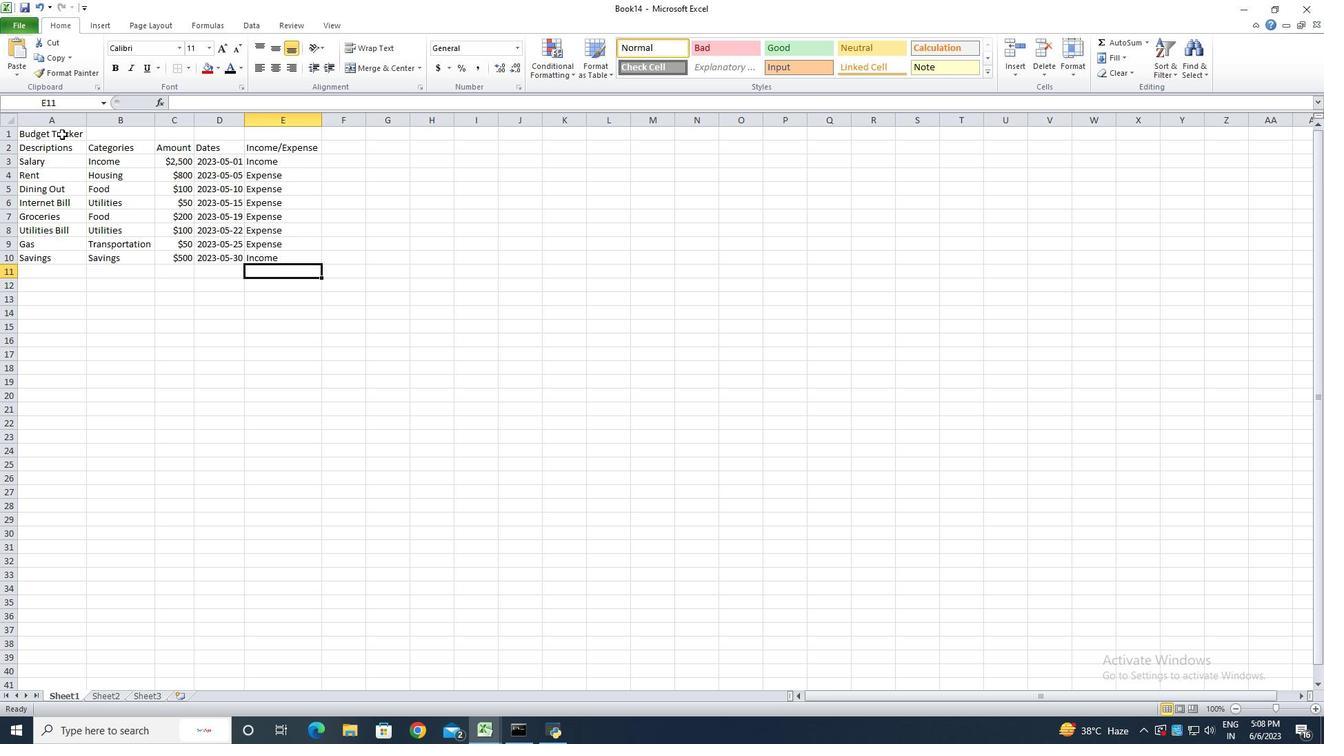 
Action: Mouse pressed left at (62, 135)
Screenshot: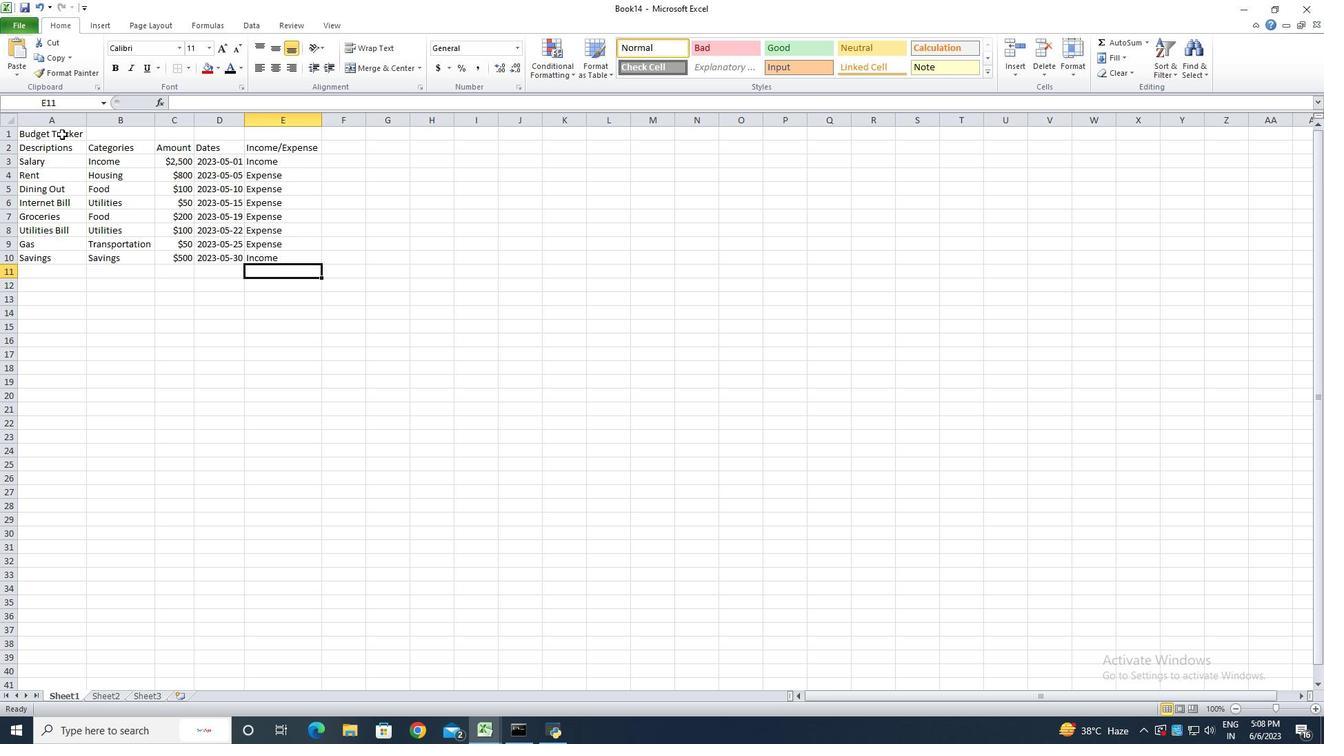 
Action: Mouse moved to (381, 67)
Screenshot: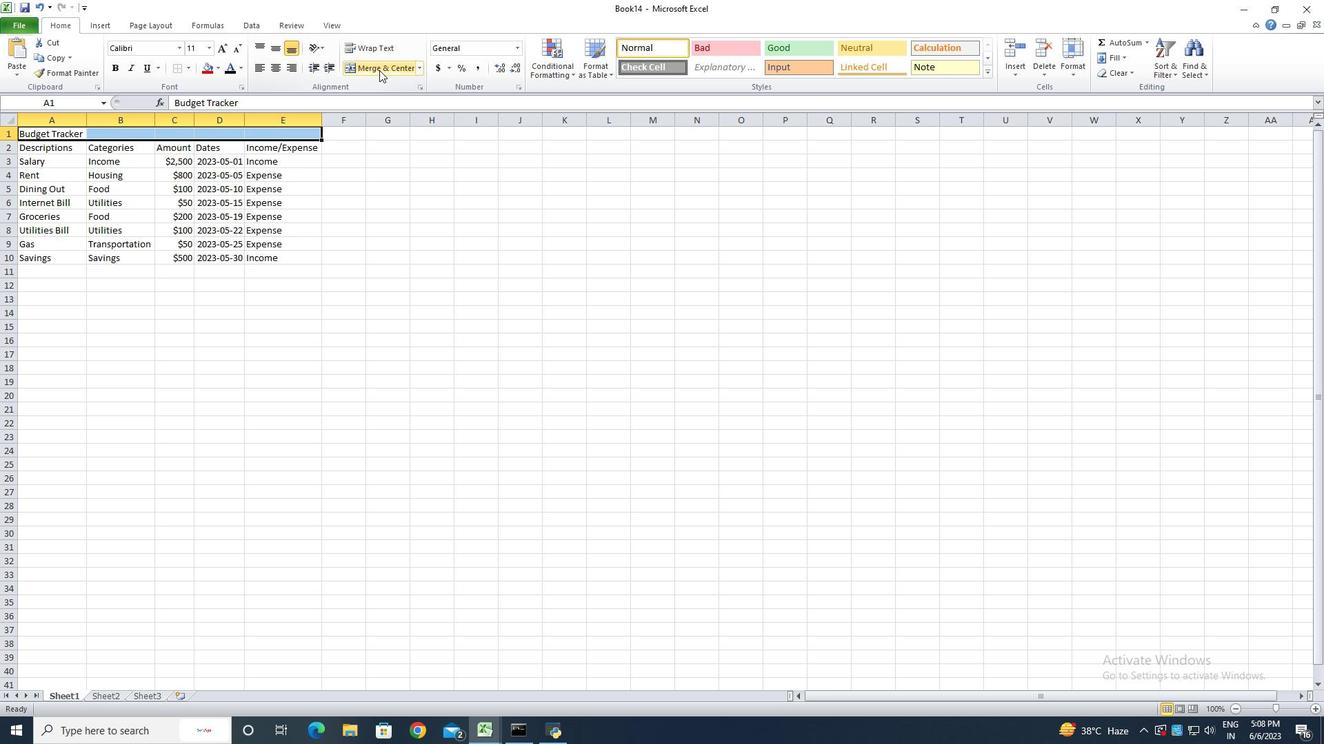 
Action: Mouse pressed left at (381, 67)
Screenshot: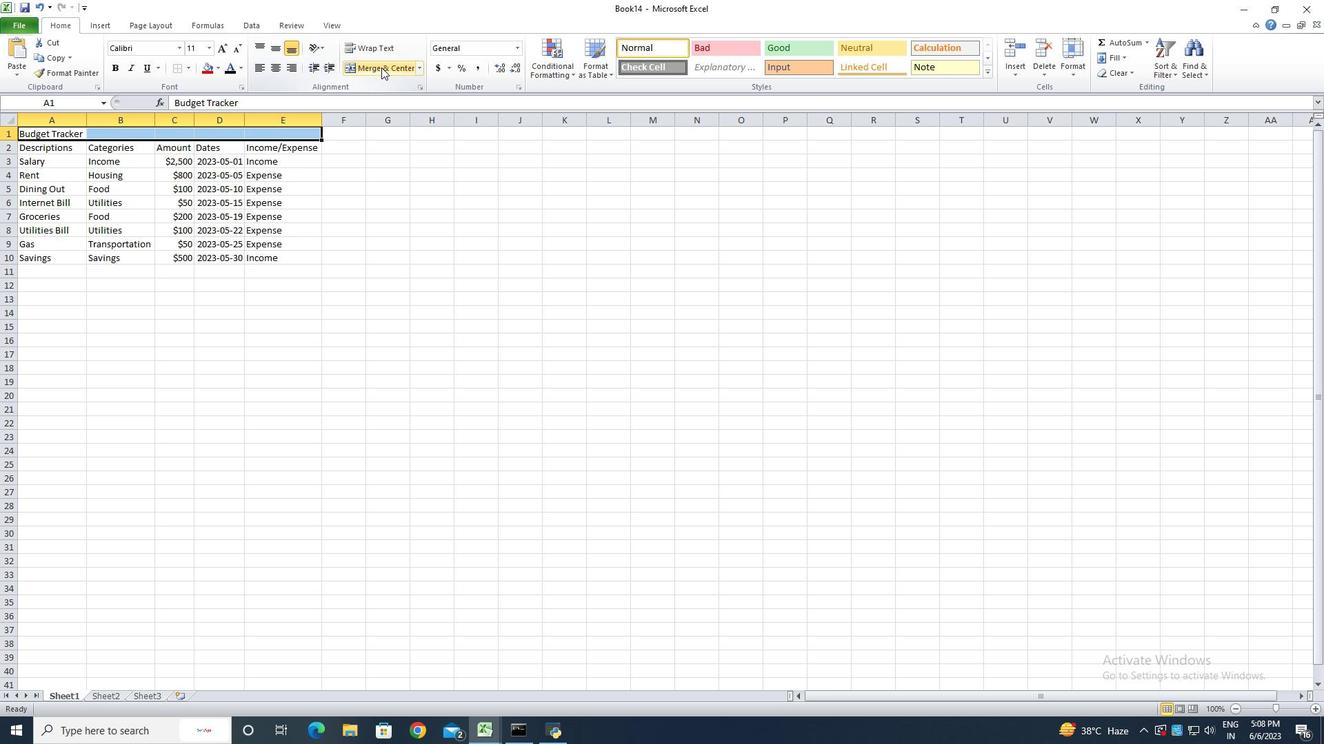
Action: Mouse moved to (24, 22)
Screenshot: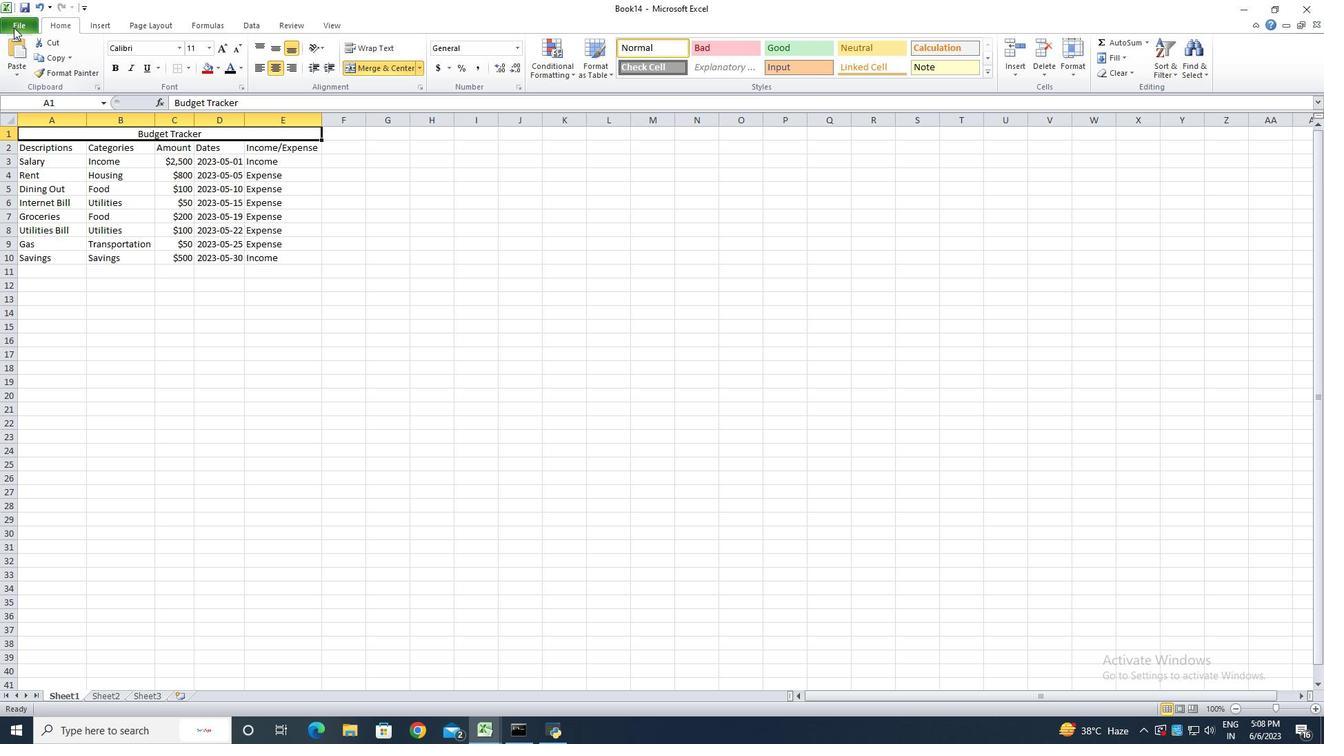 
Action: Mouse pressed left at (24, 22)
Screenshot: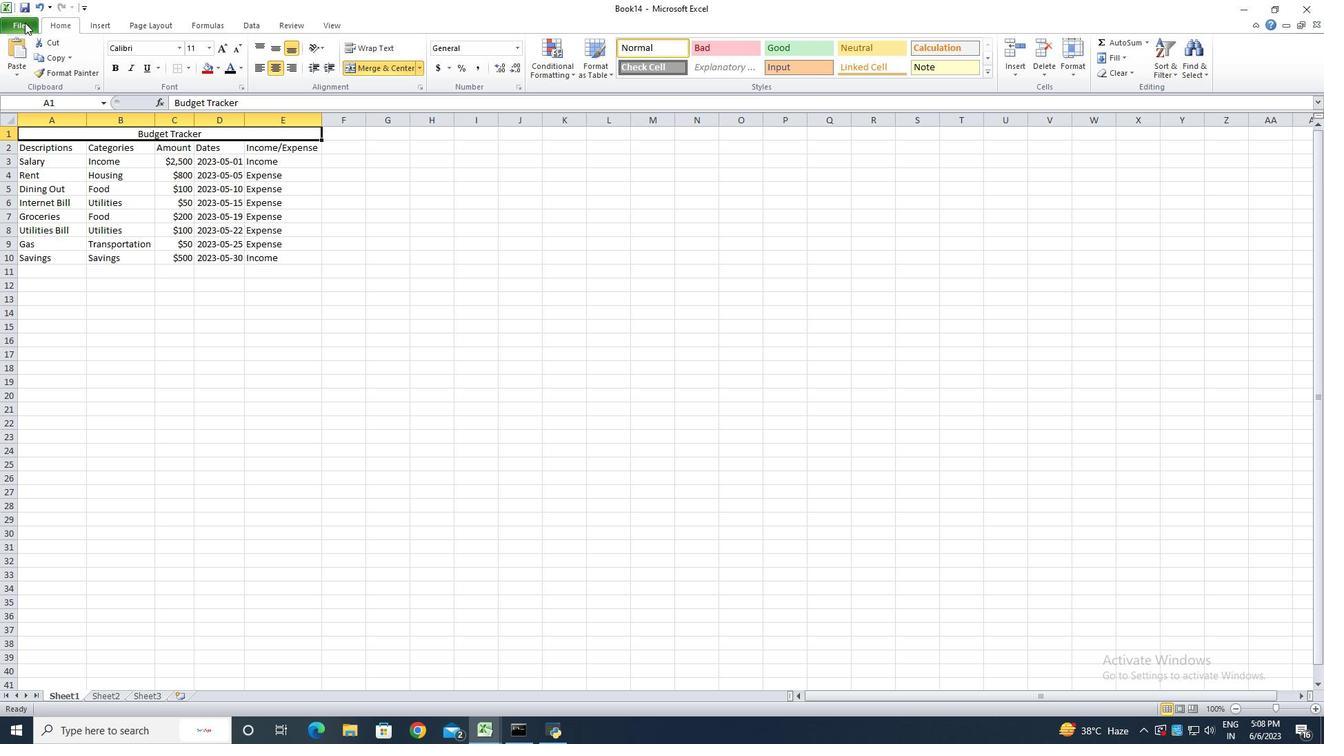 
Action: Mouse moved to (58, 71)
Screenshot: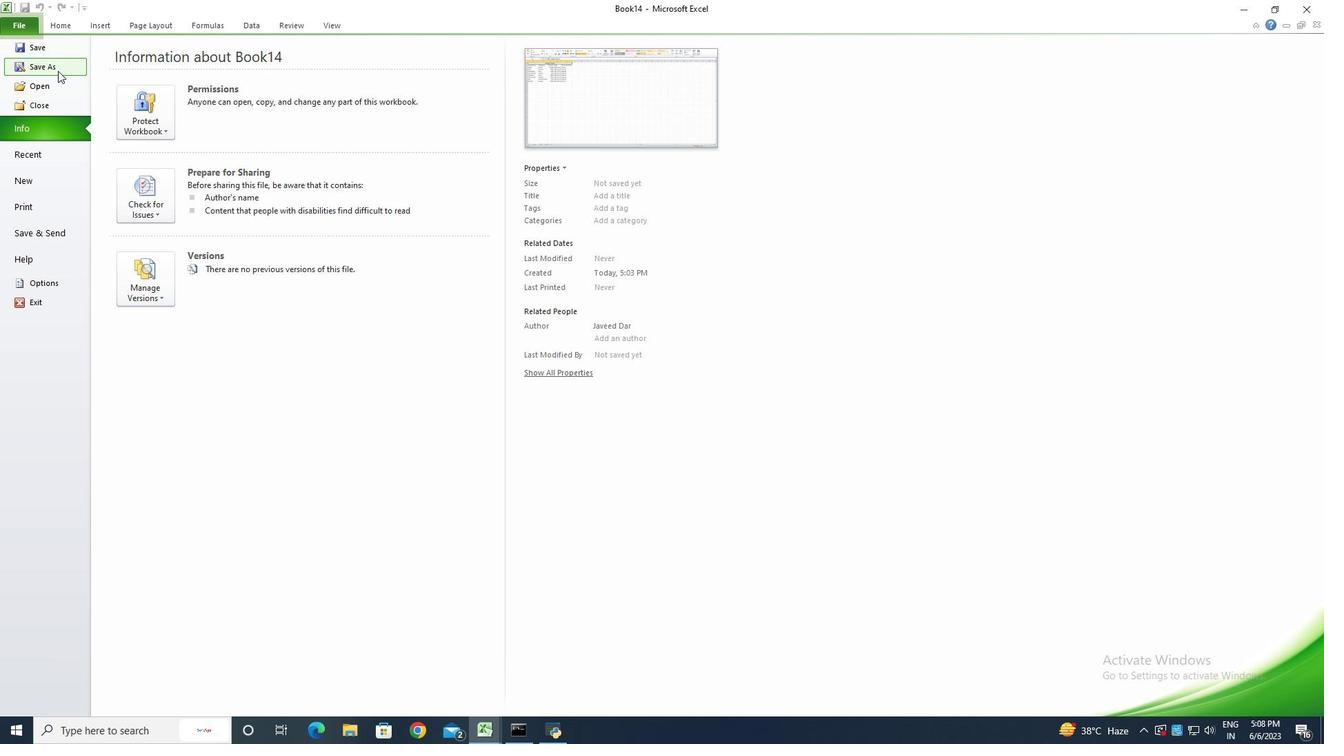 
Action: Mouse pressed left at (58, 71)
Screenshot: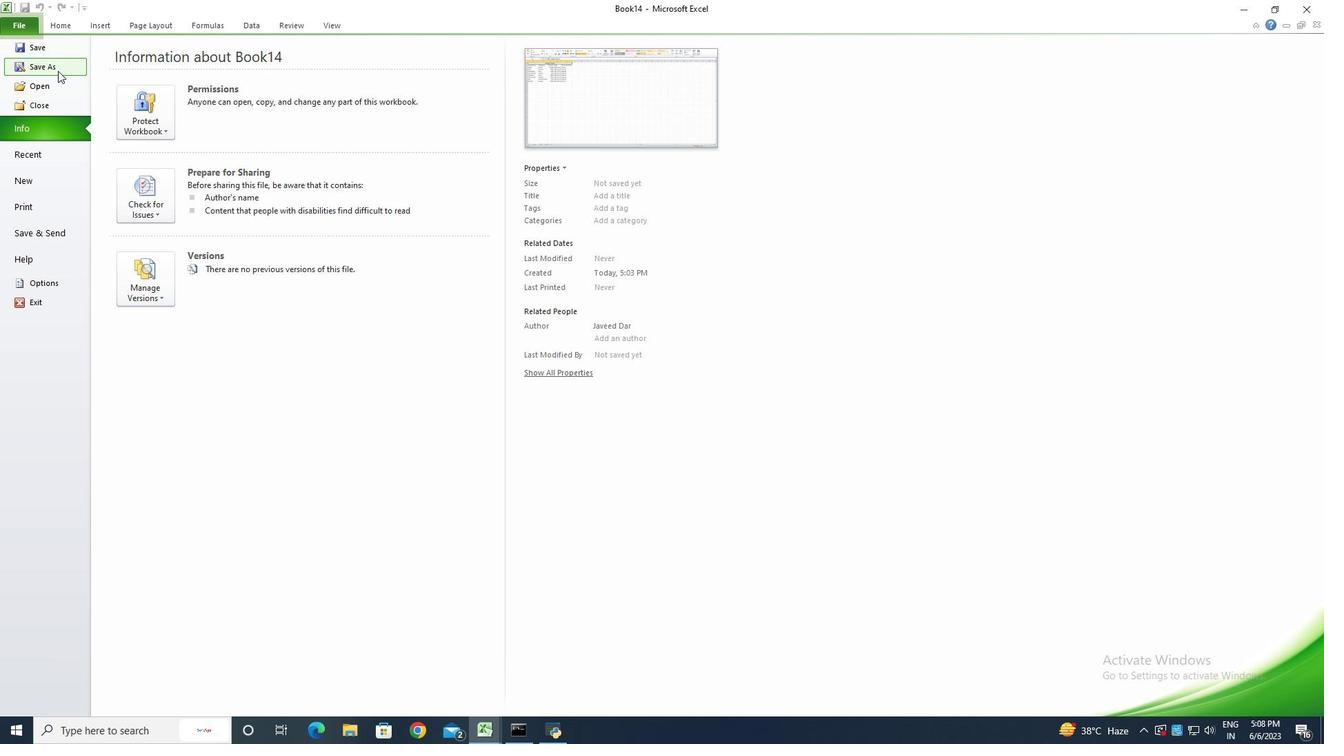 
Action: Mouse moved to (58, 71)
Screenshot: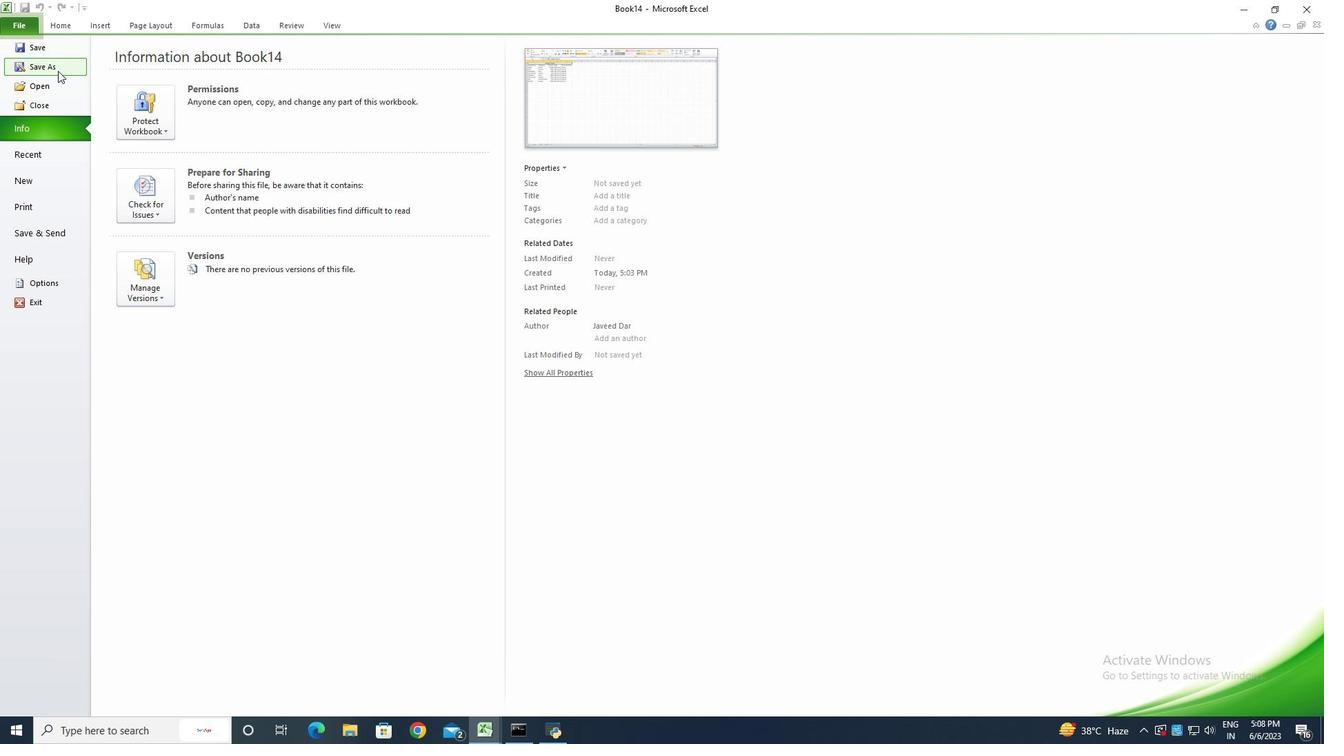 
Action: Key pressed <Key.shift><Key.shift>Finani<Key.backspace>cial<Key.space><Key.shift>
Screenshot: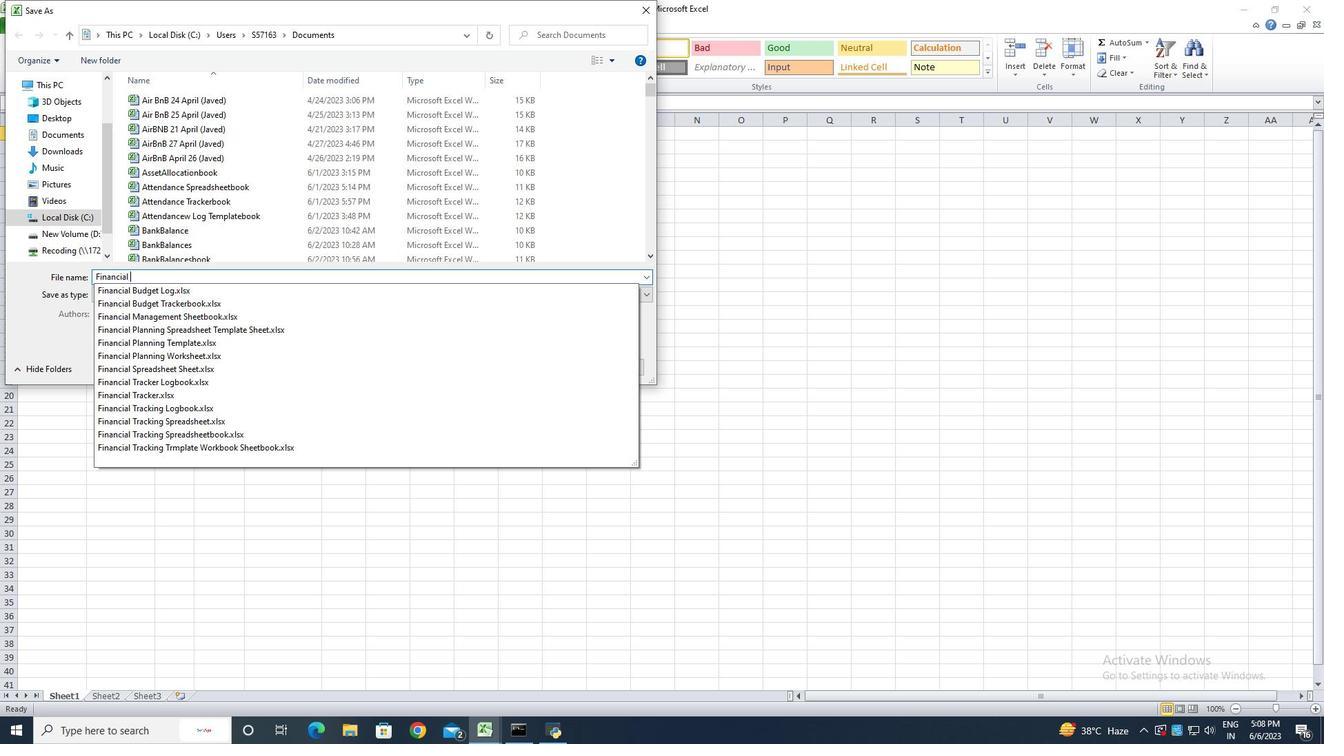 
Action: Mouse moved to (59, 71)
Screenshot: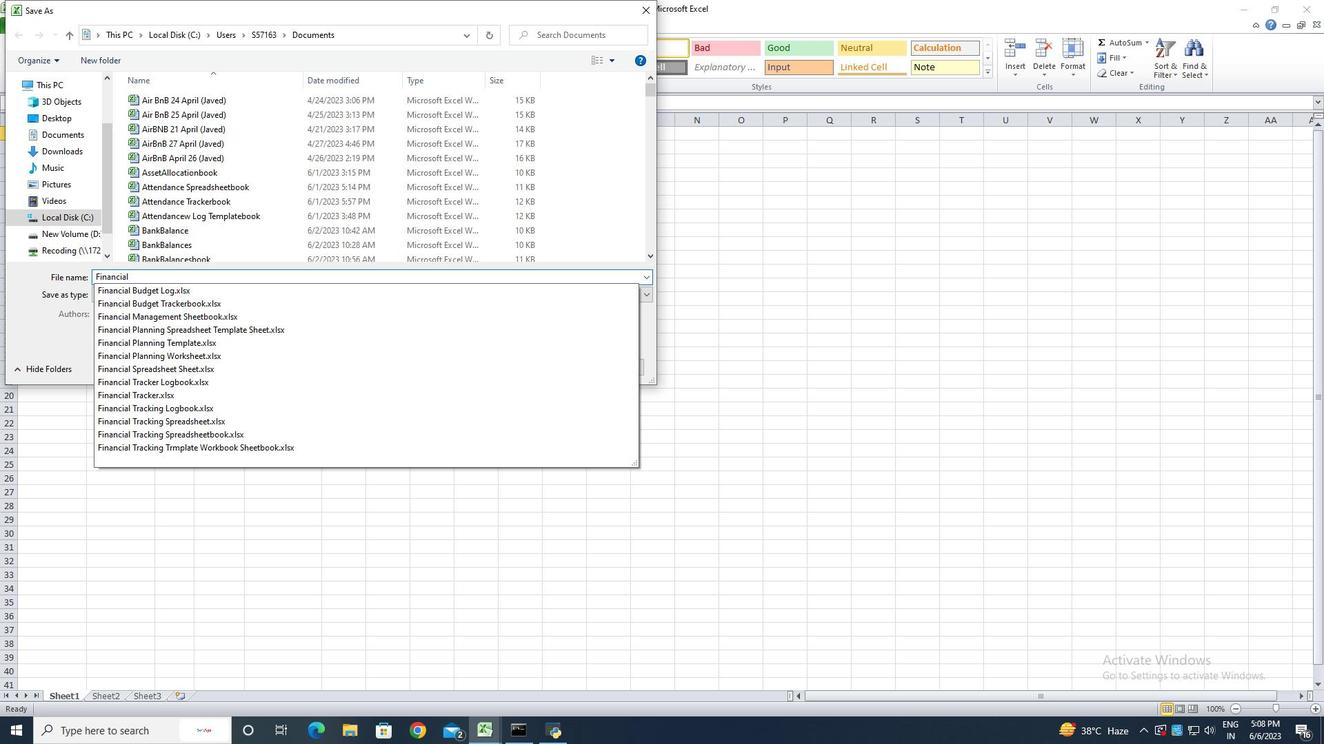 
Action: Key pressed <Key.shift><Key.shift><Key.shift><Key.shift><Key.shift><Key.shift><Key.shift>Tracking<Key.space><Key.shift><Key.shift>Tool
Screenshot: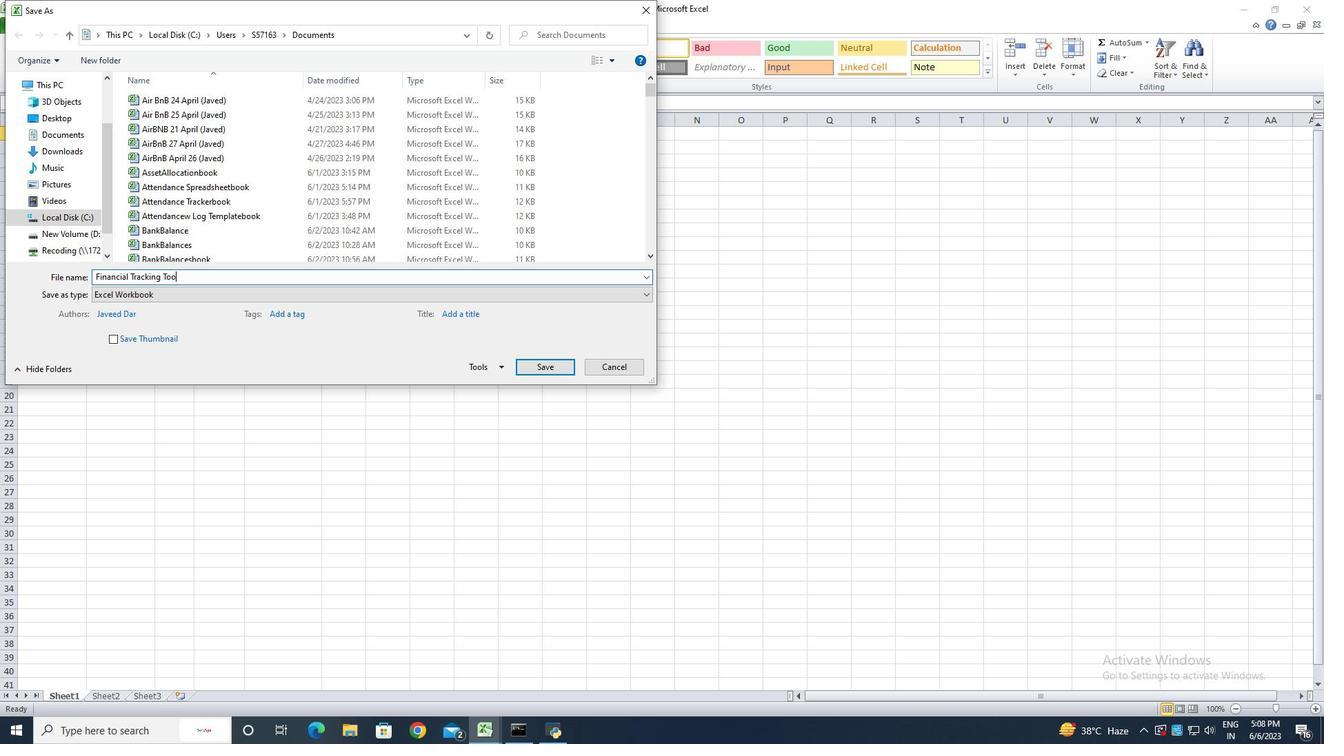 
Action: Mouse moved to (525, 359)
Screenshot: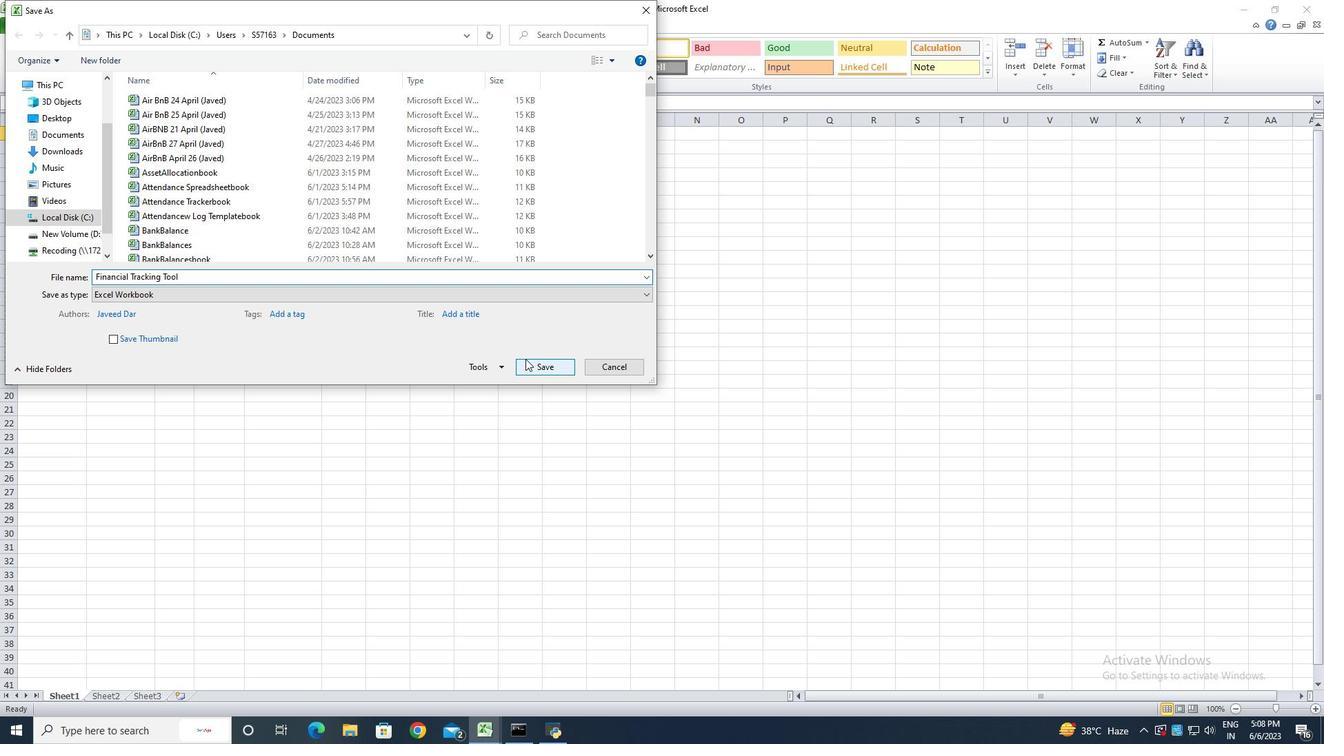 
Action: Mouse pressed left at (525, 359)
Screenshot: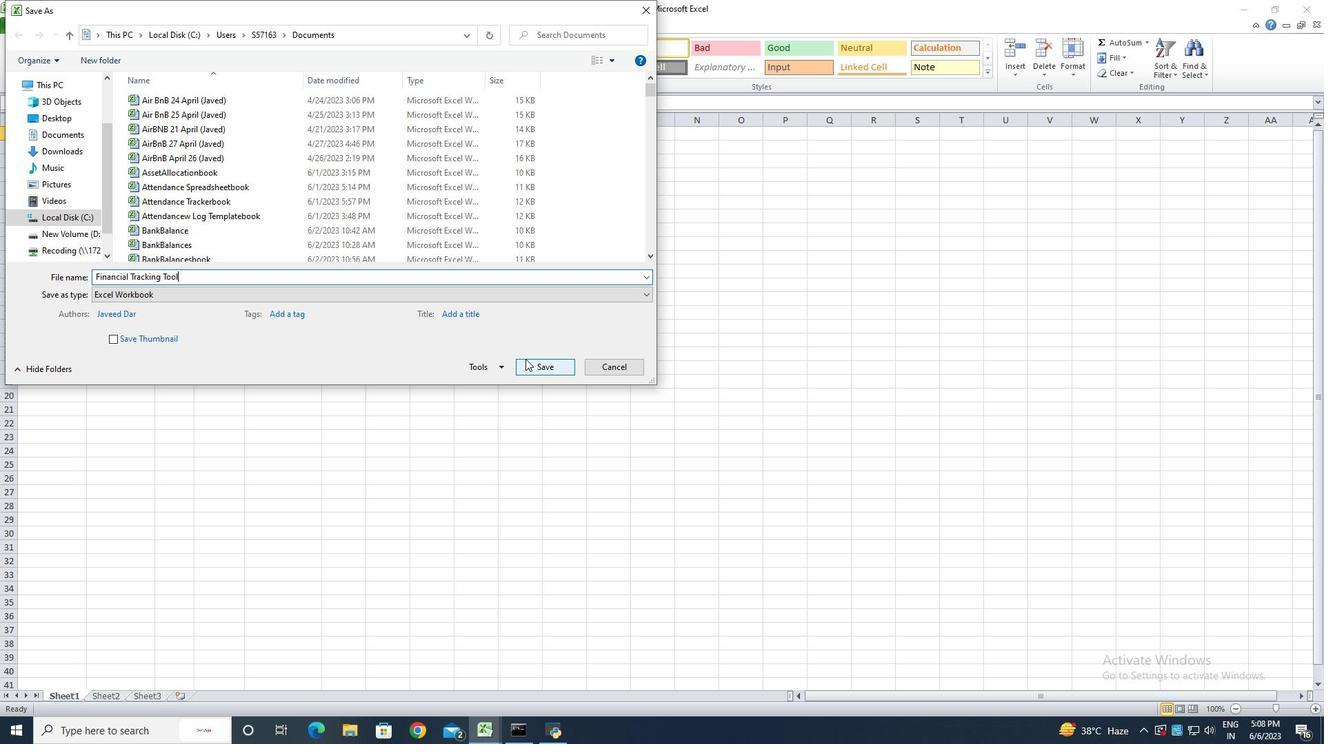 
Action: Mouse moved to (509, 357)
Screenshot: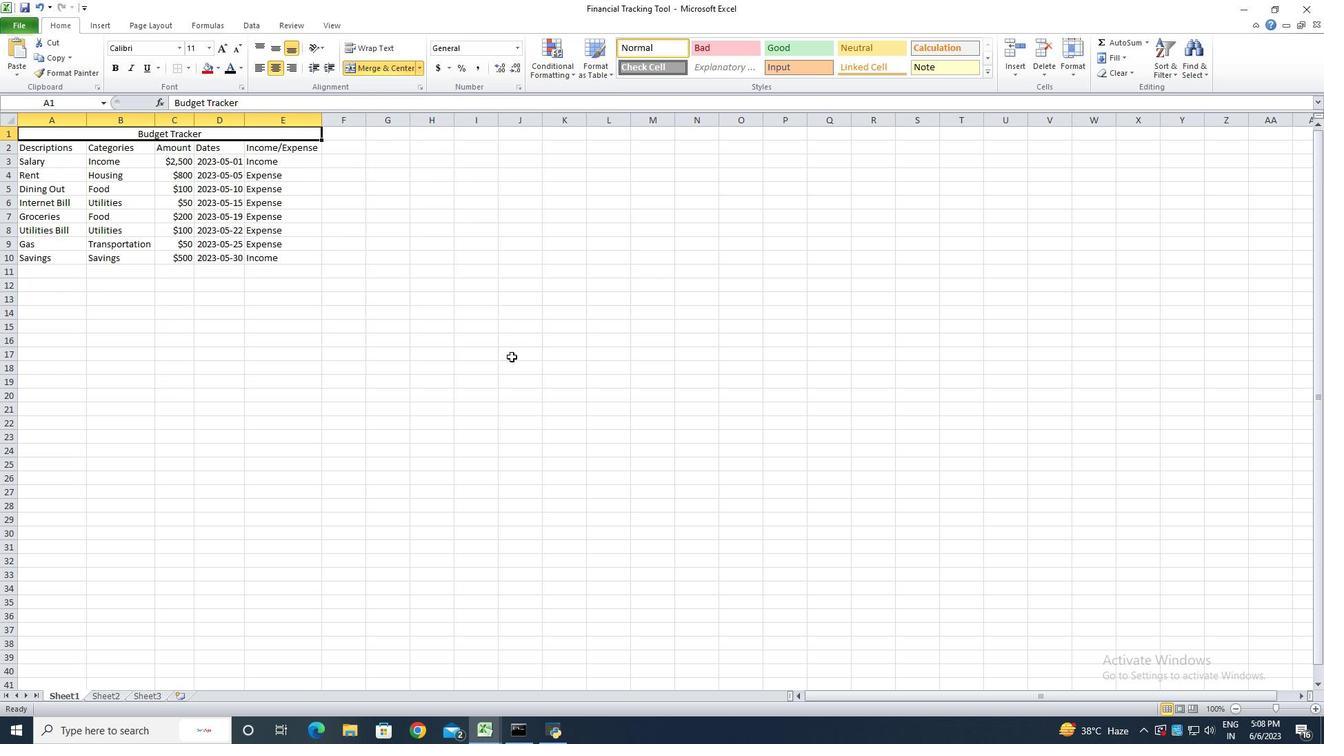 
